 Task: Find connections with filter location Prospect with filter topic #Innovationwith filter profile language English with filter current company Jabil with filter school Dr. Balasaheb Sawant Konkan Krishi Vidyaapeeth,(former Konkan Krishi Vidyapeeth) Ratnagiri with filter industry Computer Networking Products with filter service category Social Media Marketing with filter keywords title Film Critic
Action: Mouse moved to (661, 129)
Screenshot: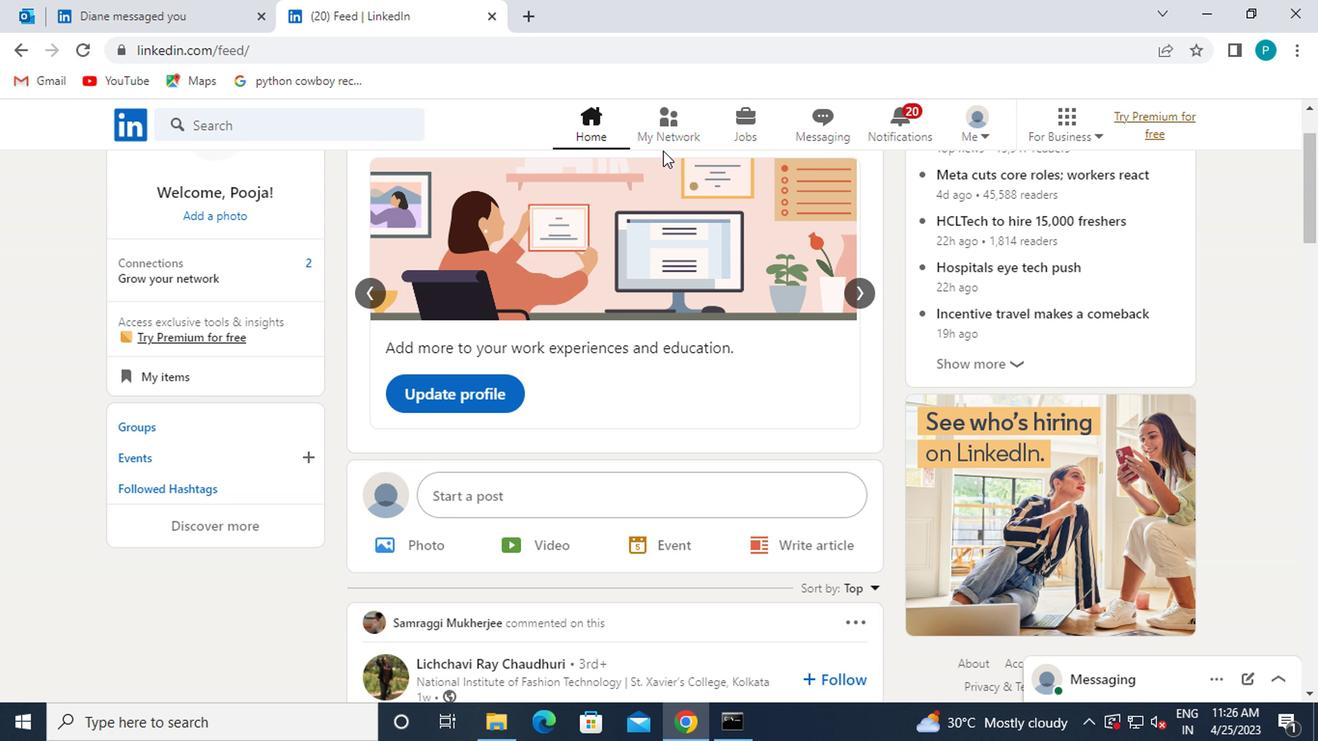 
Action: Mouse pressed left at (661, 129)
Screenshot: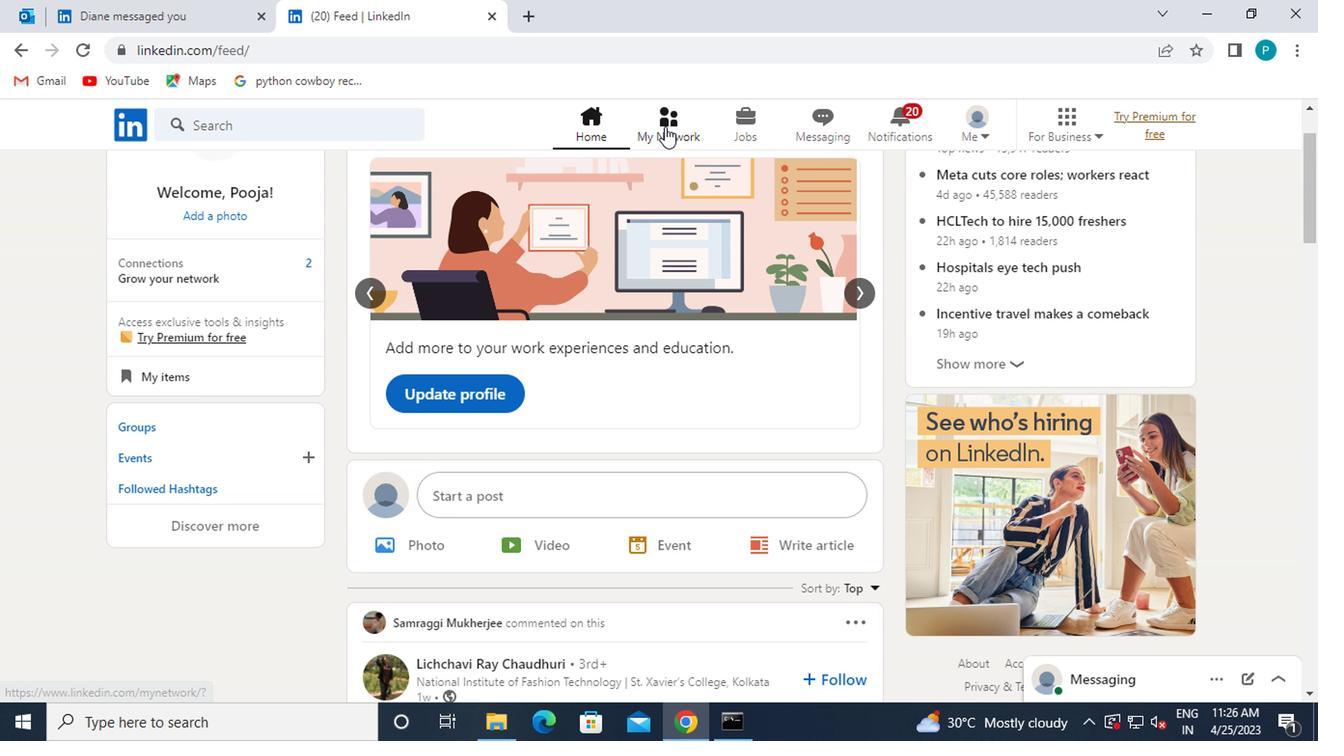 
Action: Mouse moved to (230, 239)
Screenshot: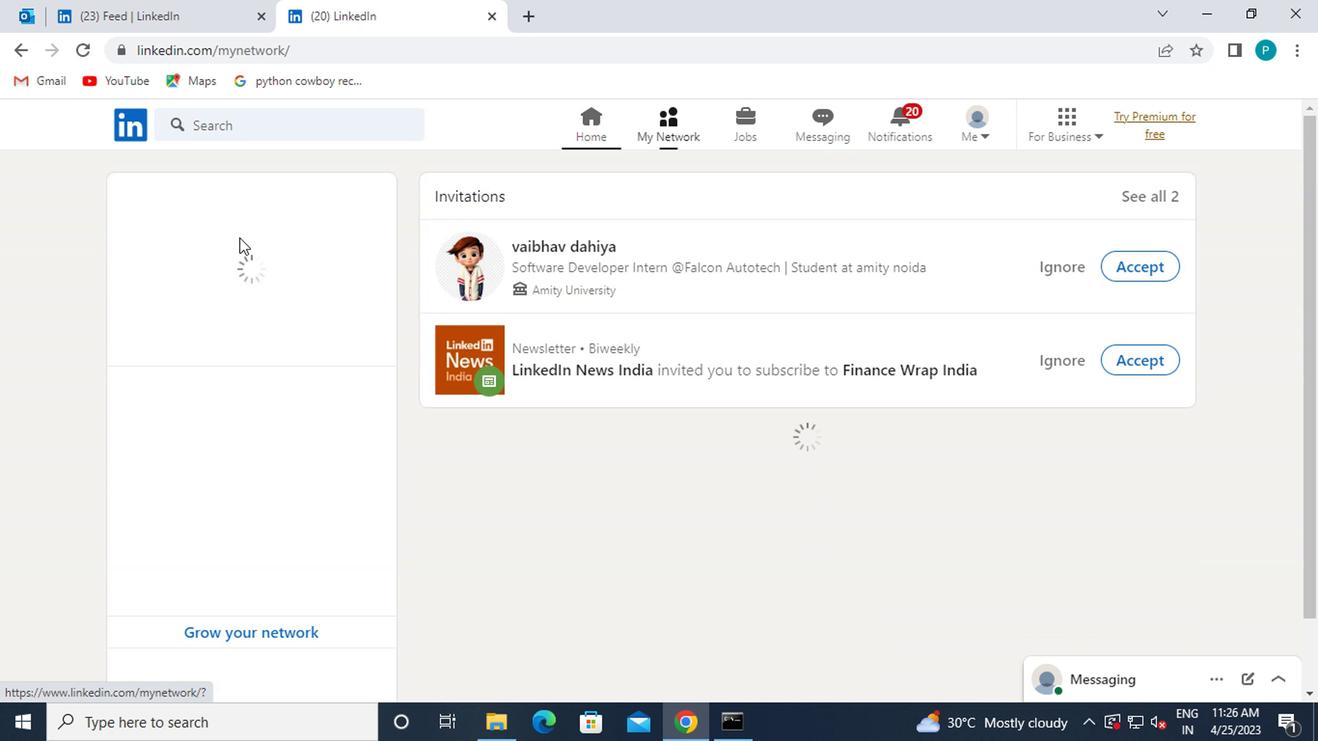 
Action: Mouse pressed left at (230, 239)
Screenshot: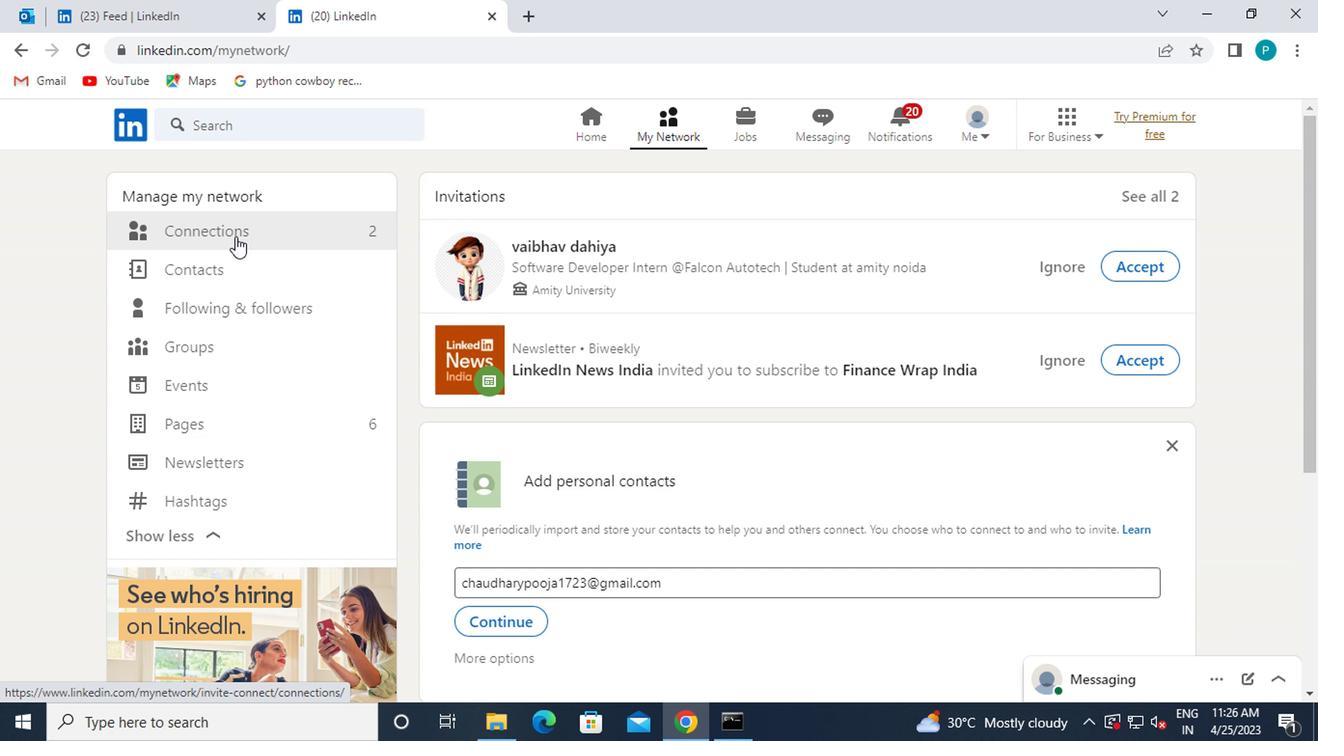 
Action: Mouse moved to (675, 136)
Screenshot: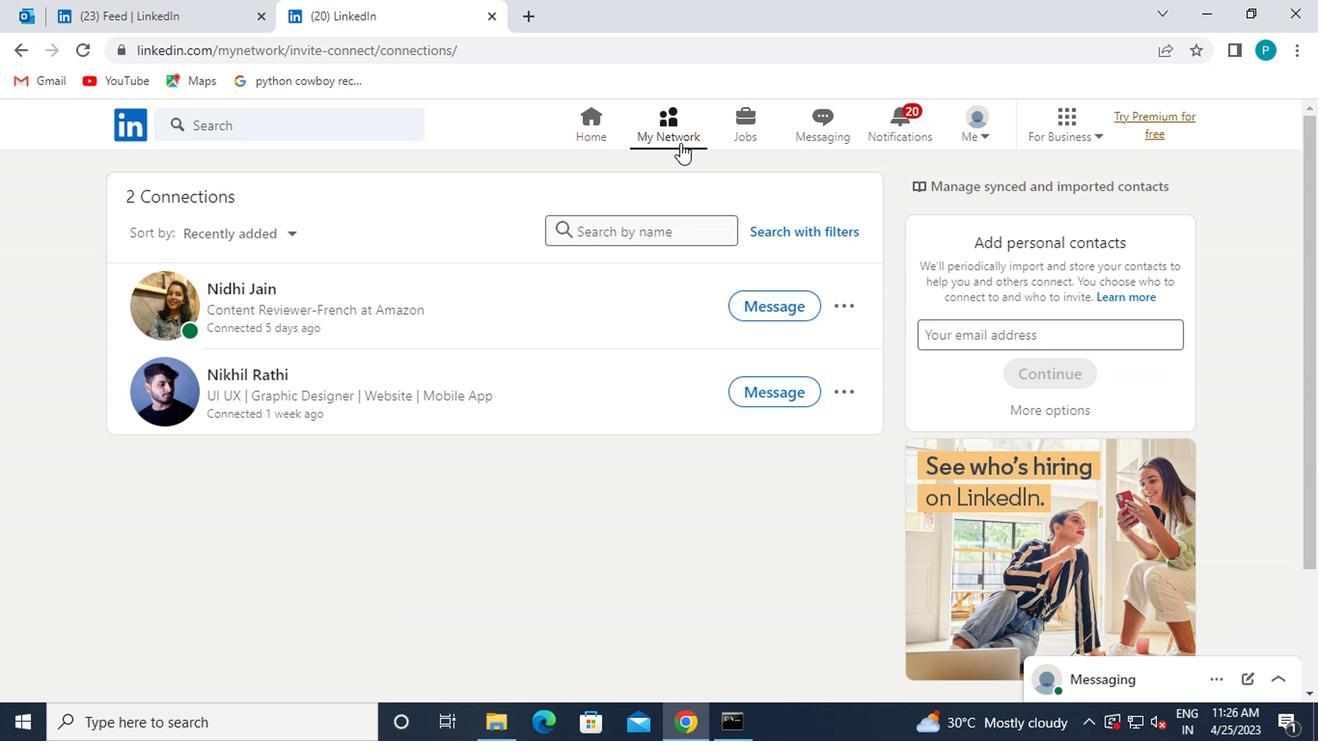 
Action: Mouse pressed left at (675, 136)
Screenshot: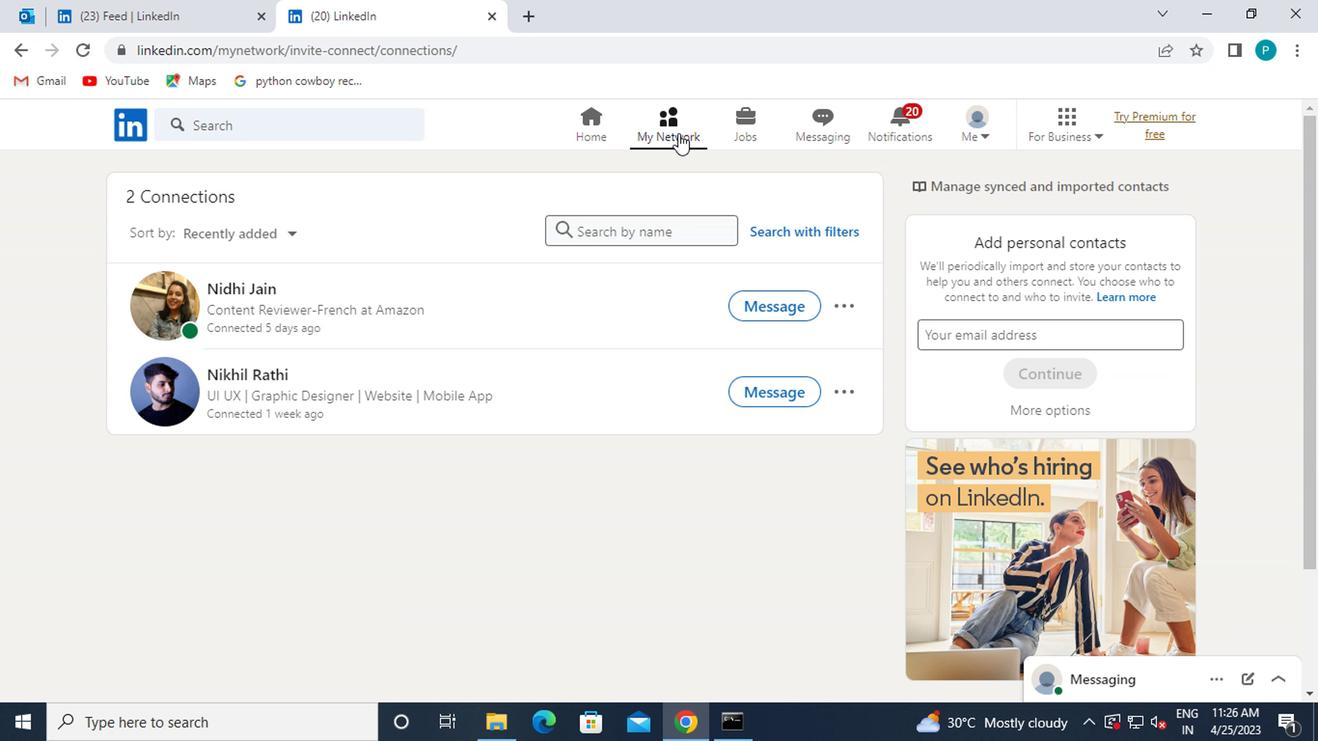 
Action: Mouse moved to (302, 221)
Screenshot: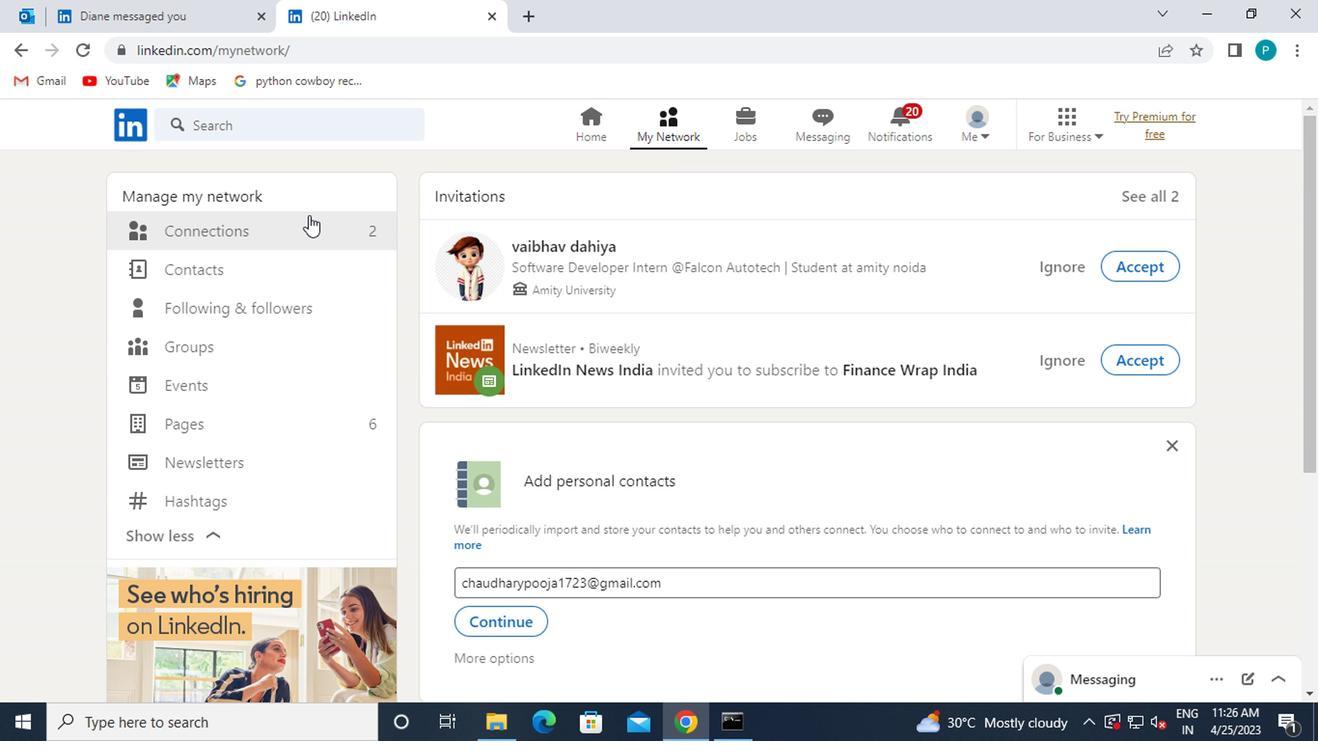 
Action: Mouse pressed left at (302, 221)
Screenshot: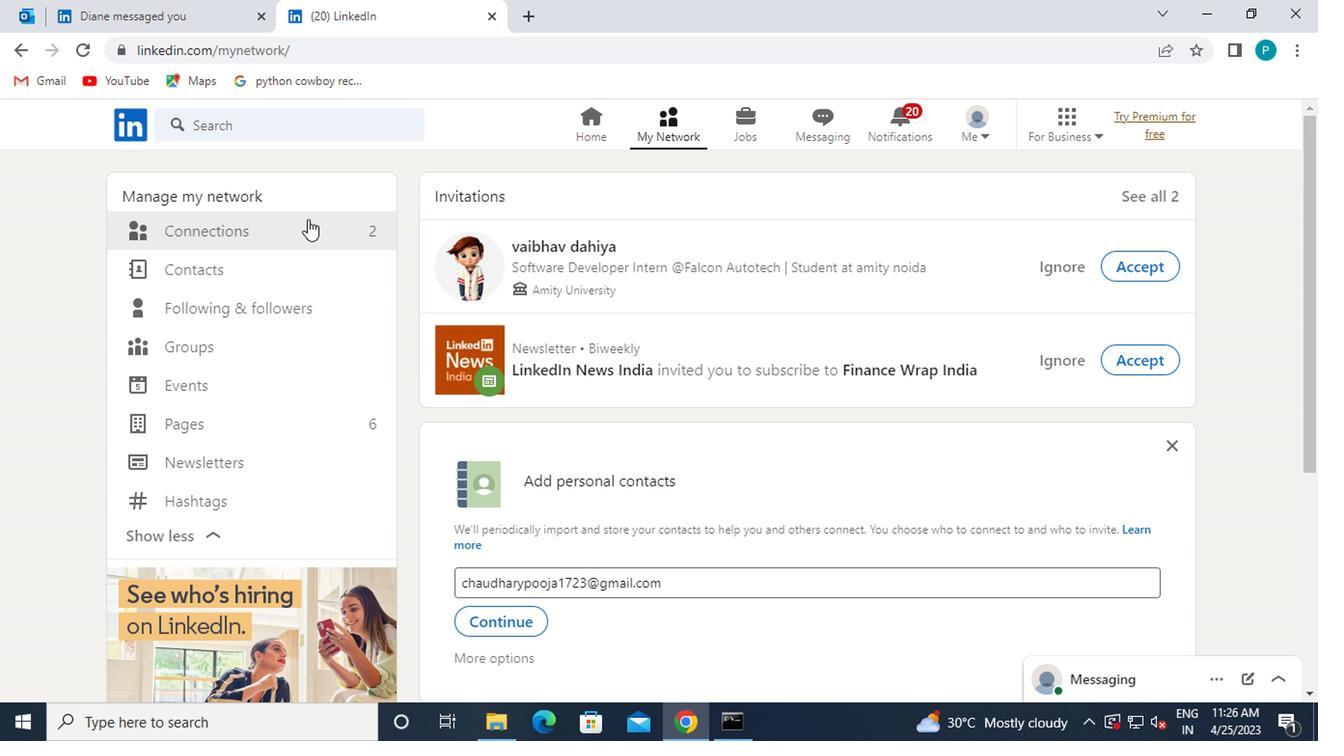 
Action: Mouse moved to (822, 235)
Screenshot: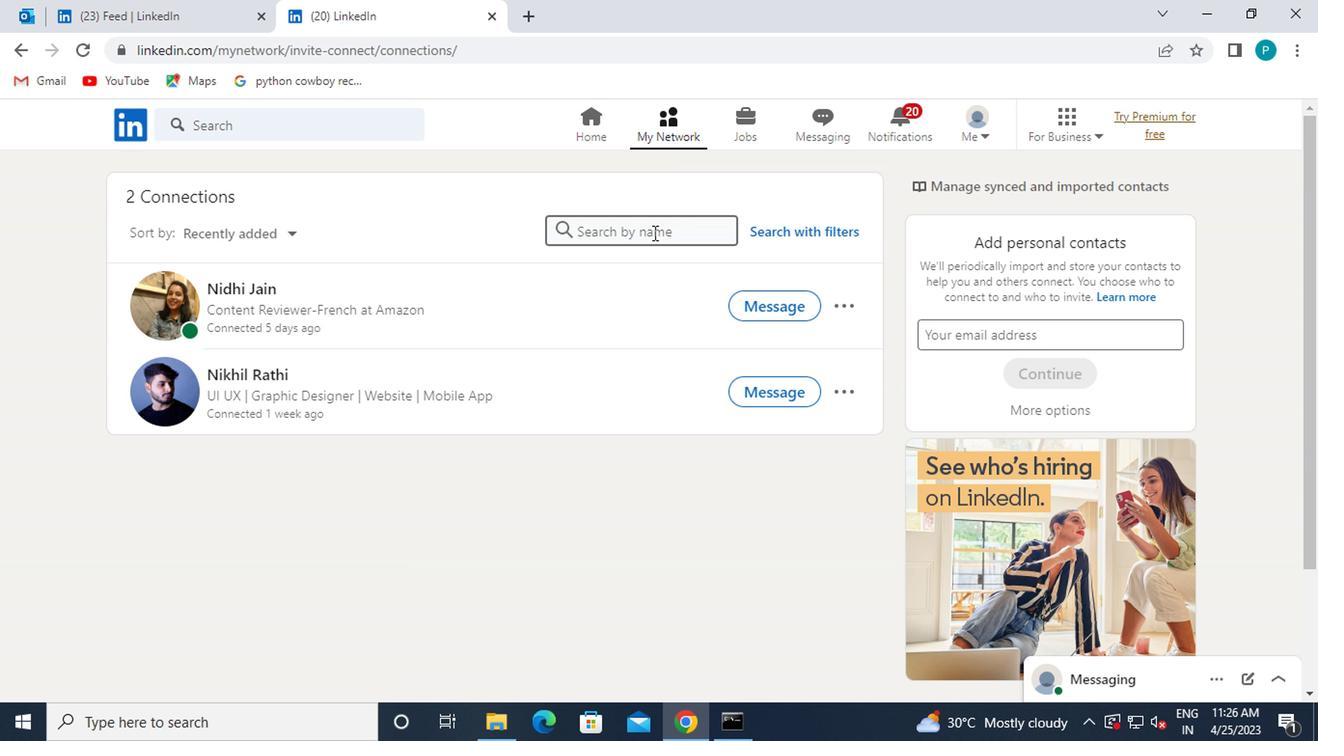 
Action: Mouse pressed left at (822, 235)
Screenshot: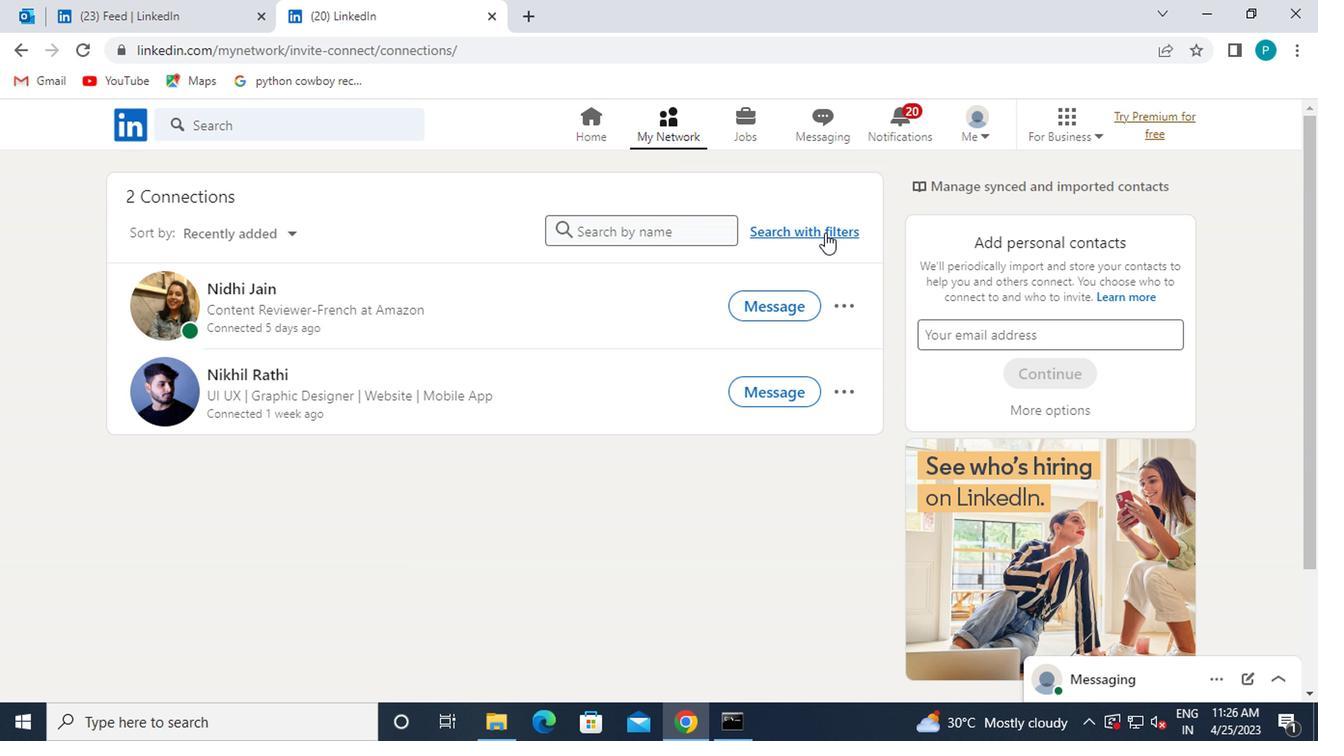 
Action: Mouse moved to (649, 173)
Screenshot: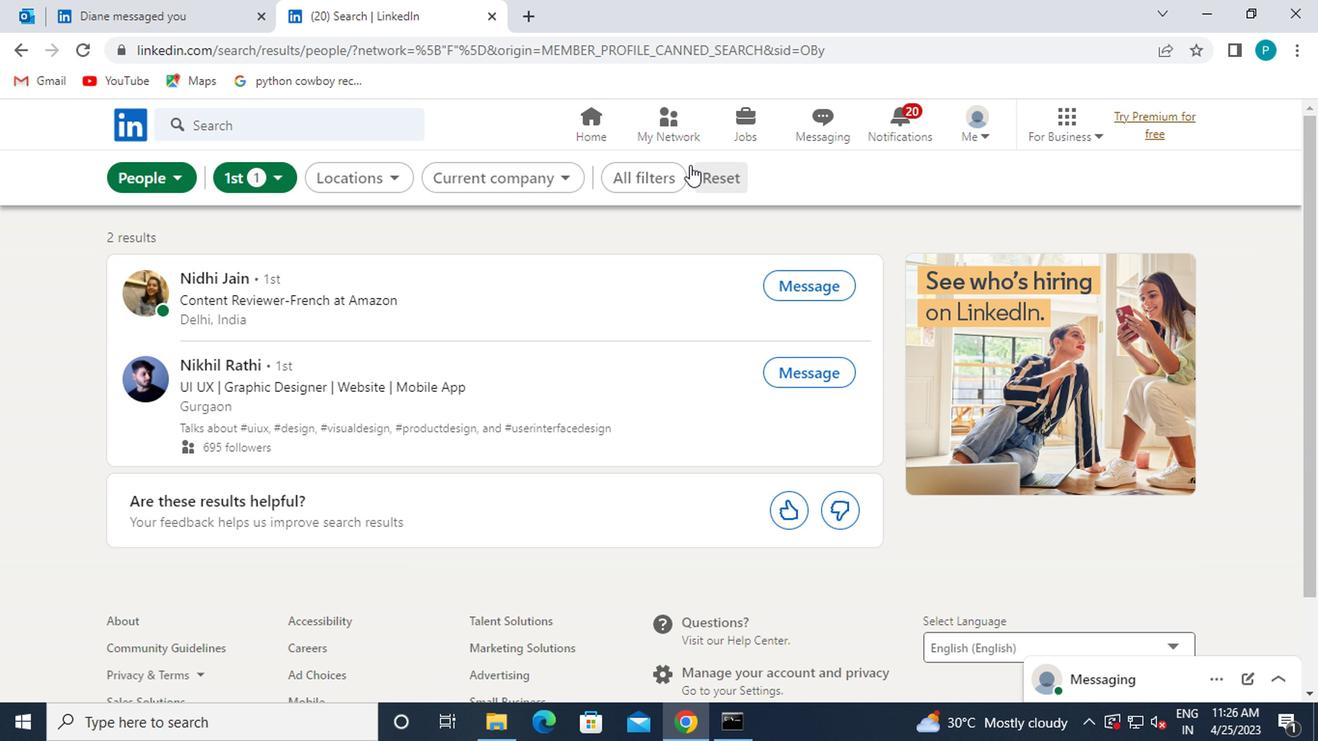 
Action: Mouse pressed left at (649, 173)
Screenshot: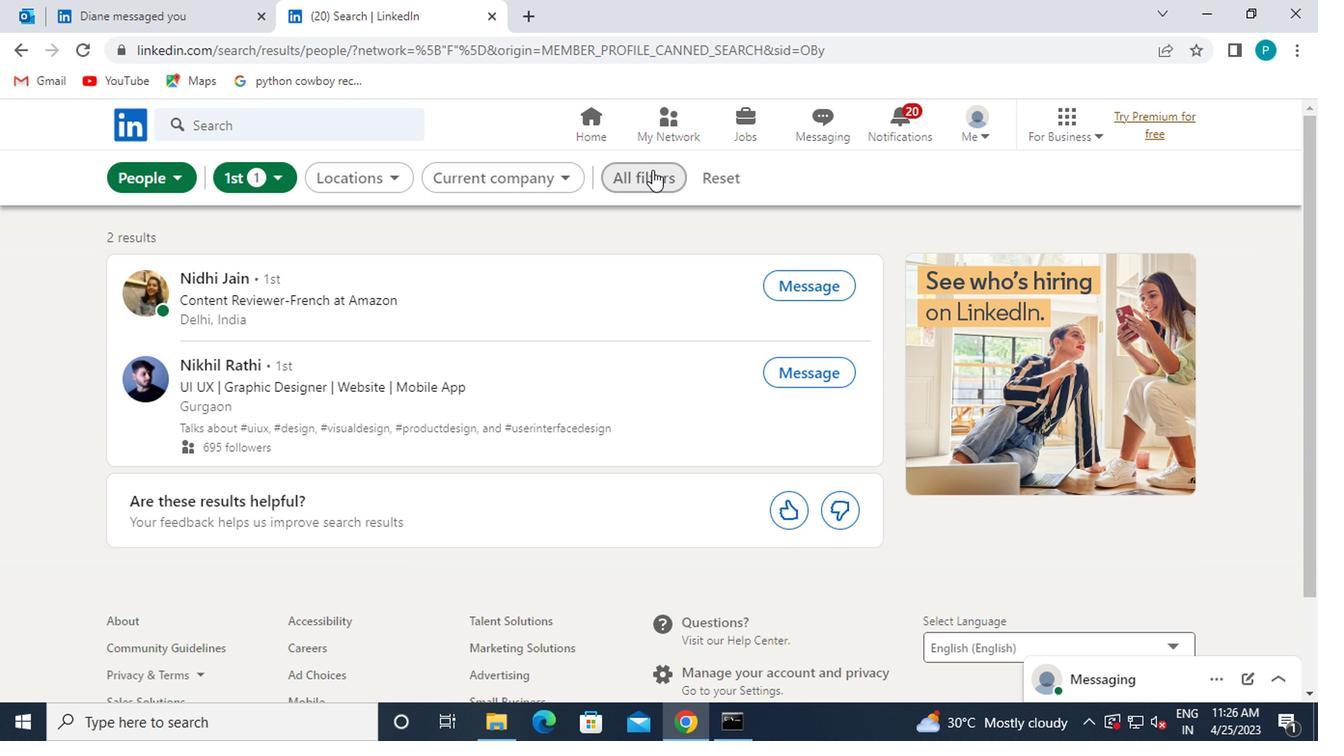 
Action: Mouse moved to (892, 429)
Screenshot: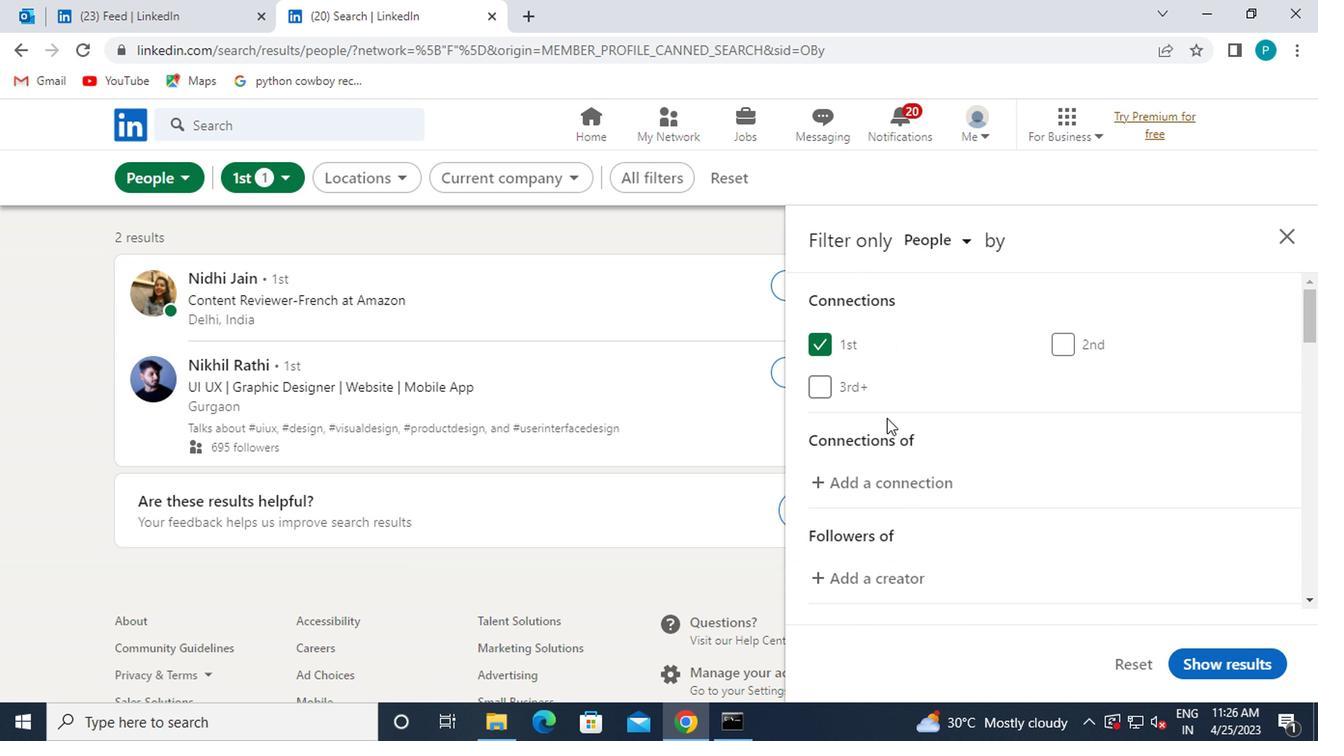 
Action: Mouse scrolled (892, 428) with delta (0, 0)
Screenshot: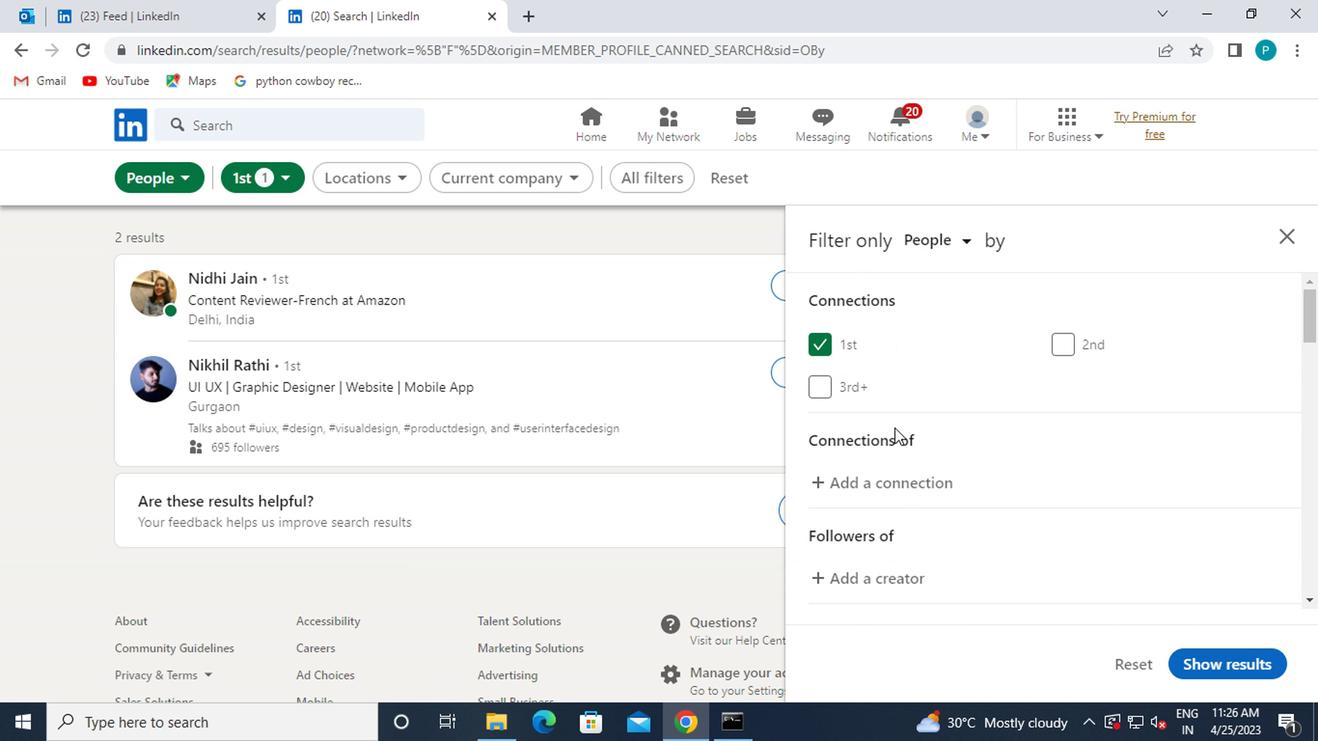 
Action: Mouse scrolled (892, 428) with delta (0, 0)
Screenshot: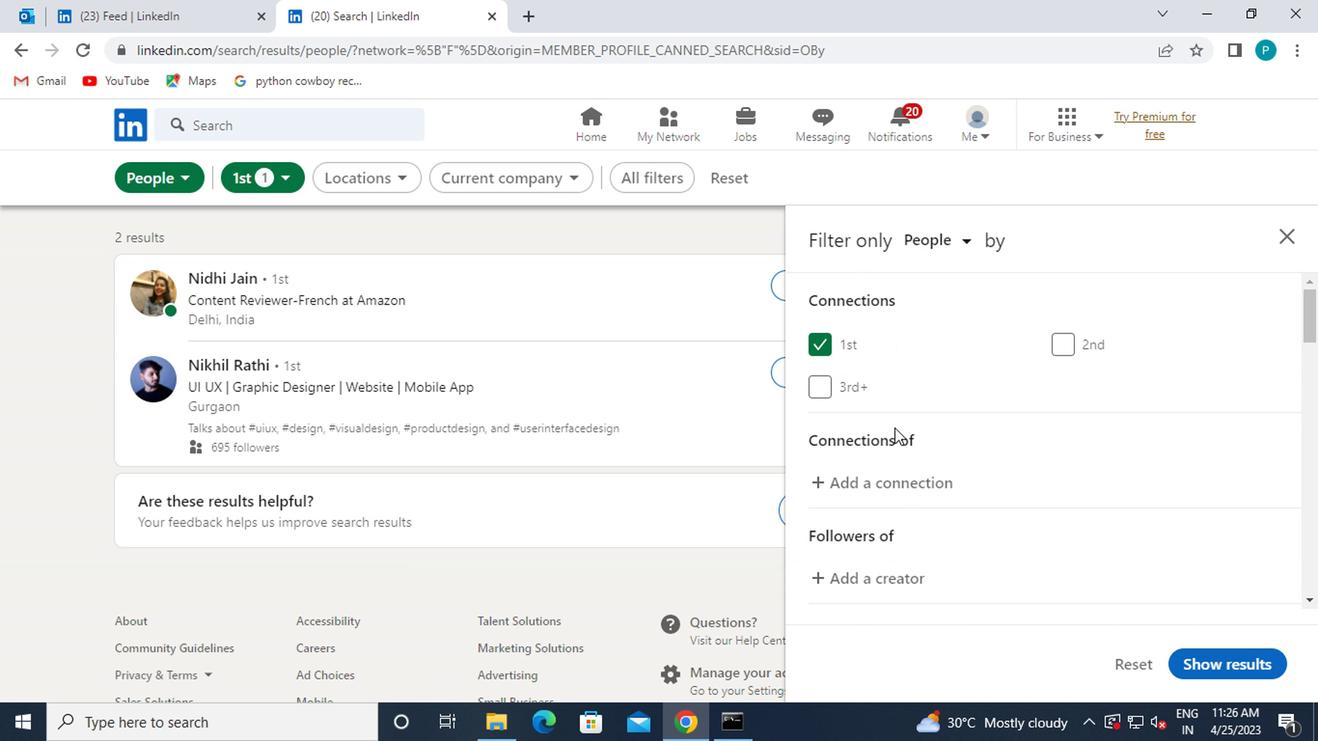
Action: Mouse scrolled (892, 428) with delta (0, 0)
Screenshot: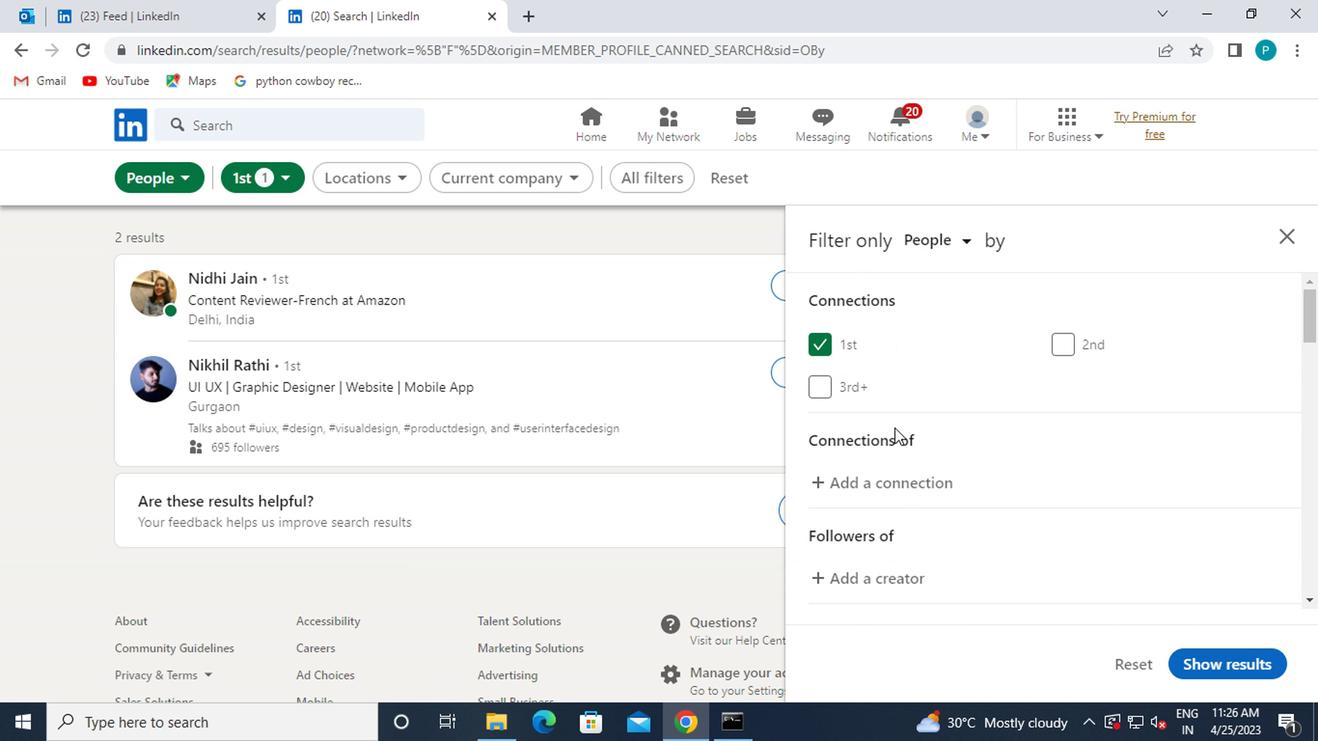 
Action: Mouse moved to (906, 412)
Screenshot: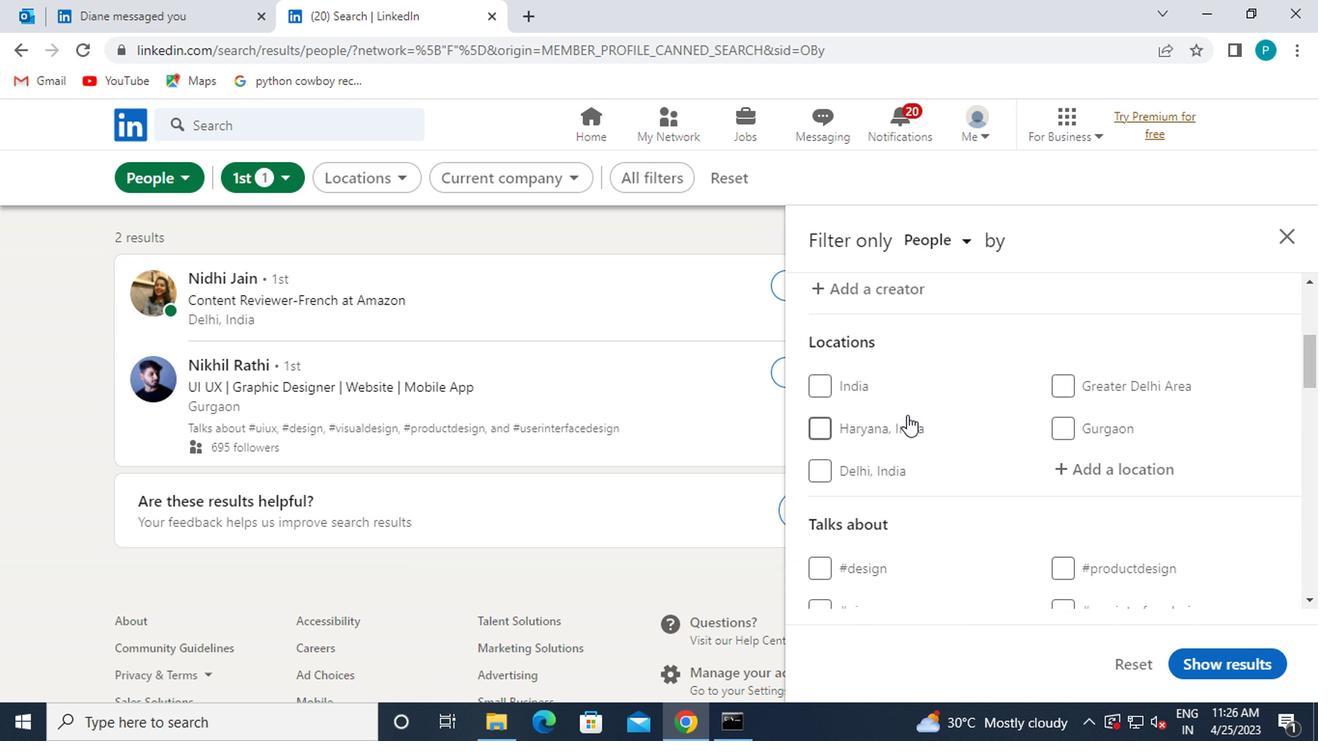 
Action: Mouse scrolled (906, 412) with delta (0, 0)
Screenshot: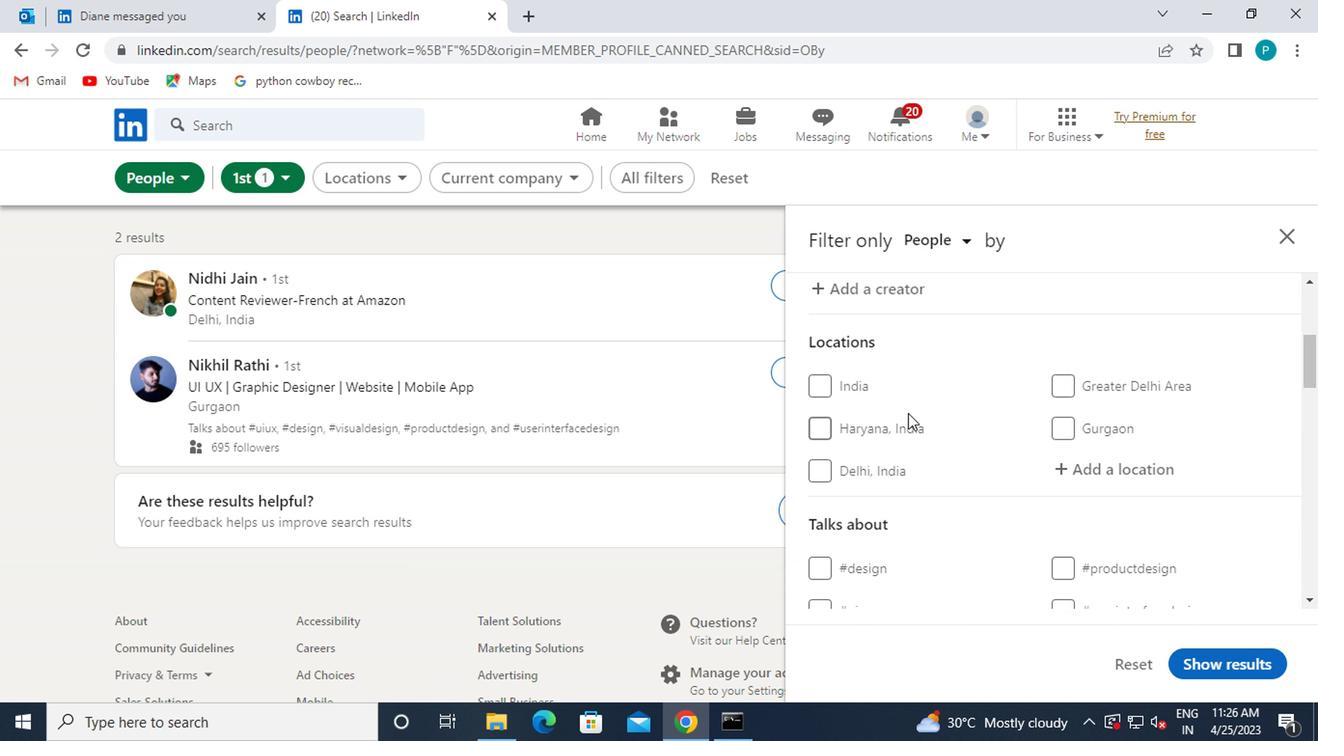 
Action: Mouse scrolled (906, 410) with delta (0, -1)
Screenshot: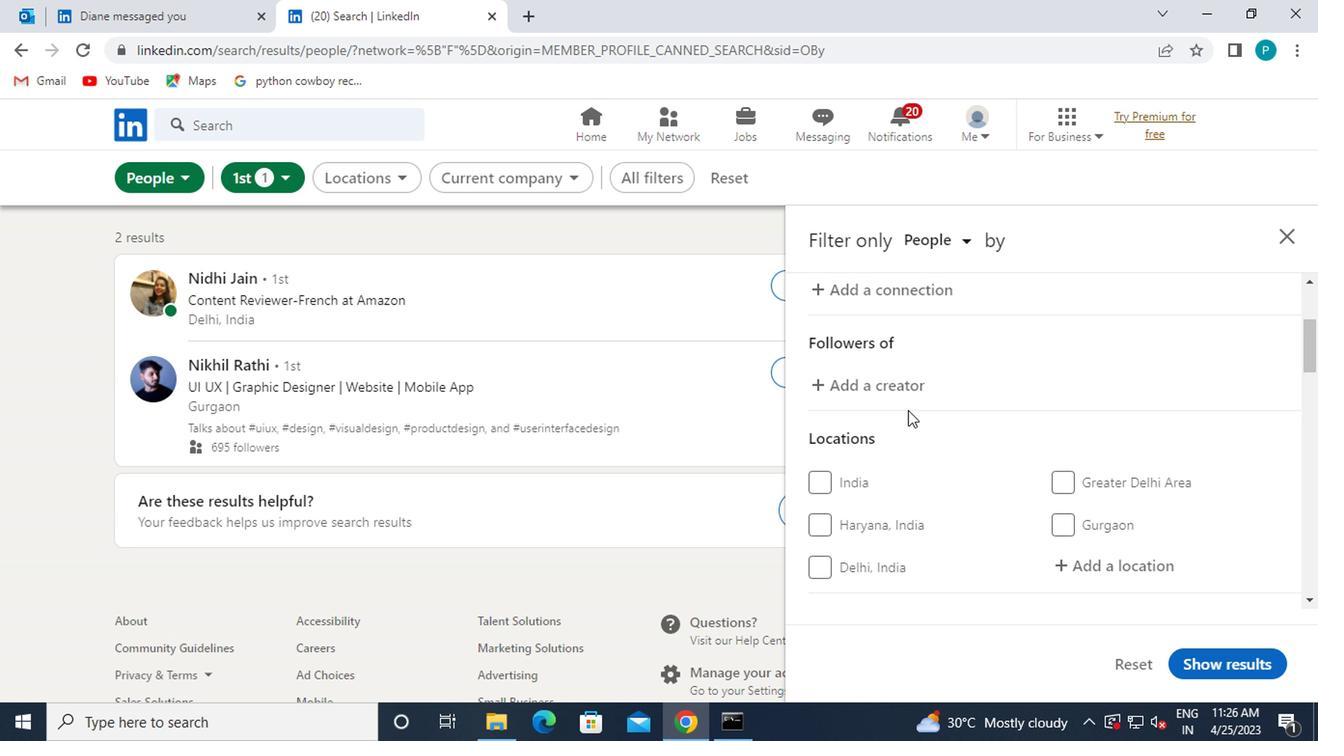 
Action: Mouse moved to (1116, 475)
Screenshot: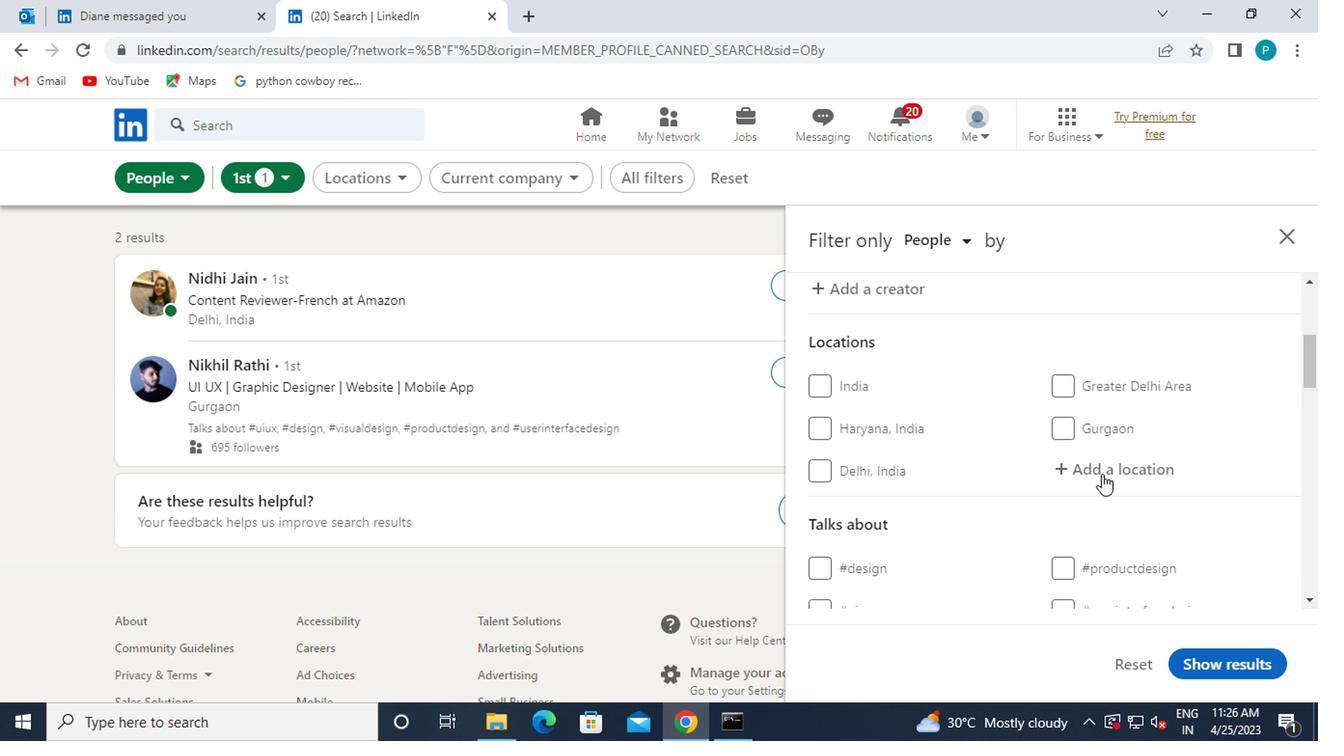 
Action: Mouse pressed left at (1116, 475)
Screenshot: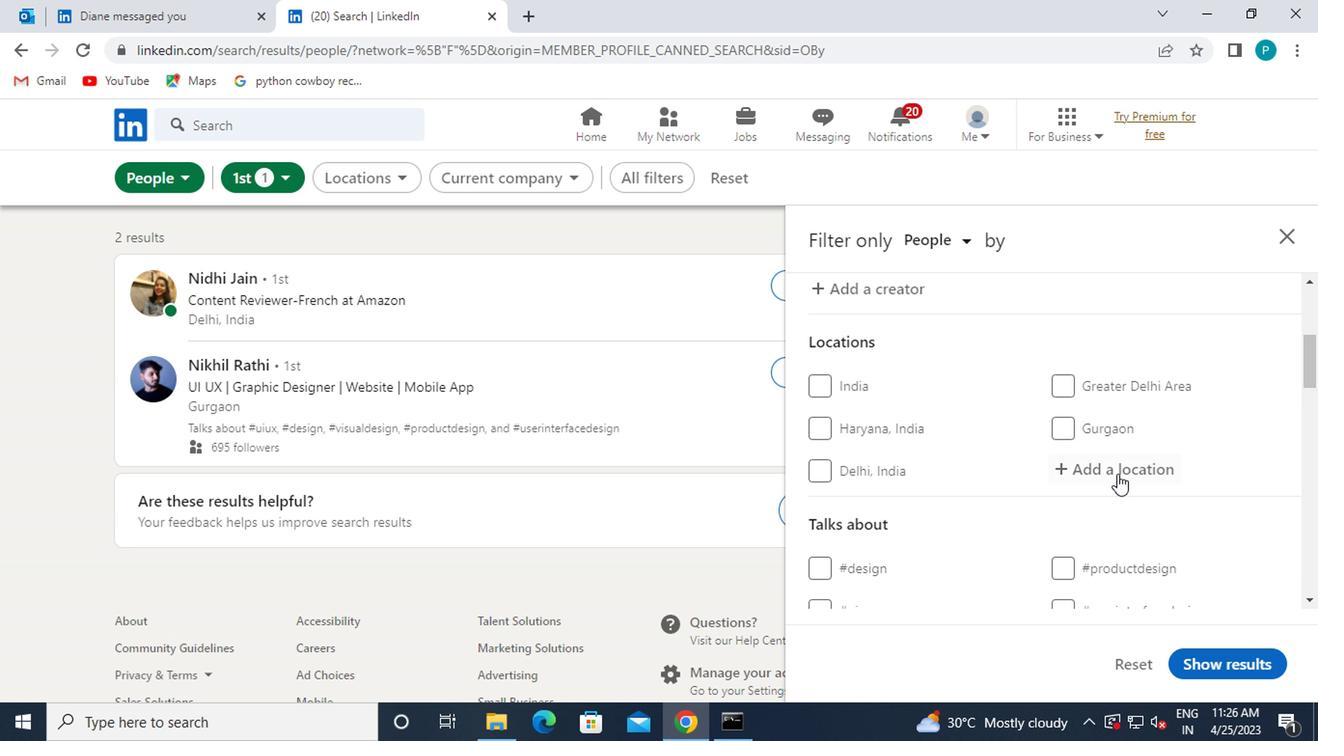
Action: Key pressed <Key.caps_lock>p<Key.caps_lock>roc<Key.backspace>spect
Screenshot: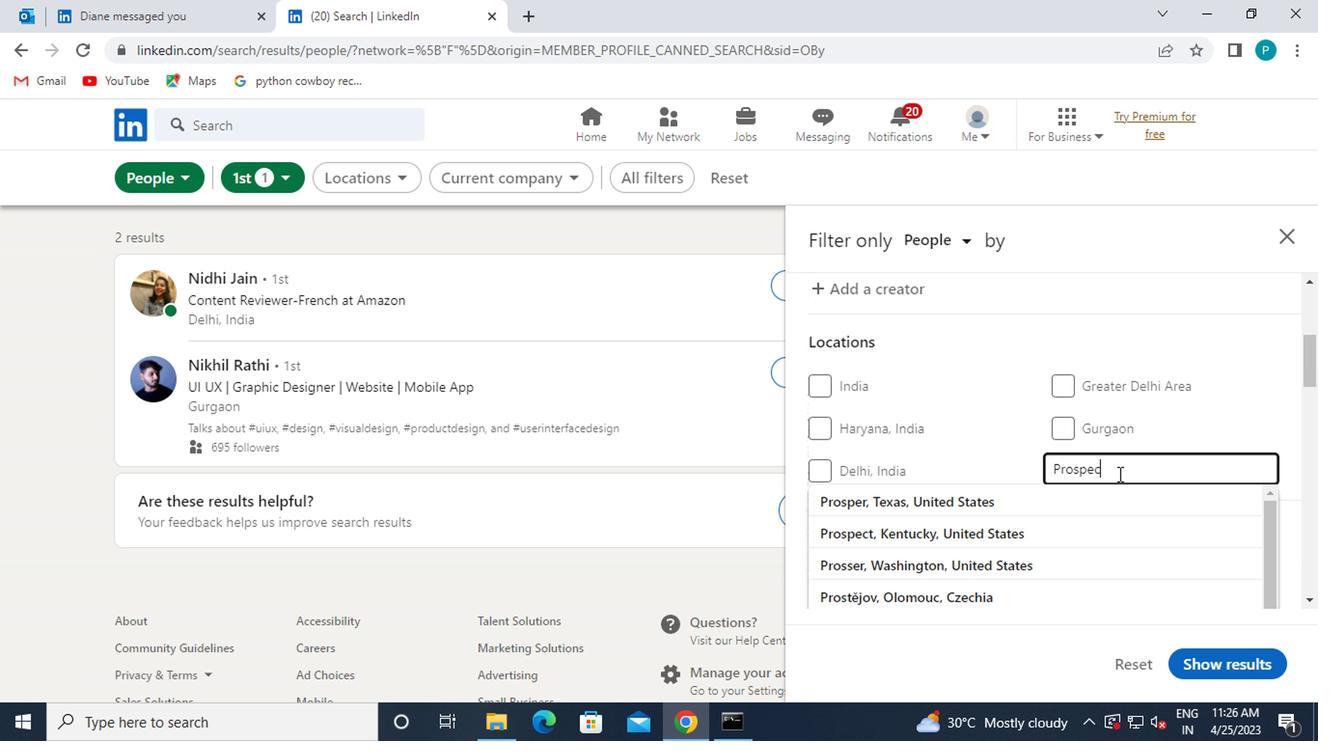 
Action: Mouse moved to (1094, 504)
Screenshot: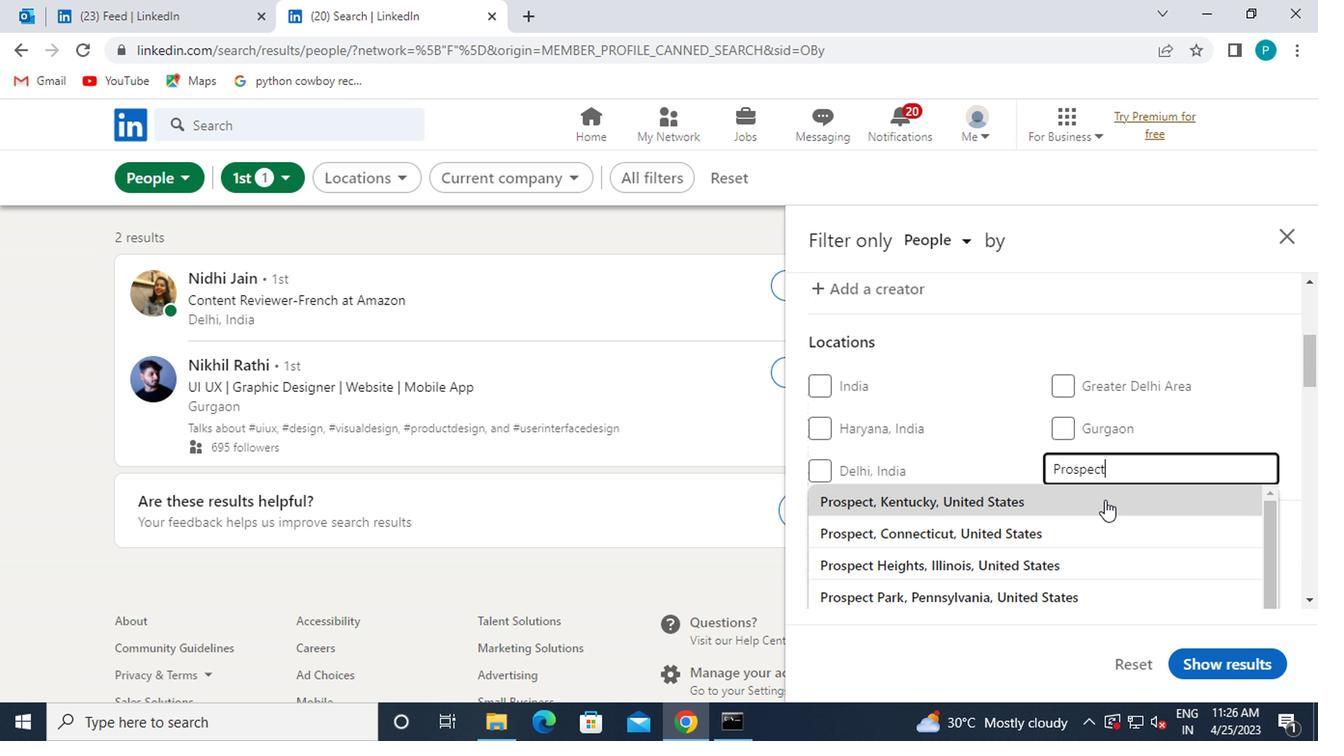 
Action: Mouse pressed left at (1094, 504)
Screenshot: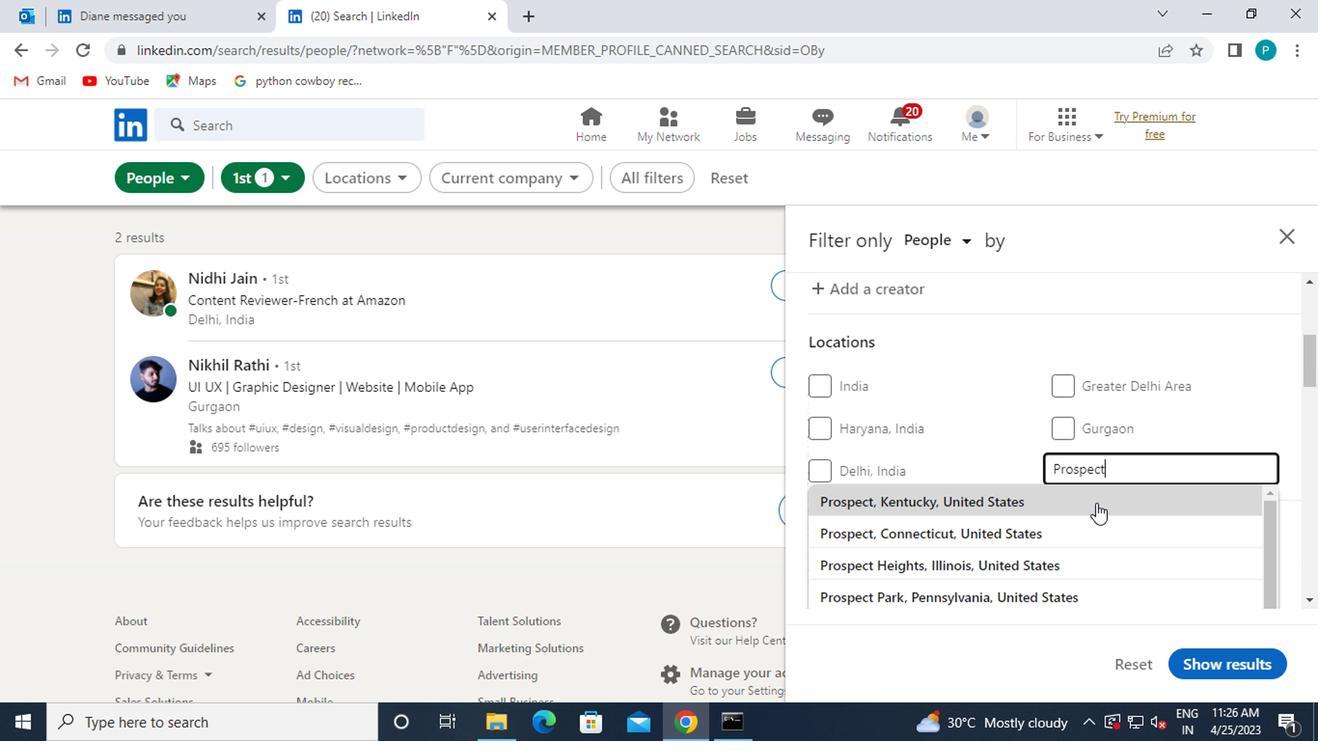 
Action: Mouse moved to (1059, 504)
Screenshot: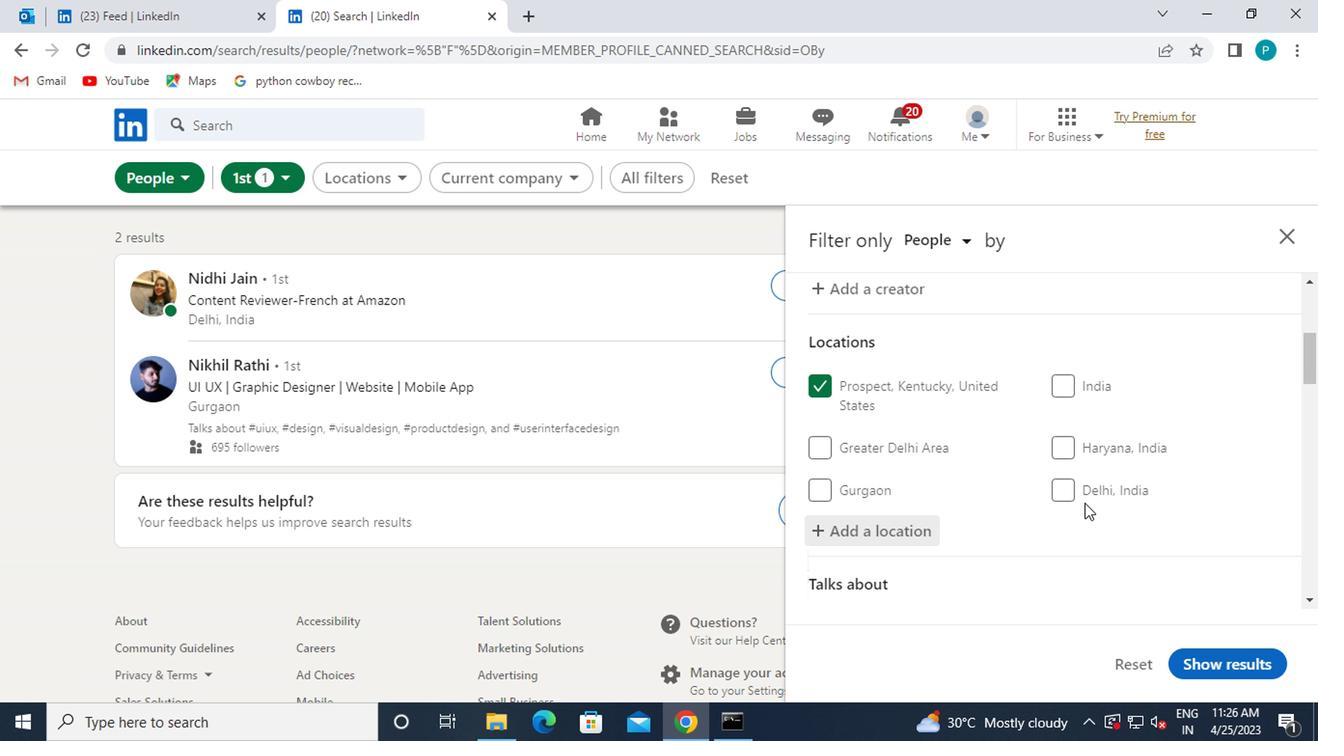 
Action: Mouse scrolled (1059, 502) with delta (0, -1)
Screenshot: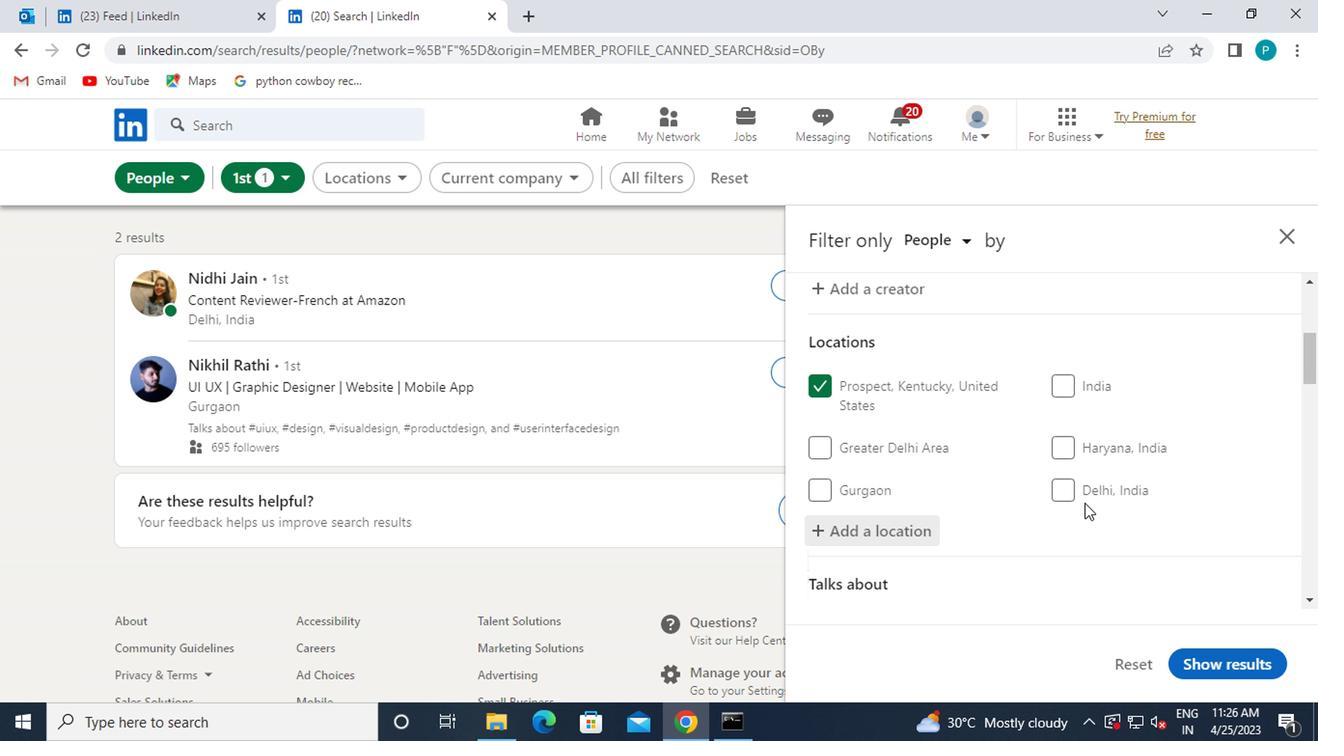 
Action: Mouse moved to (967, 487)
Screenshot: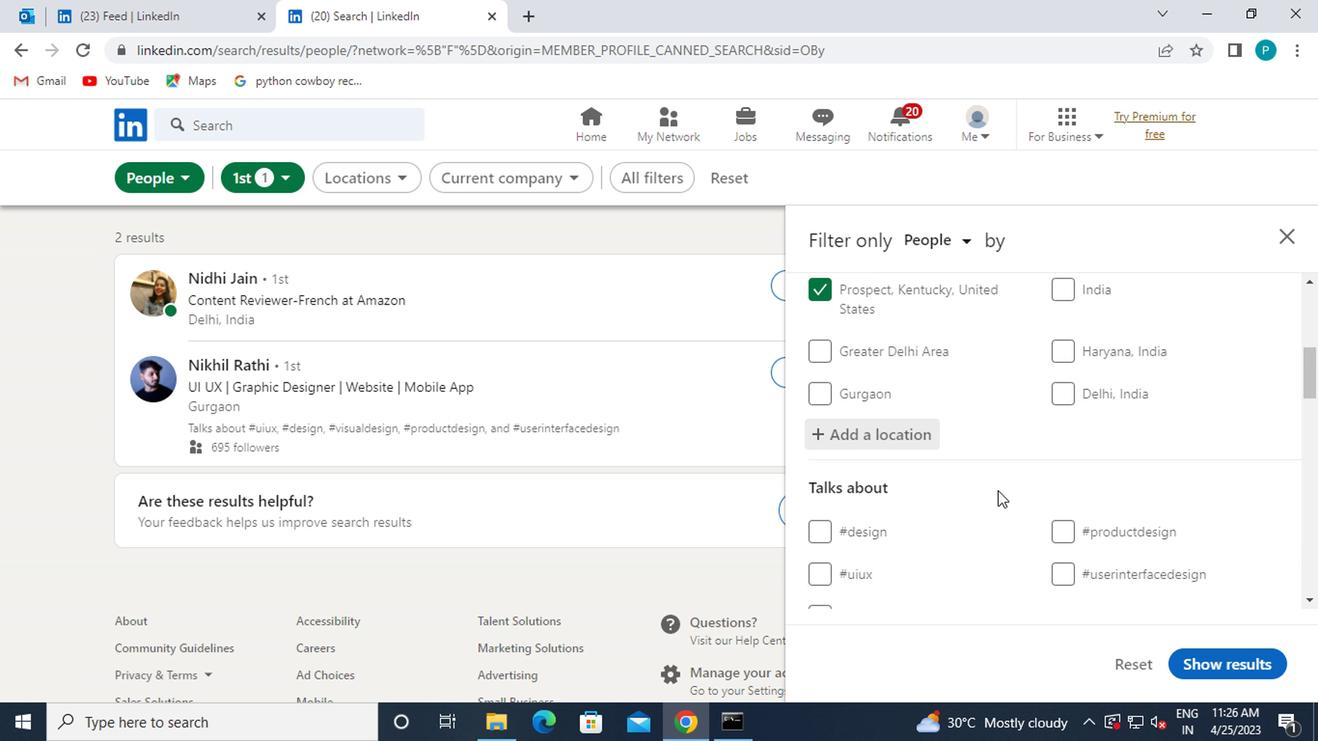 
Action: Mouse scrolled (967, 485) with delta (0, -1)
Screenshot: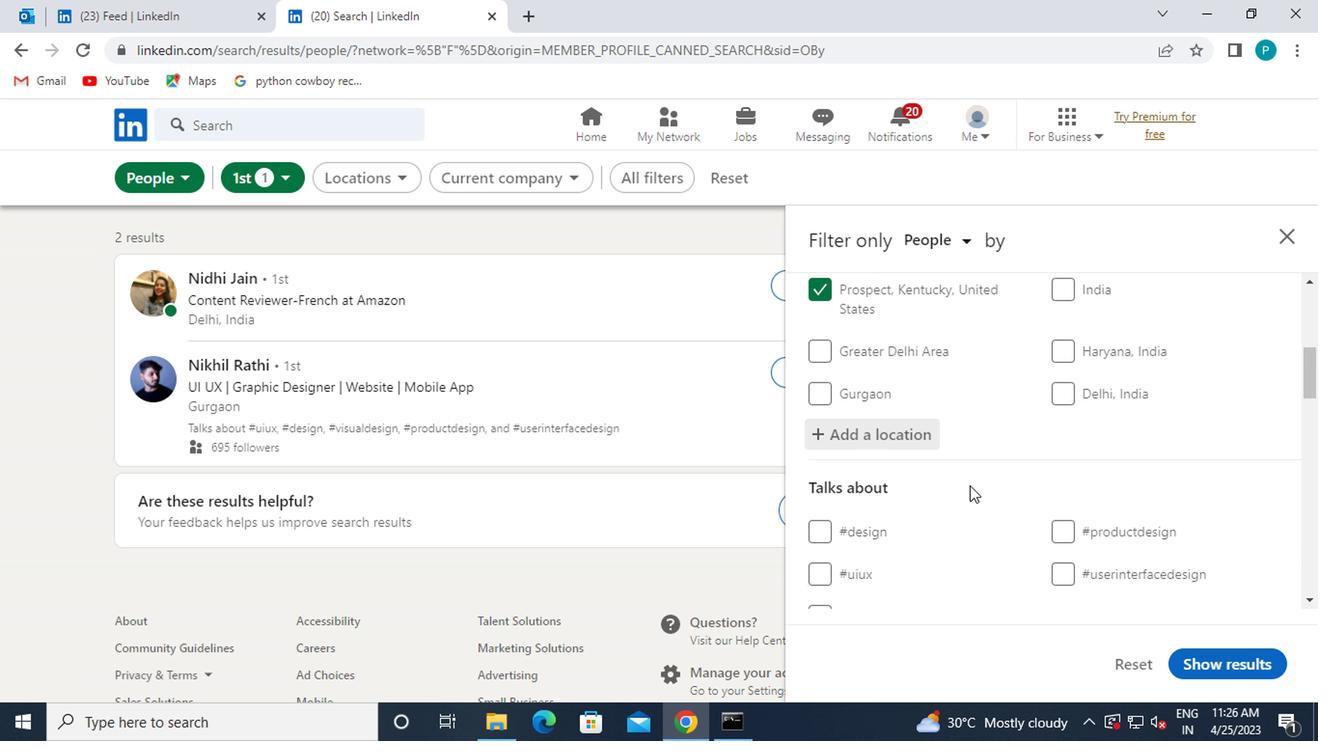 
Action: Mouse moved to (1104, 519)
Screenshot: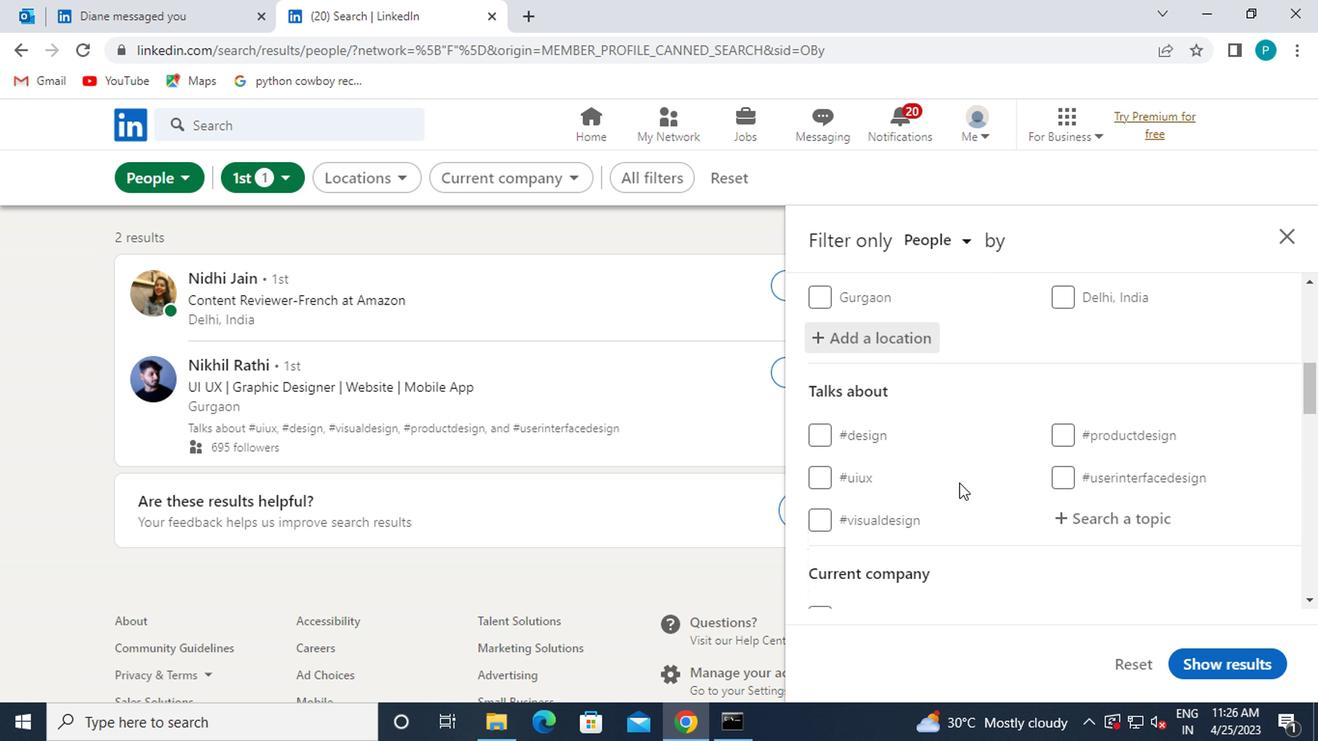 
Action: Mouse pressed left at (1104, 519)
Screenshot: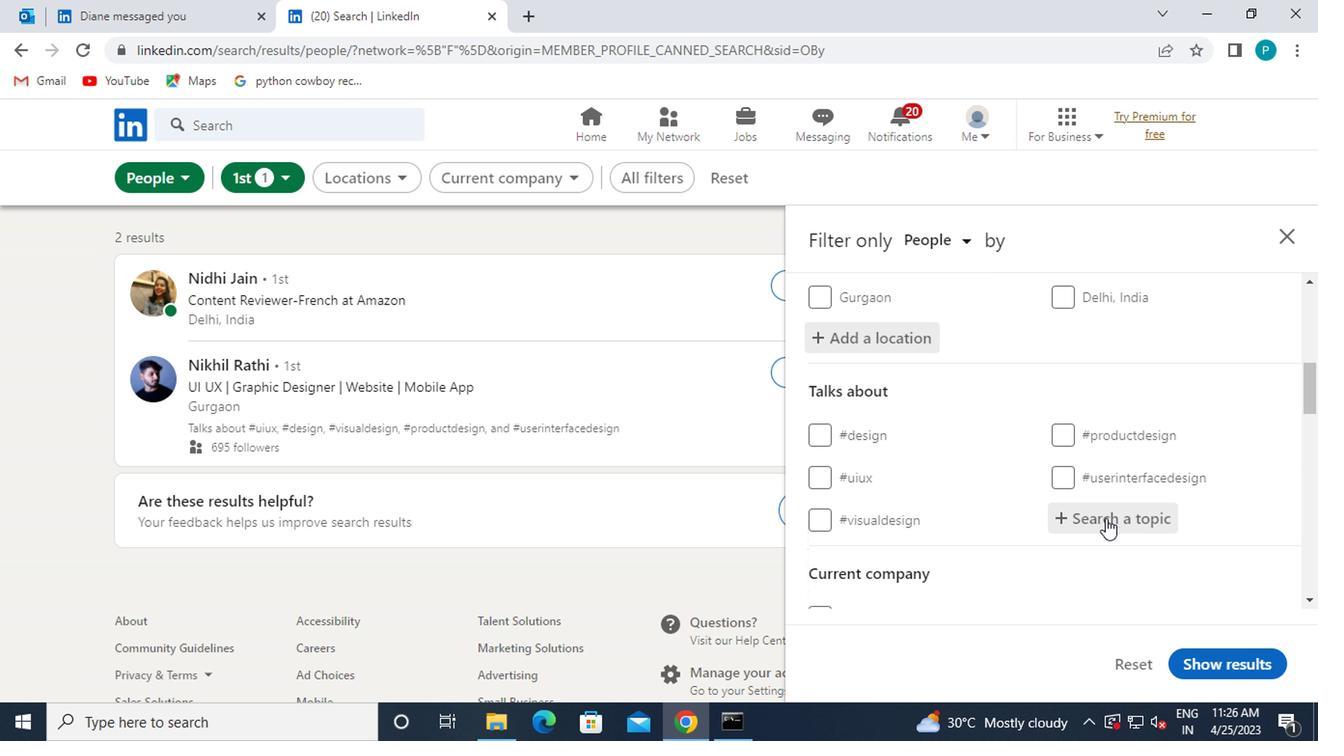 
Action: Mouse moved to (1105, 519)
Screenshot: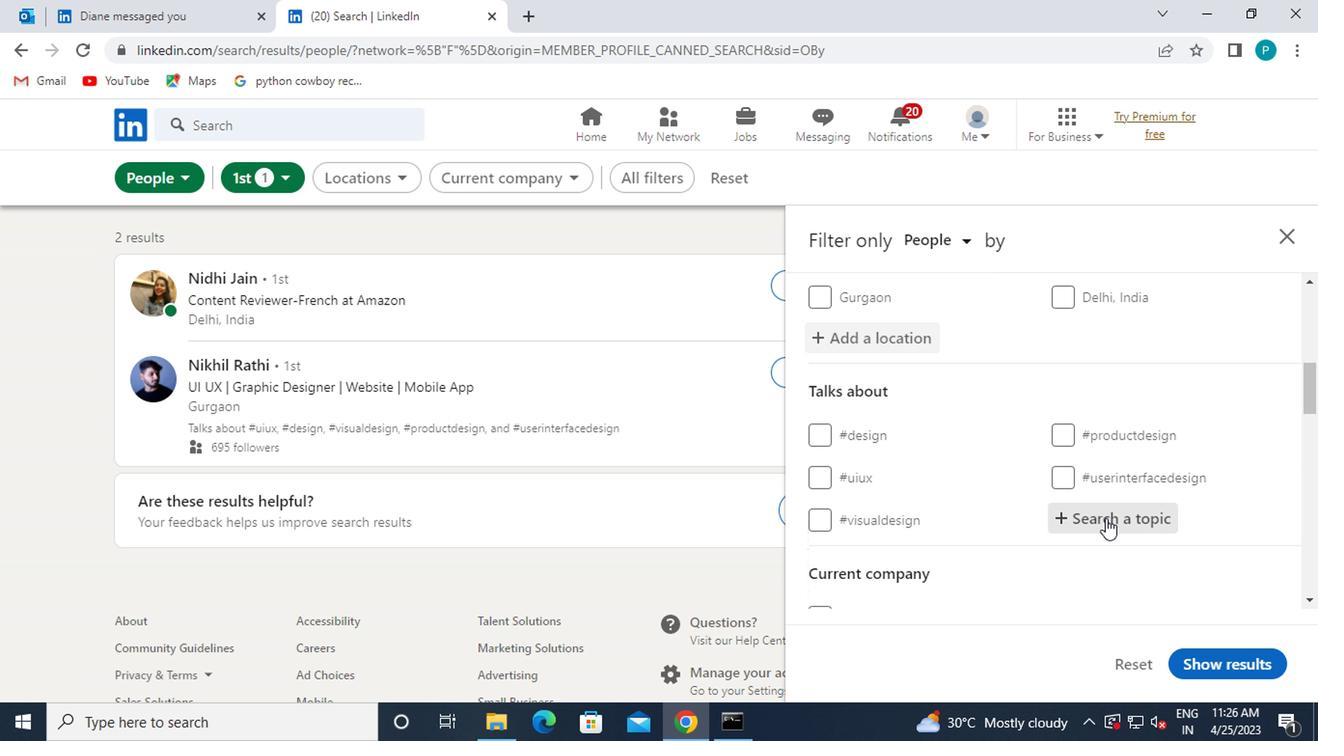 
Action: Key pressed <Key.shift><Key.shift><Key.shift><Key.shift><Key.shift><Key.shift><Key.shift><Key.shift>#INNOVATION
Screenshot: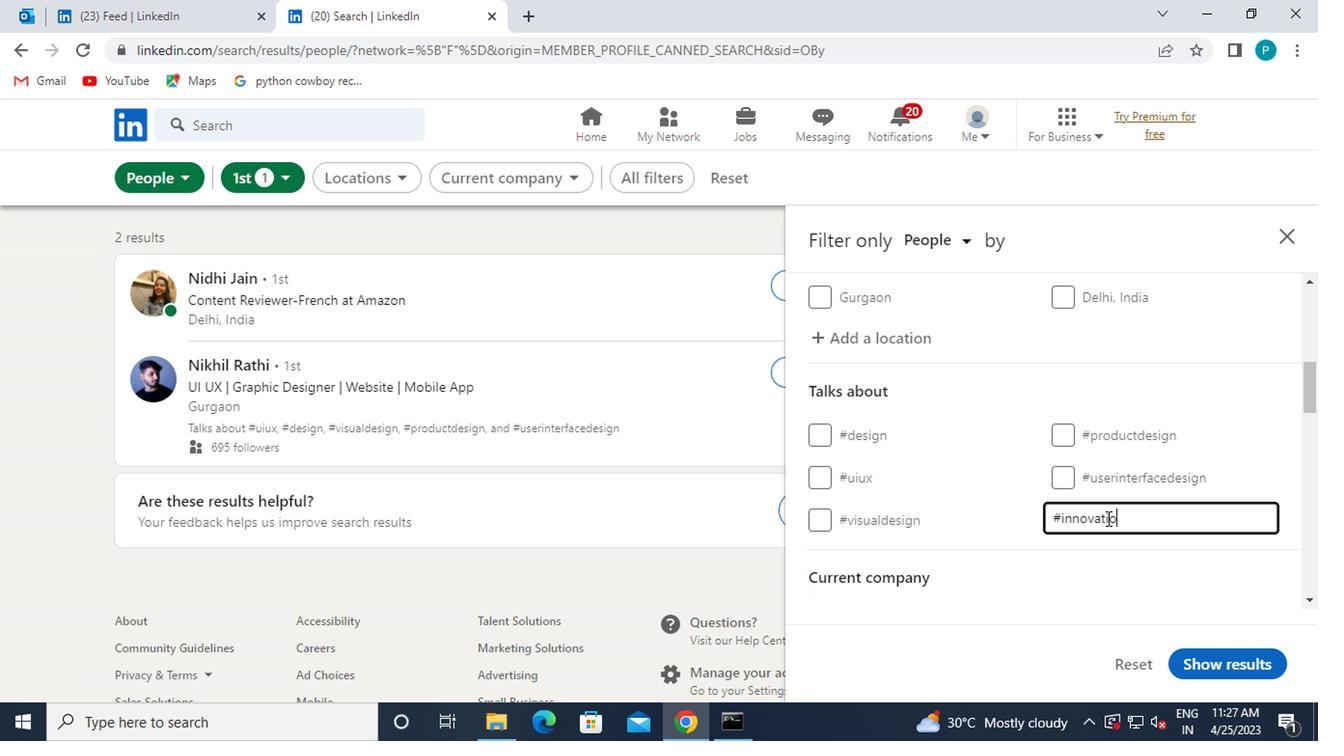 
Action: Mouse moved to (1173, 590)
Screenshot: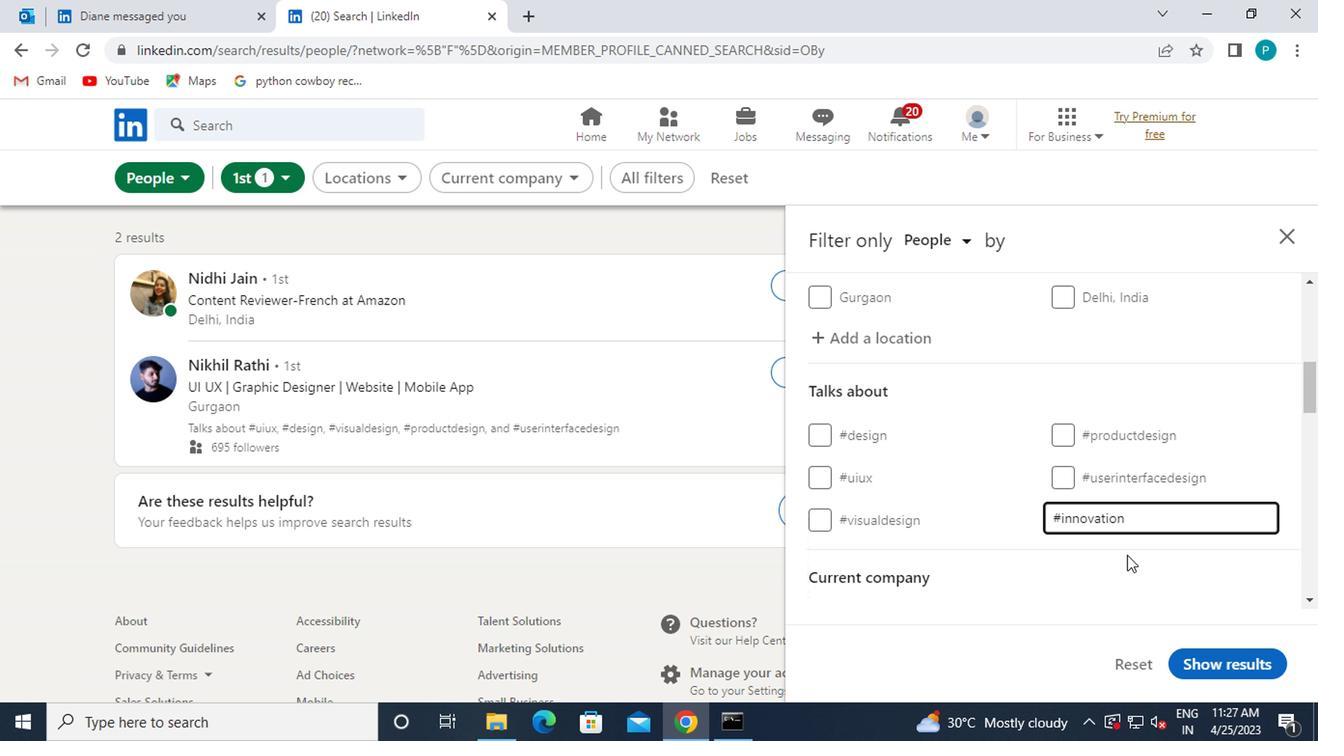 
Action: Mouse scrolled (1173, 589) with delta (0, 0)
Screenshot: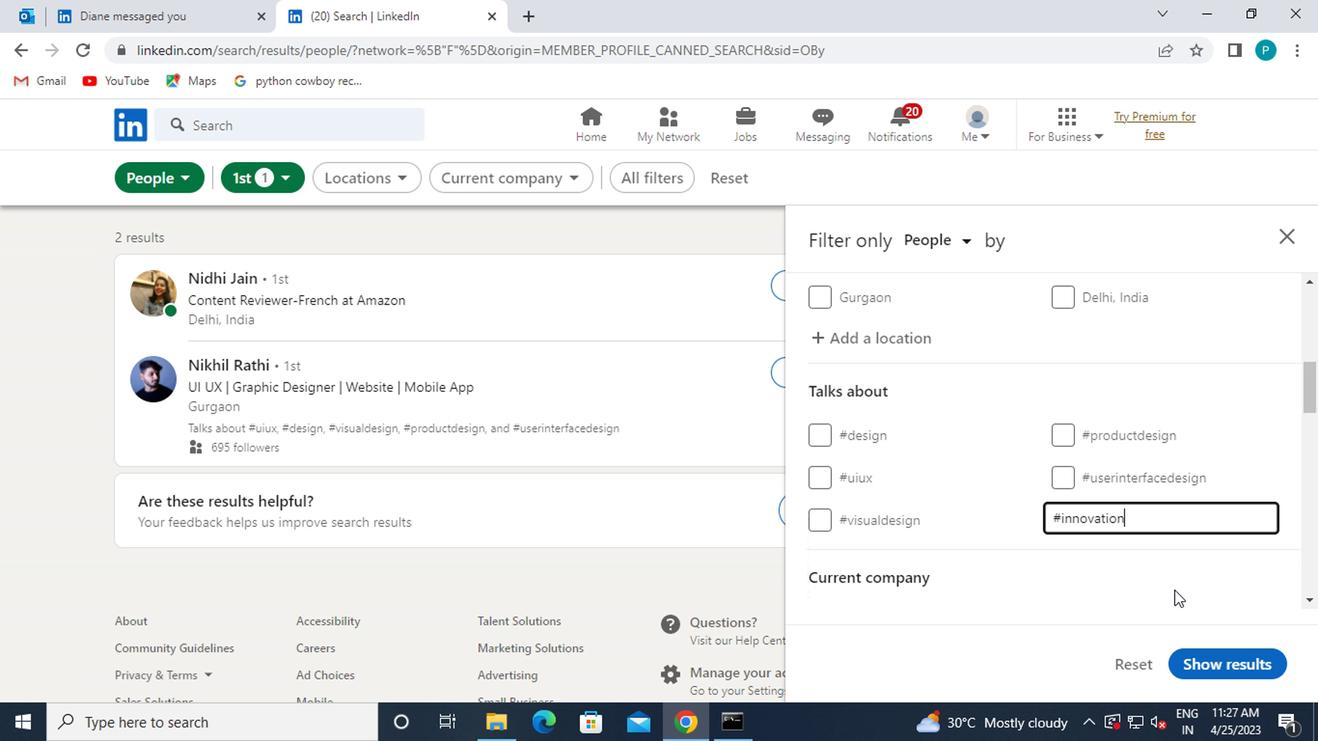 
Action: Mouse moved to (1103, 579)
Screenshot: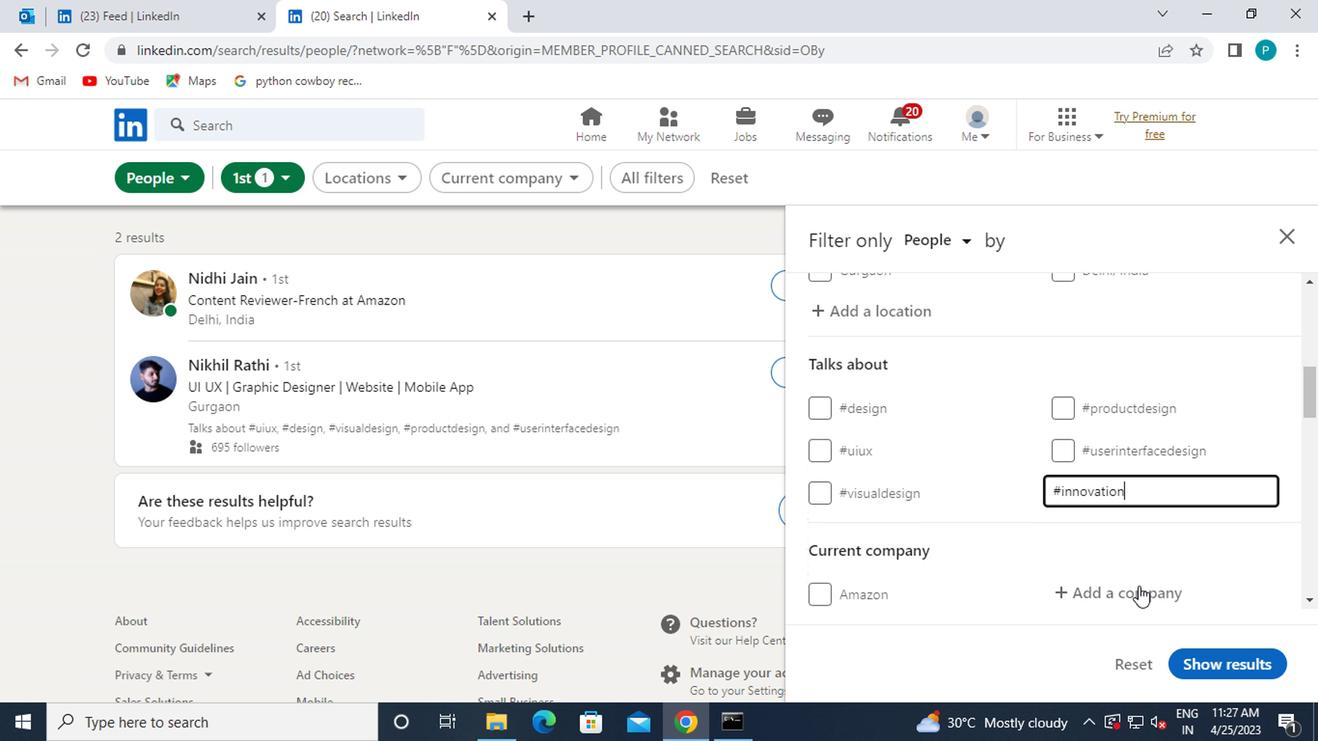 
Action: Mouse scrolled (1103, 579) with delta (0, 0)
Screenshot: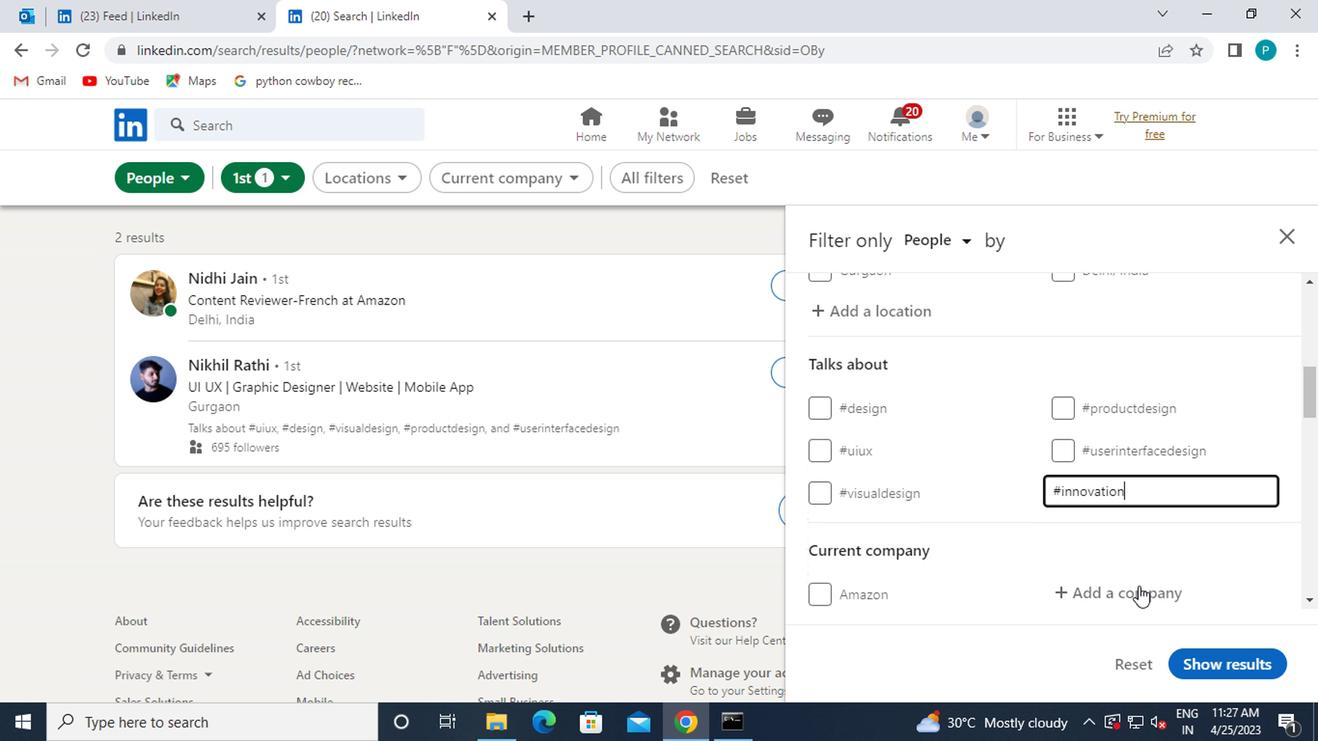 
Action: Mouse moved to (1075, 436)
Screenshot: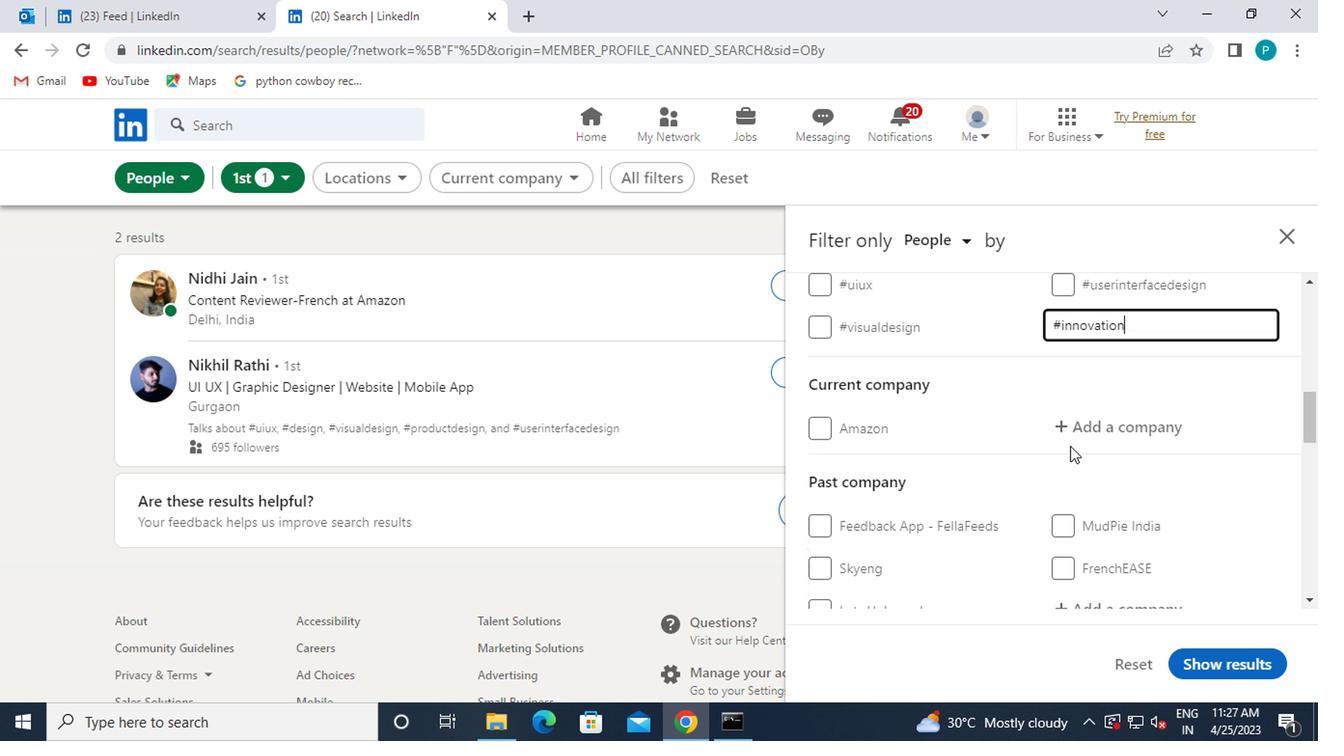 
Action: Mouse pressed left at (1075, 436)
Screenshot: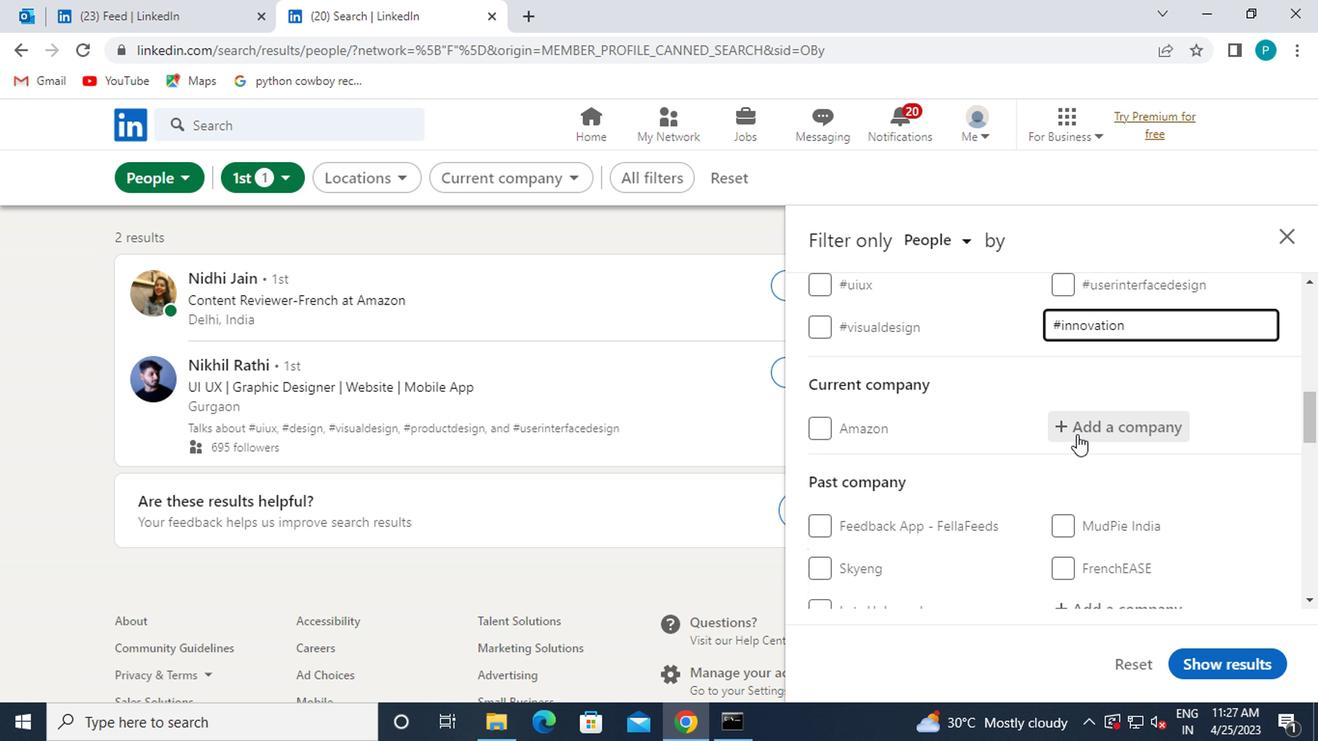 
Action: Mouse moved to (1081, 438)
Screenshot: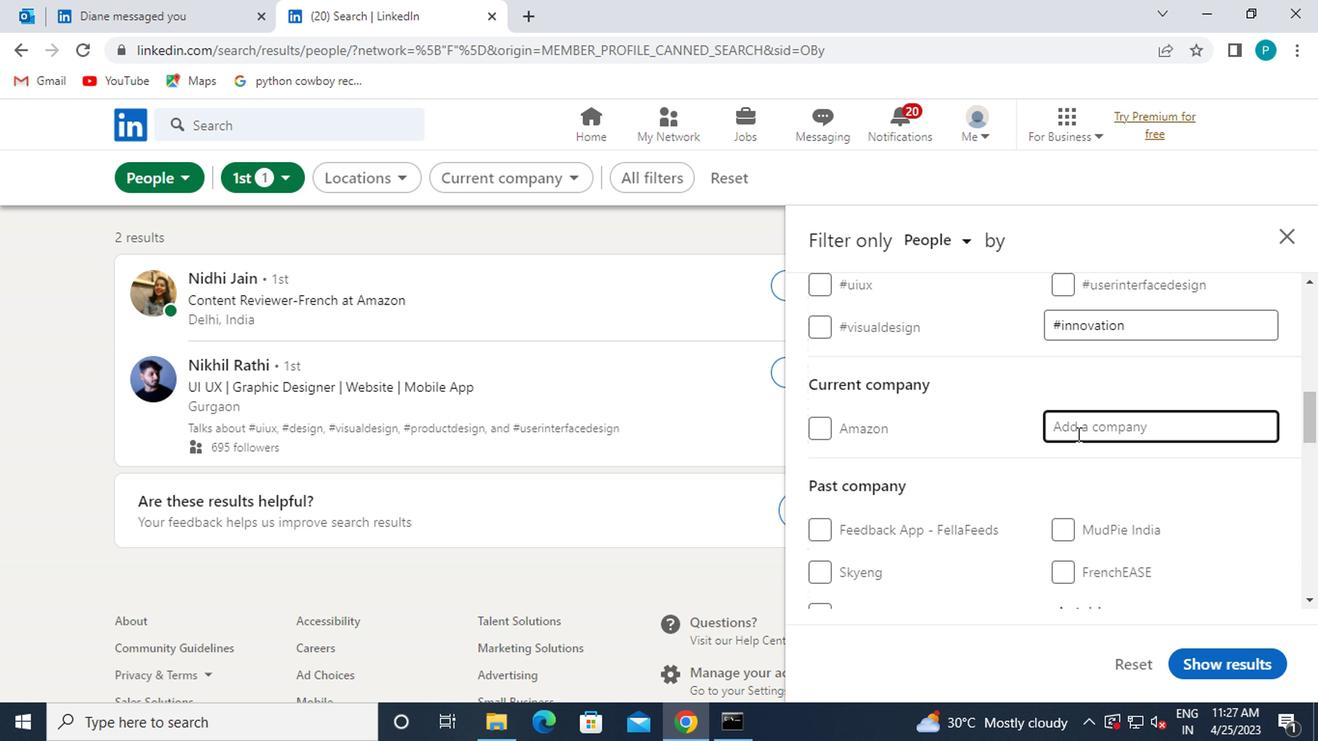 
Action: Key pressed <Key.caps_lock>J<Key.caps_lock>ABIL
Screenshot: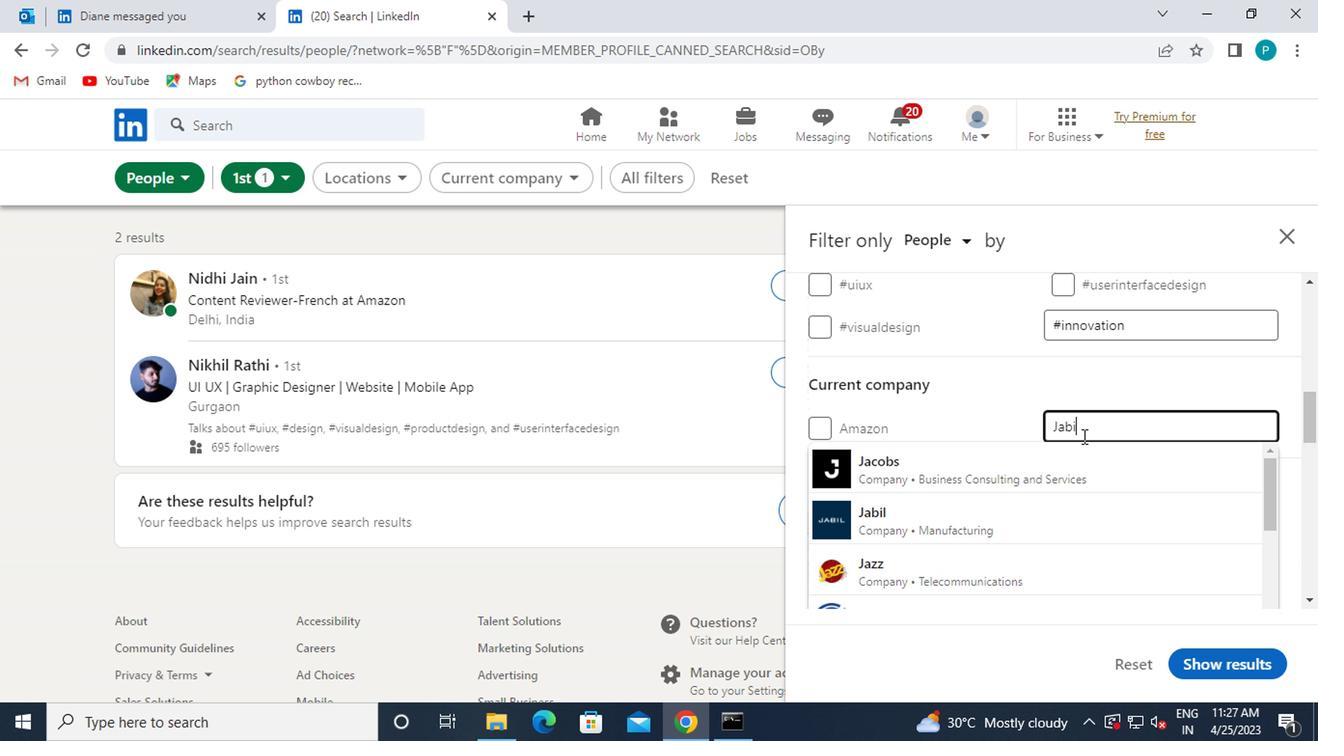 
Action: Mouse moved to (1027, 466)
Screenshot: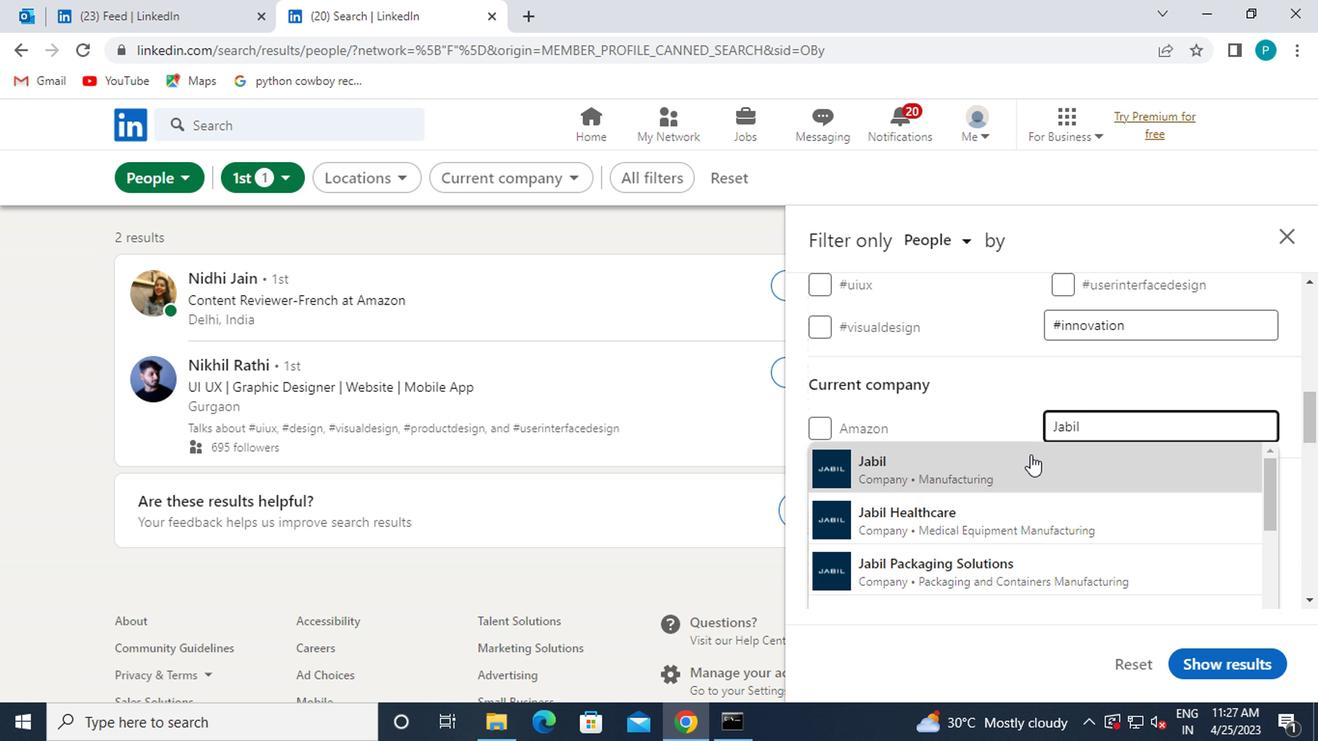 
Action: Mouse pressed left at (1027, 466)
Screenshot: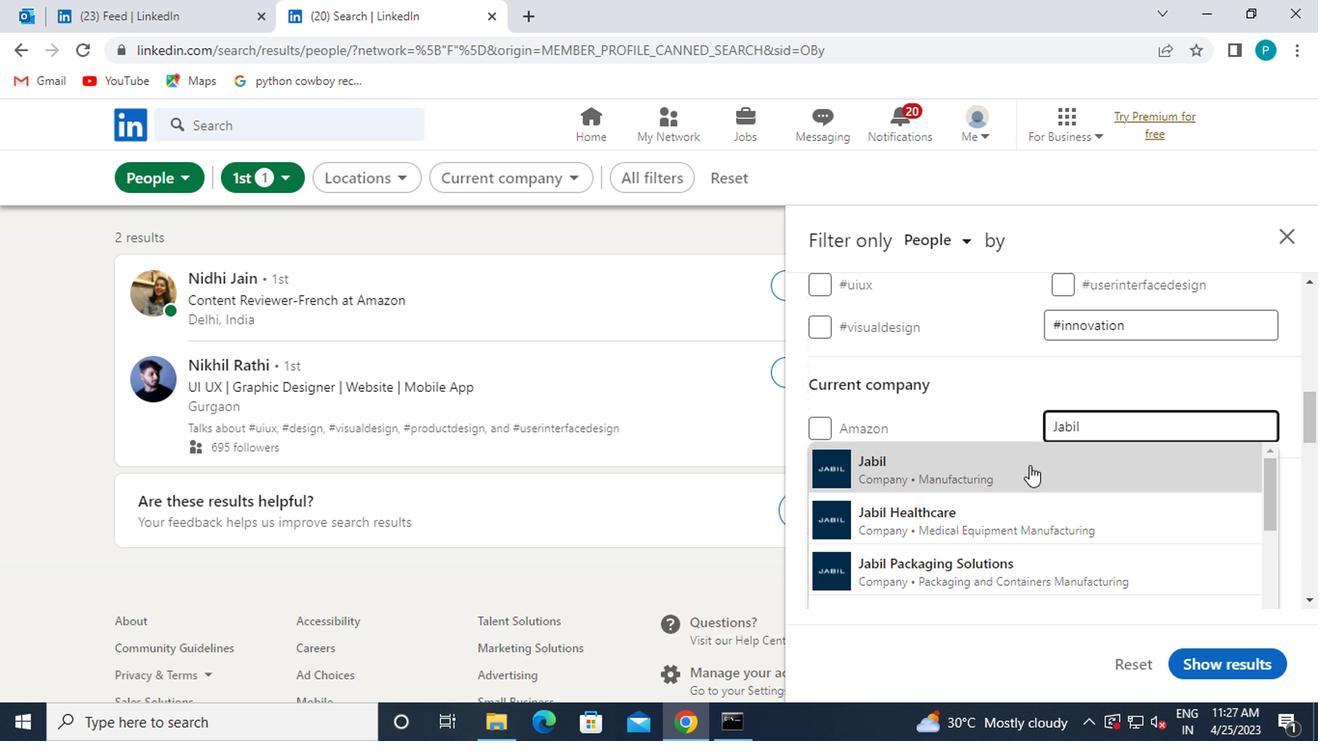 
Action: Mouse moved to (1017, 474)
Screenshot: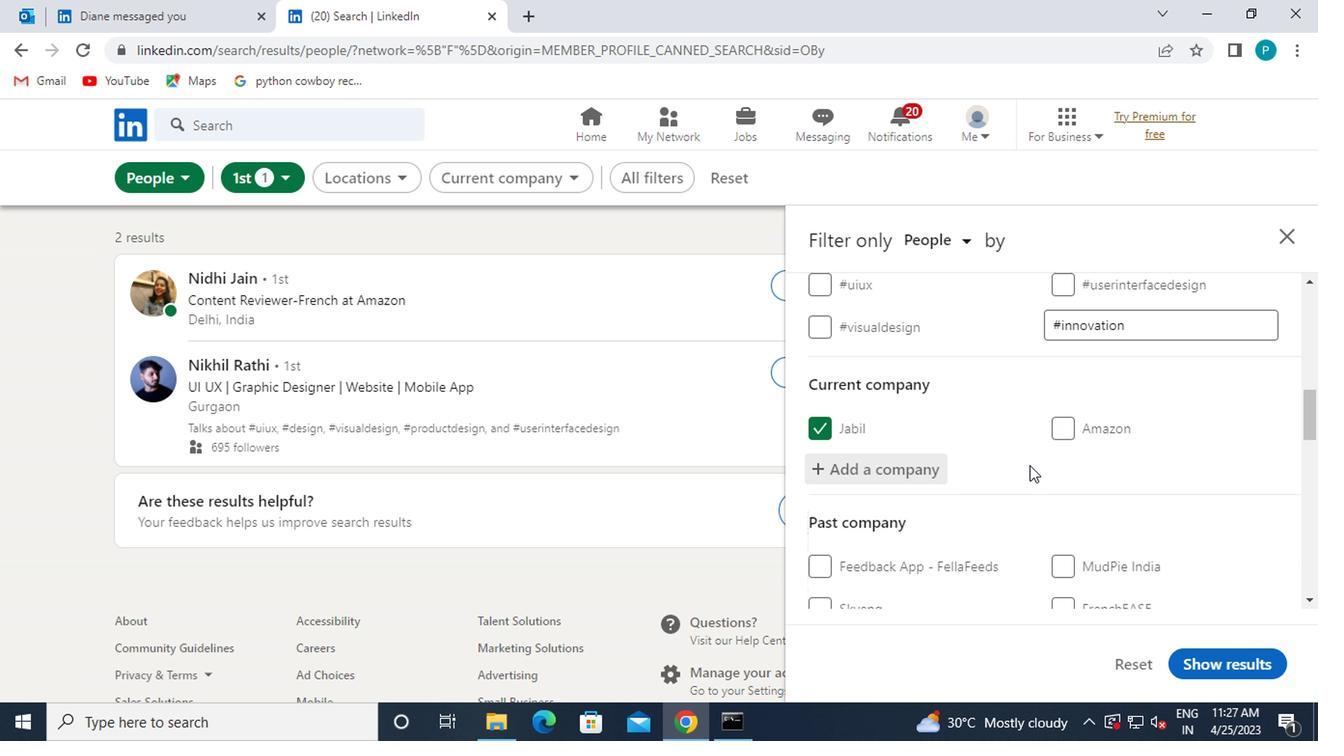 
Action: Mouse scrolled (1017, 473) with delta (0, -1)
Screenshot: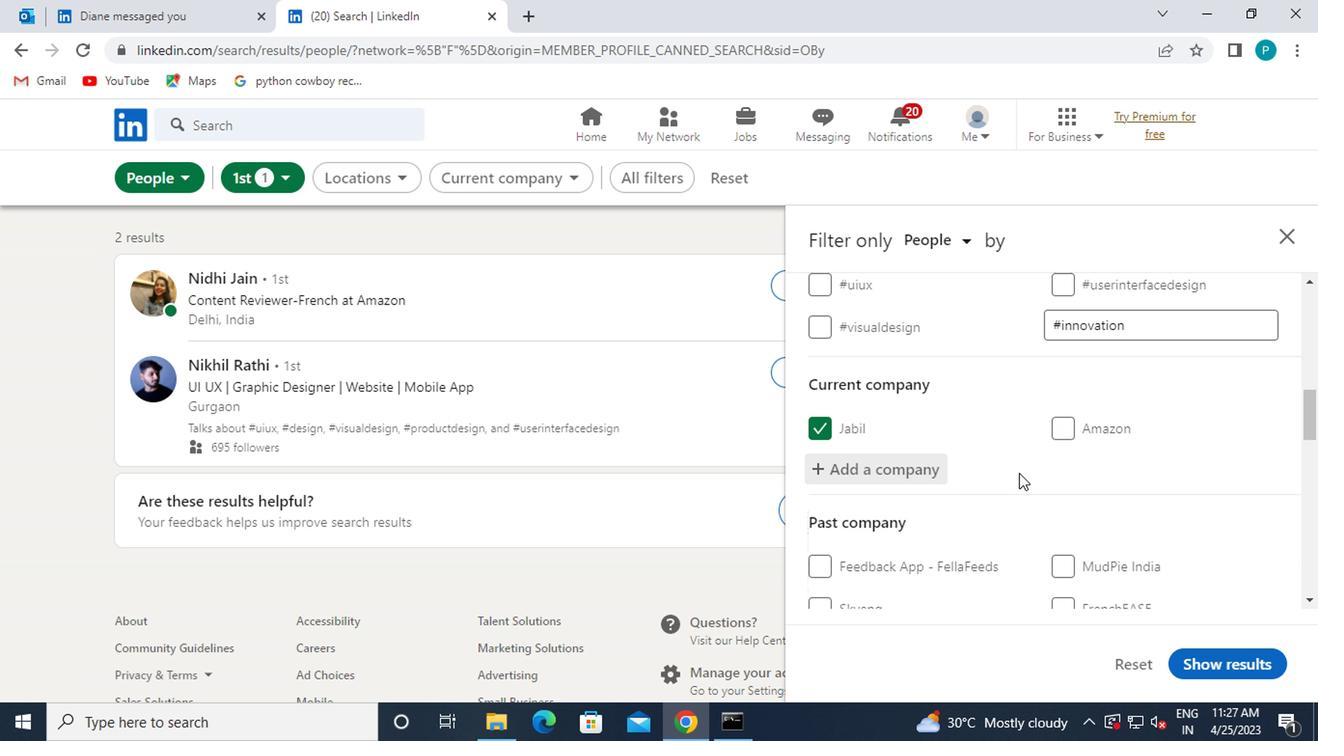 
Action: Mouse scrolled (1017, 473) with delta (0, -1)
Screenshot: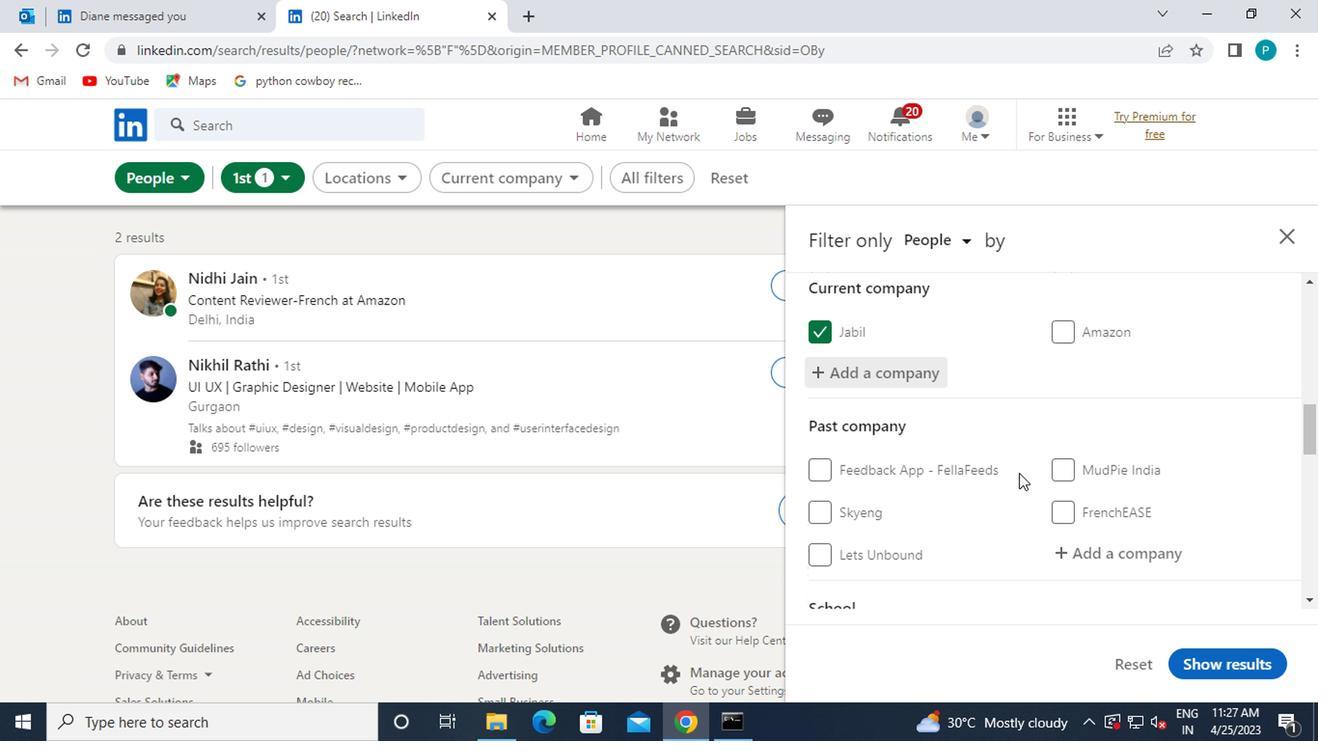 
Action: Mouse scrolled (1017, 473) with delta (0, -1)
Screenshot: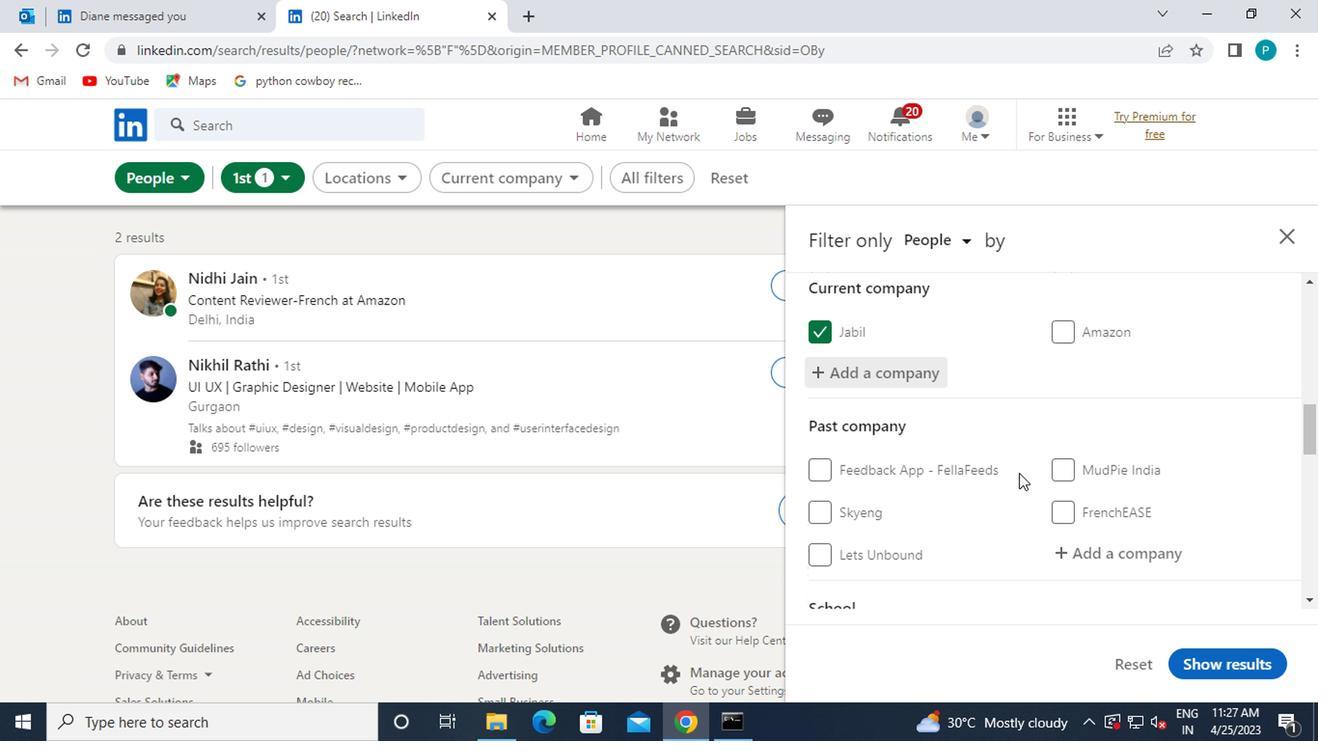 
Action: Mouse scrolled (1017, 473) with delta (0, -1)
Screenshot: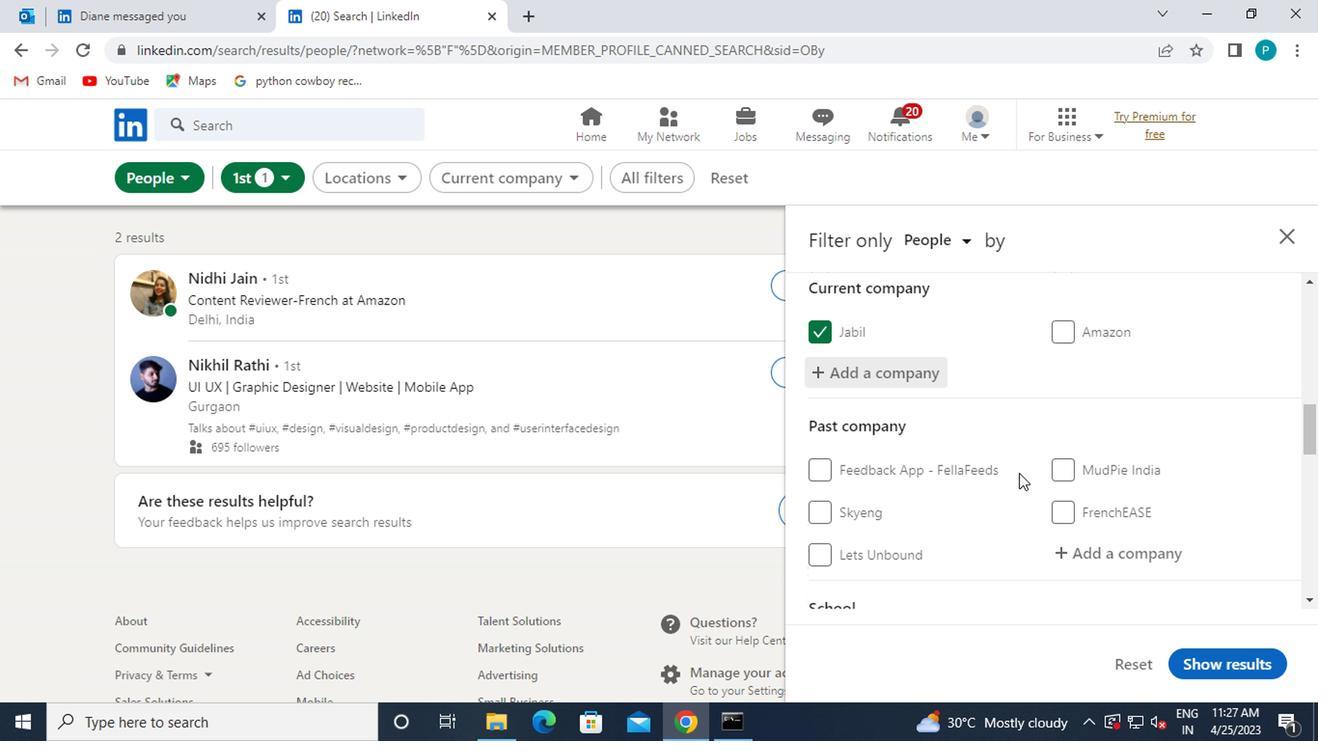 
Action: Mouse moved to (1070, 491)
Screenshot: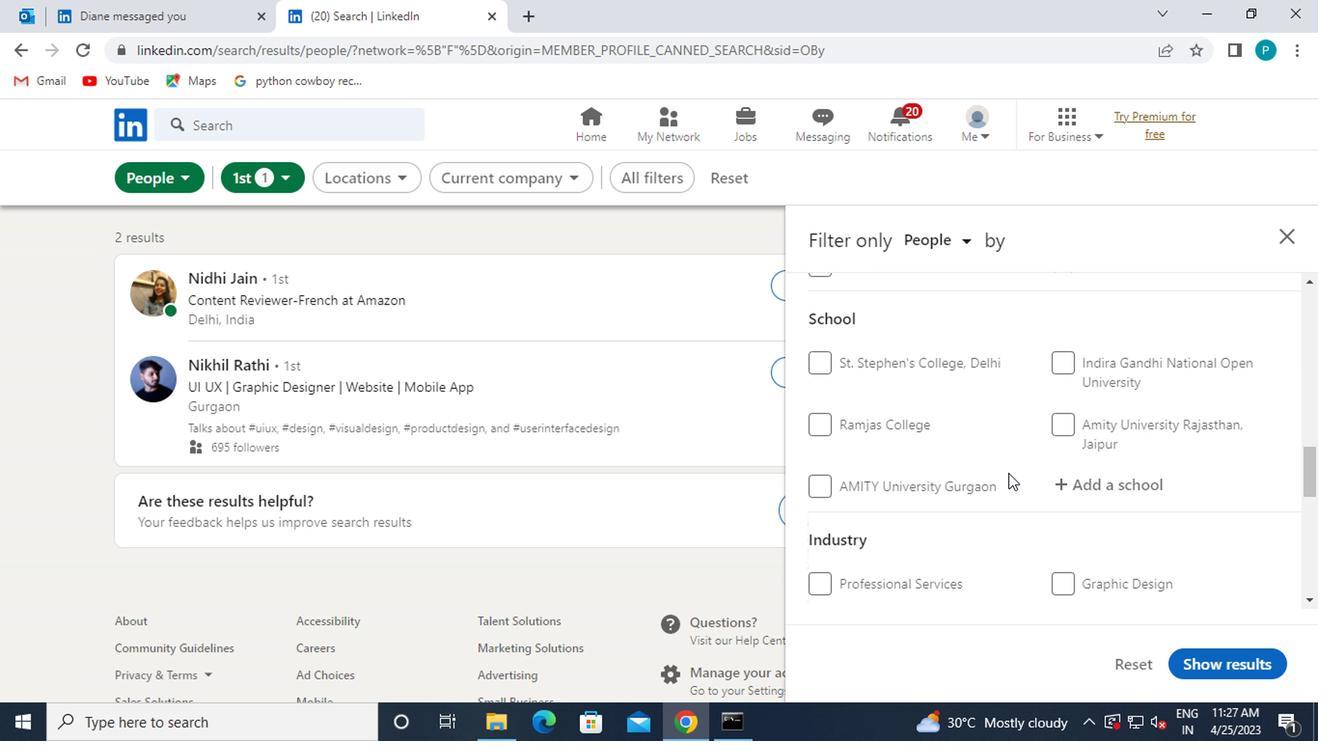 
Action: Mouse pressed left at (1070, 491)
Screenshot: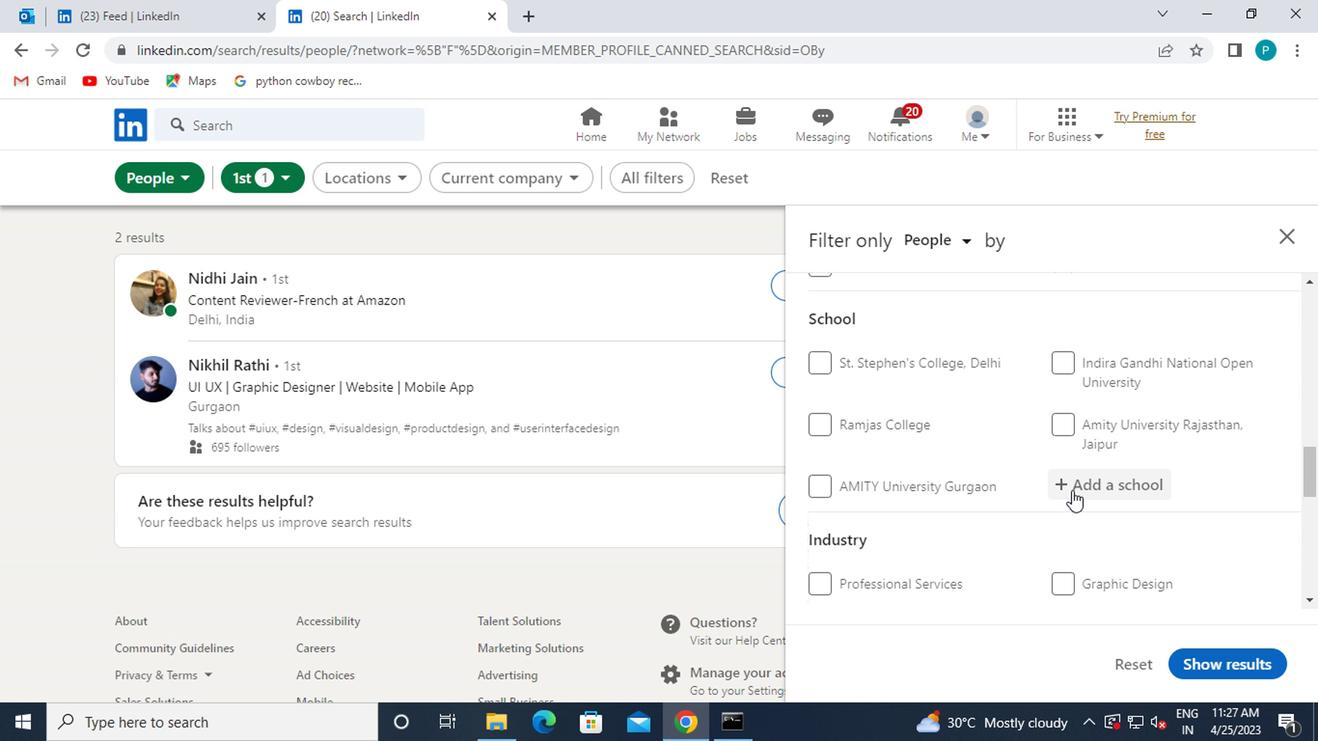 
Action: Key pressed <Key.caps_lock>D<Key.caps_lock>R.<Key.caps_lock>B<Key.caps_lock>ALASAHEB
Screenshot: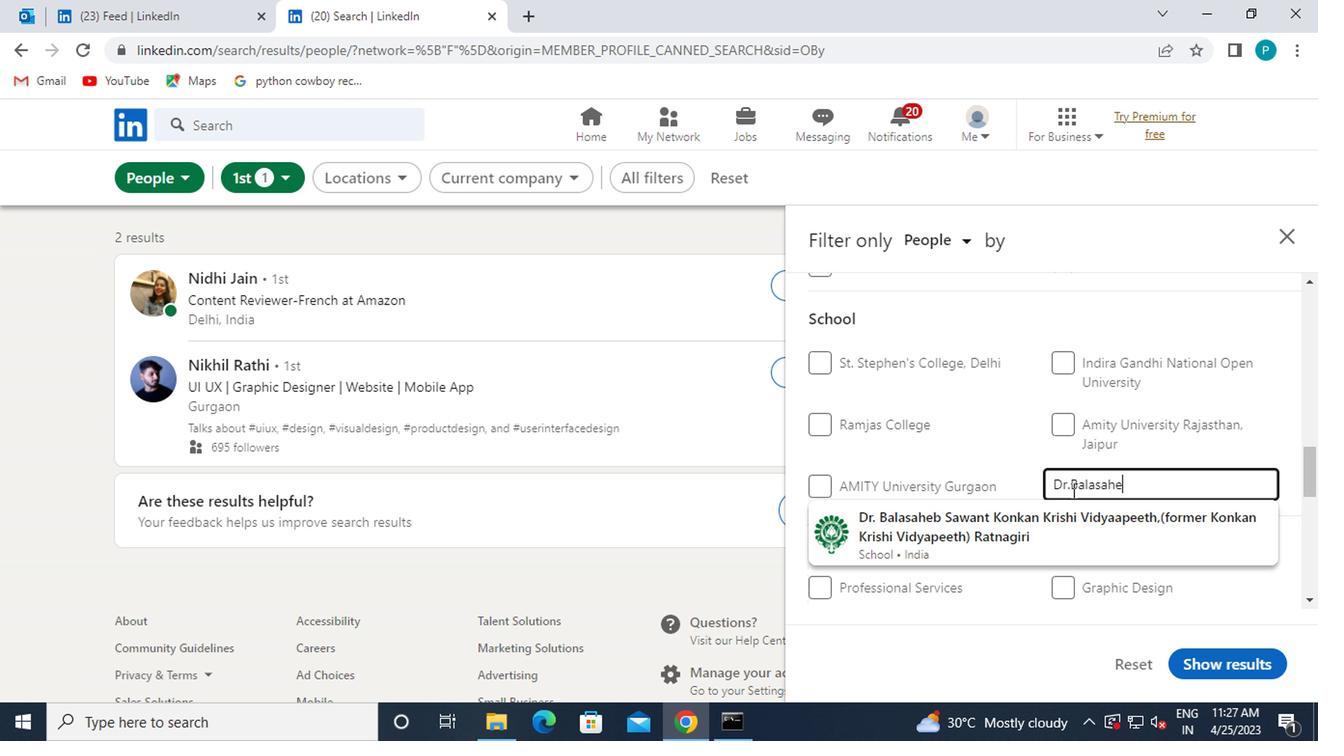 
Action: Mouse moved to (1057, 521)
Screenshot: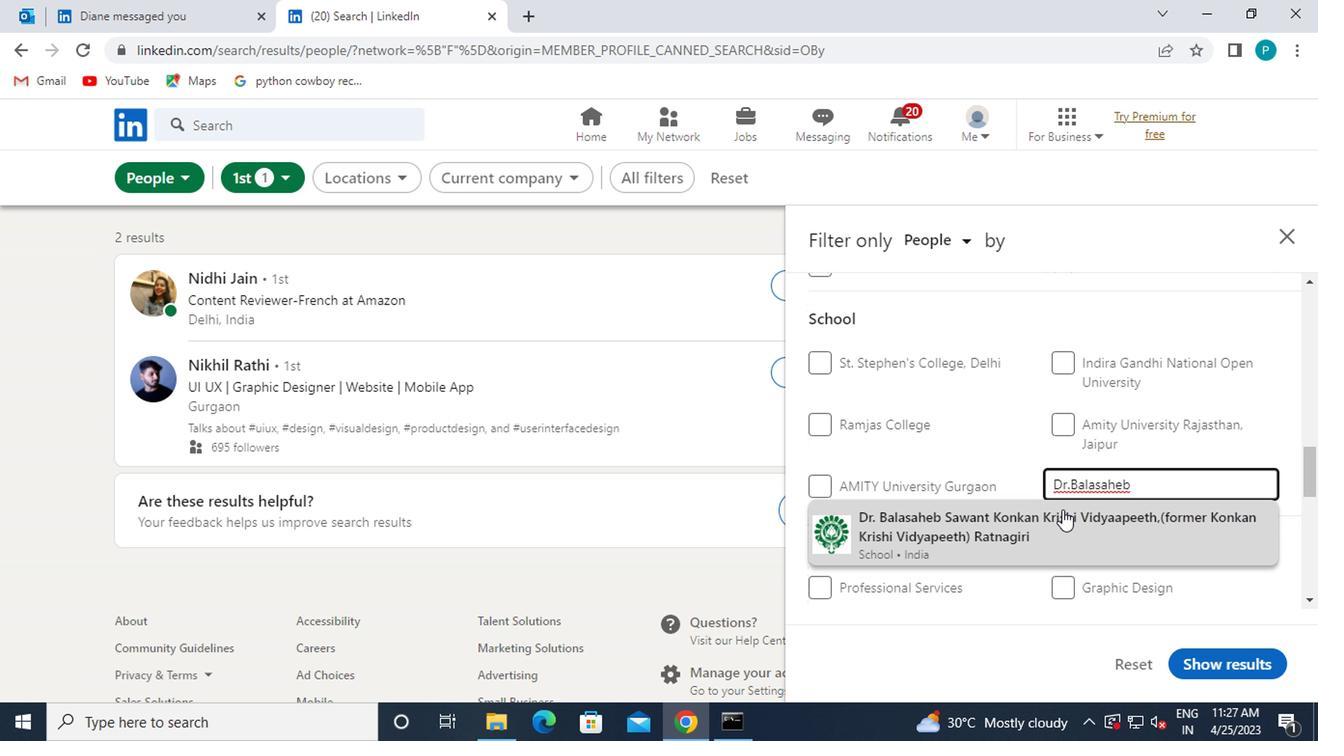 
Action: Mouse pressed left at (1057, 521)
Screenshot: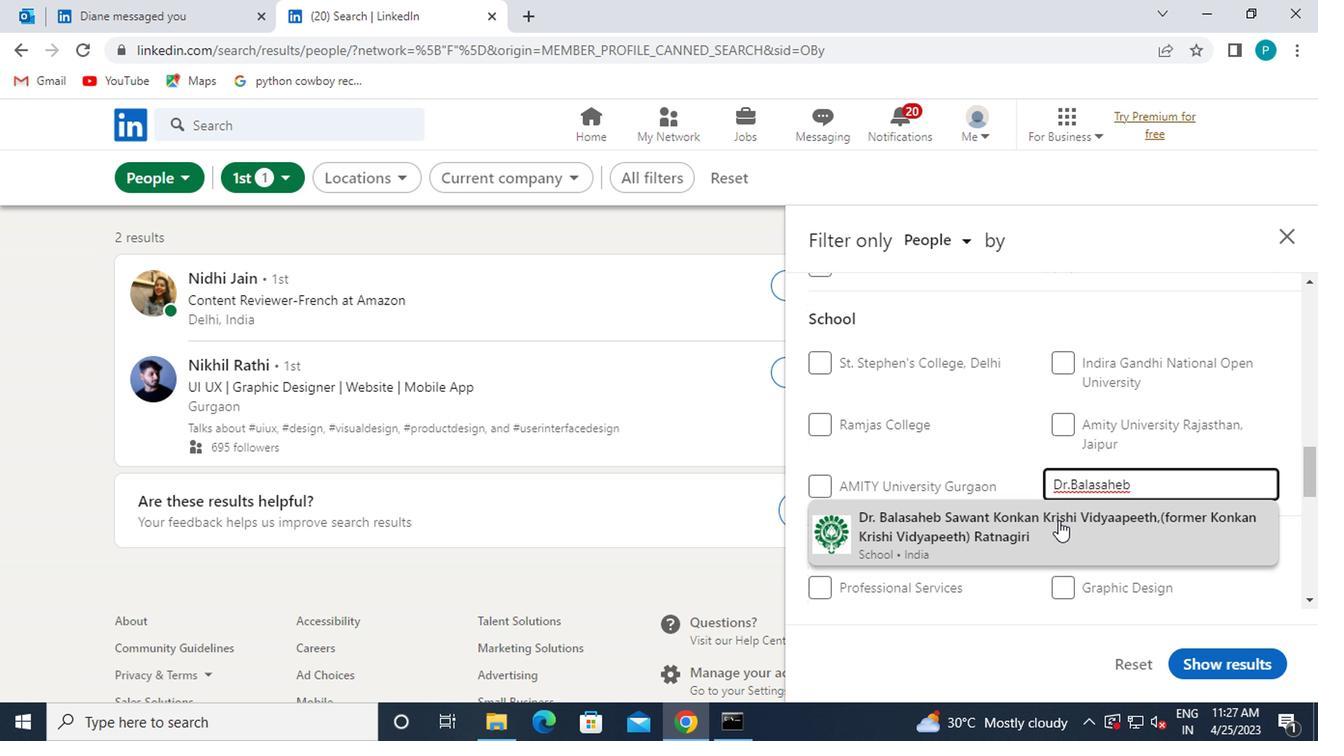 
Action: Mouse moved to (960, 531)
Screenshot: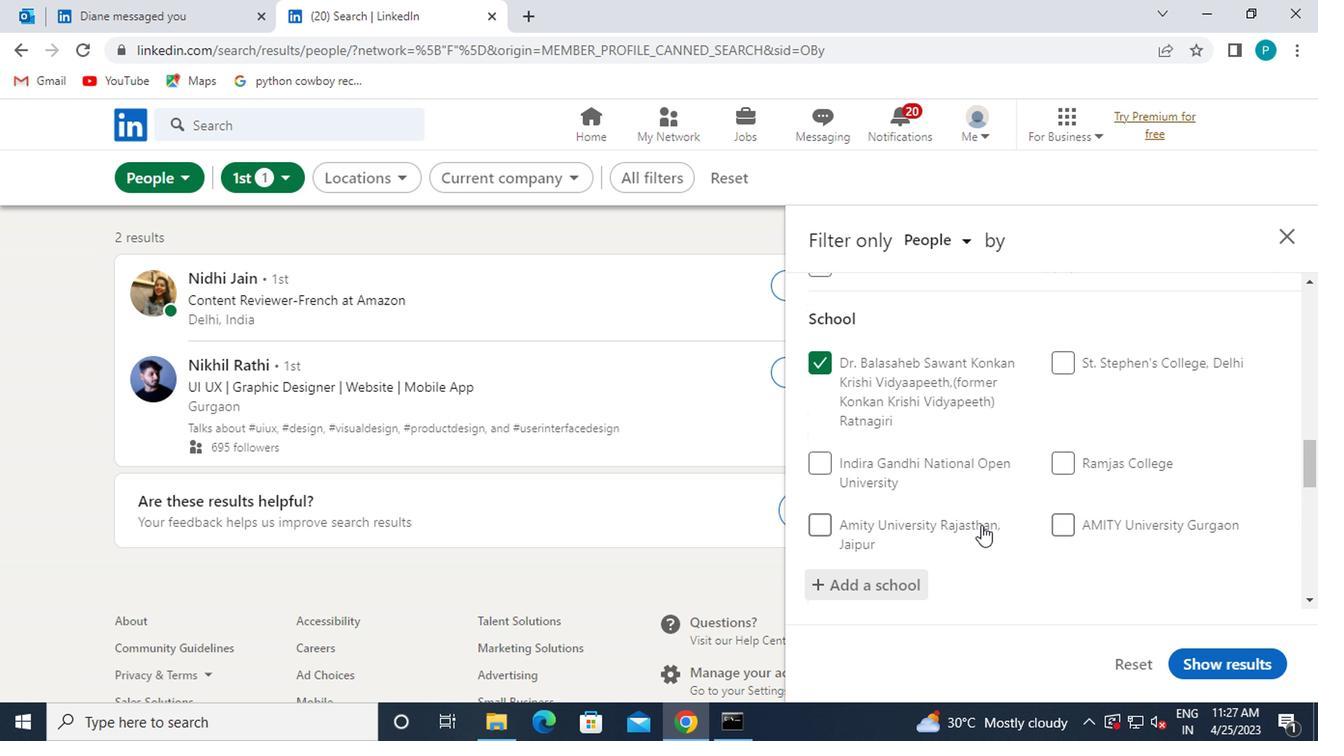 
Action: Mouse scrolled (960, 530) with delta (0, 0)
Screenshot: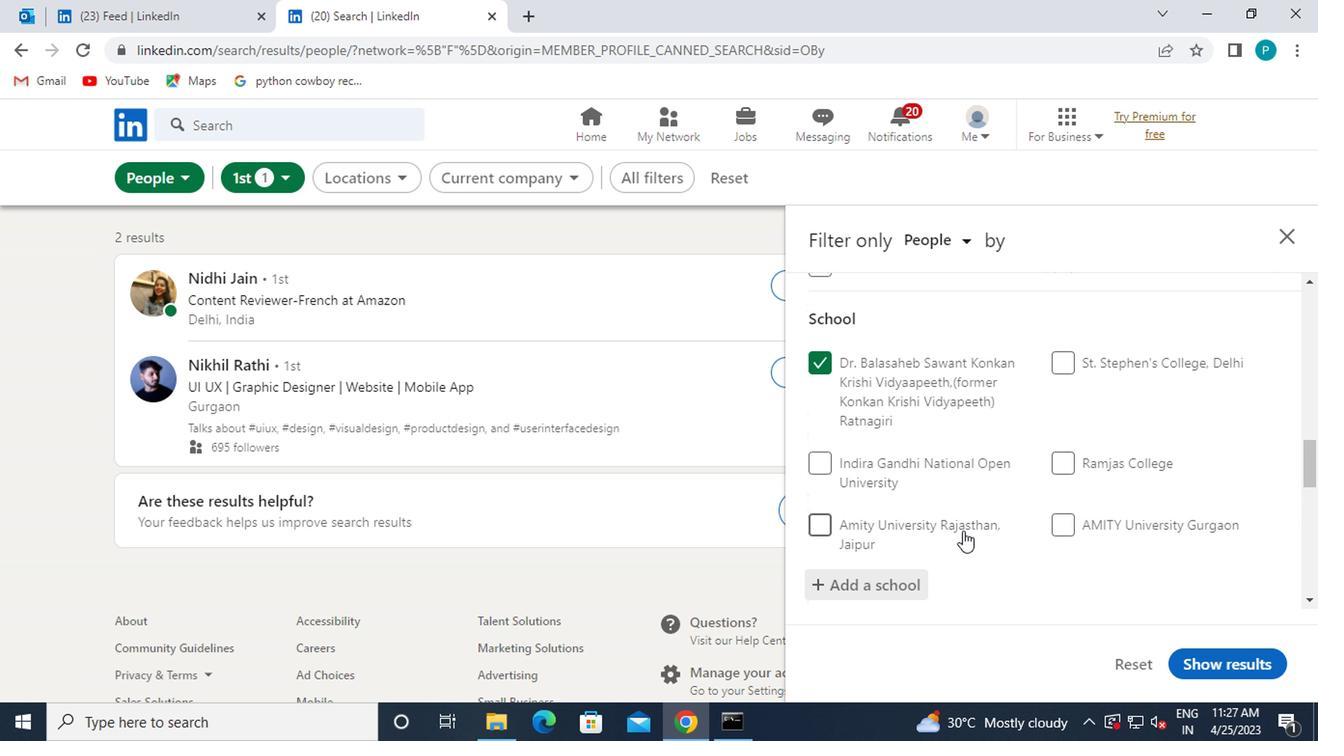
Action: Mouse scrolled (960, 530) with delta (0, 0)
Screenshot: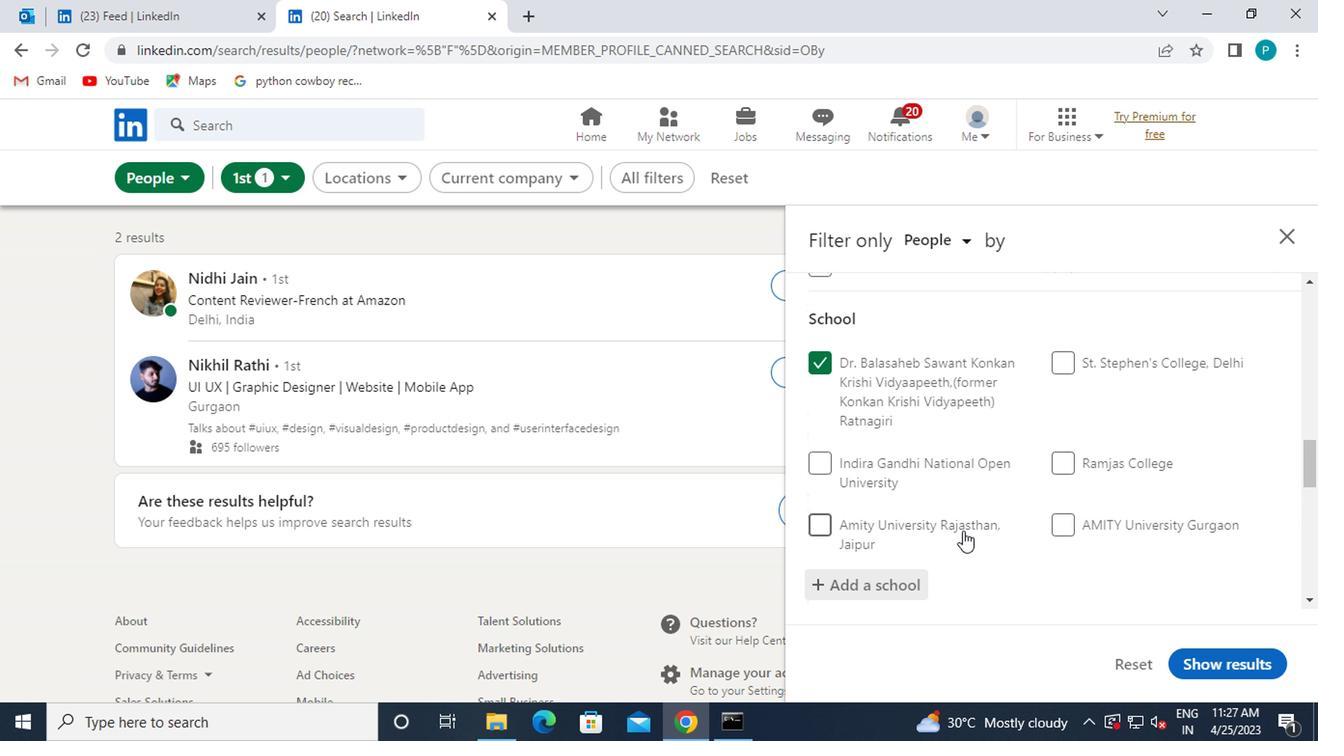 
Action: Mouse moved to (917, 569)
Screenshot: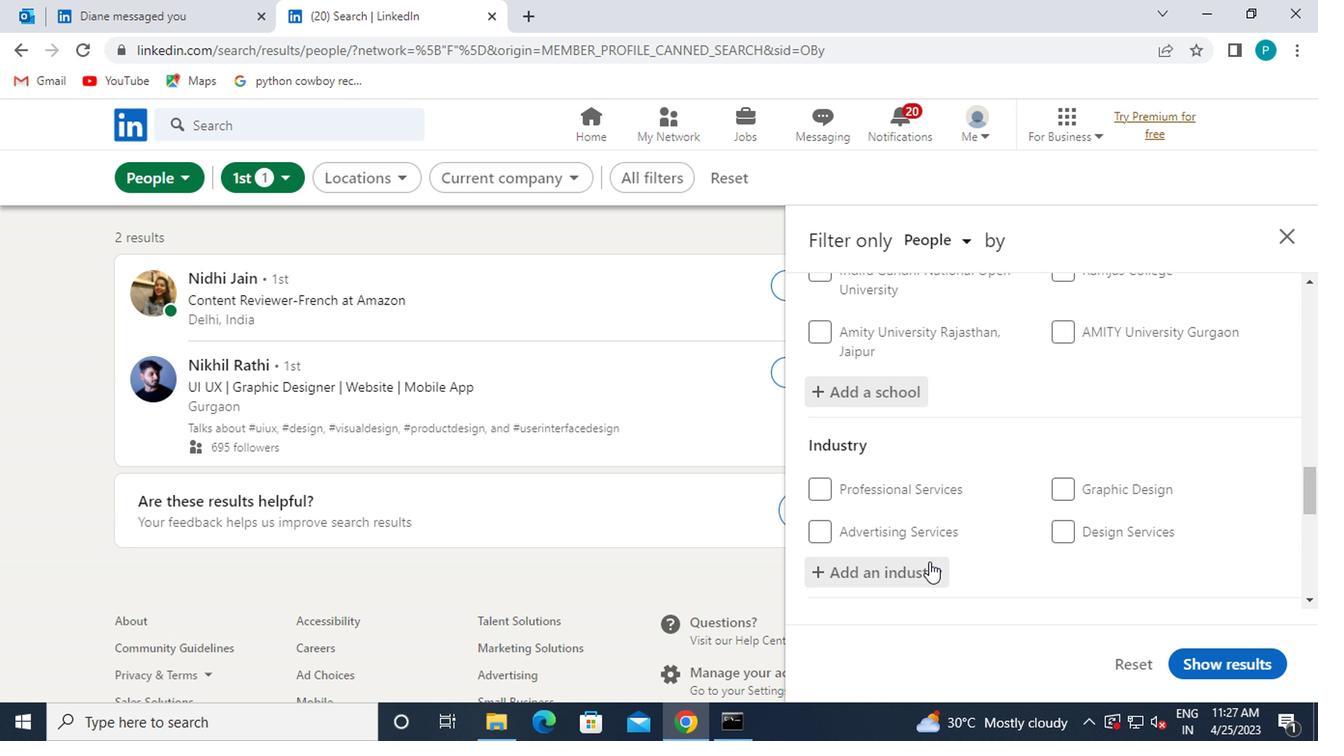 
Action: Mouse pressed left at (917, 569)
Screenshot: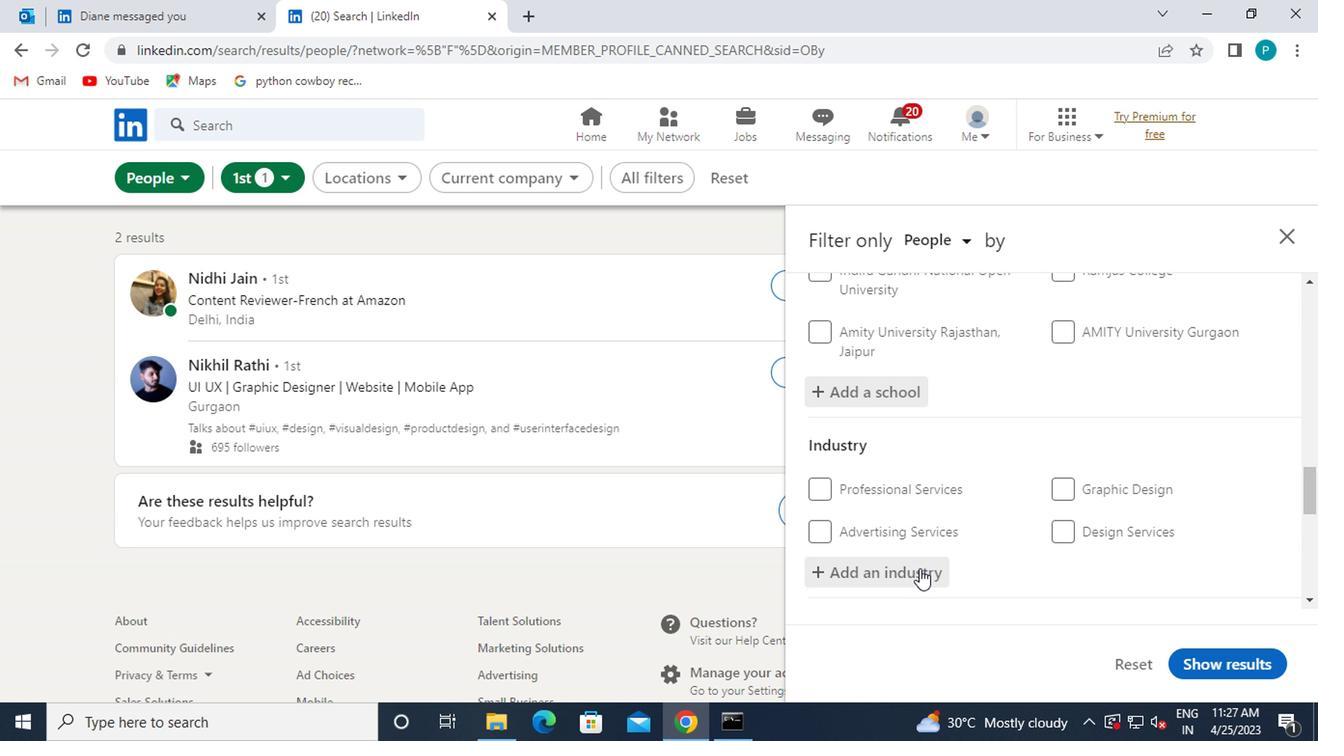 
Action: Key pressed COMPUTER
Screenshot: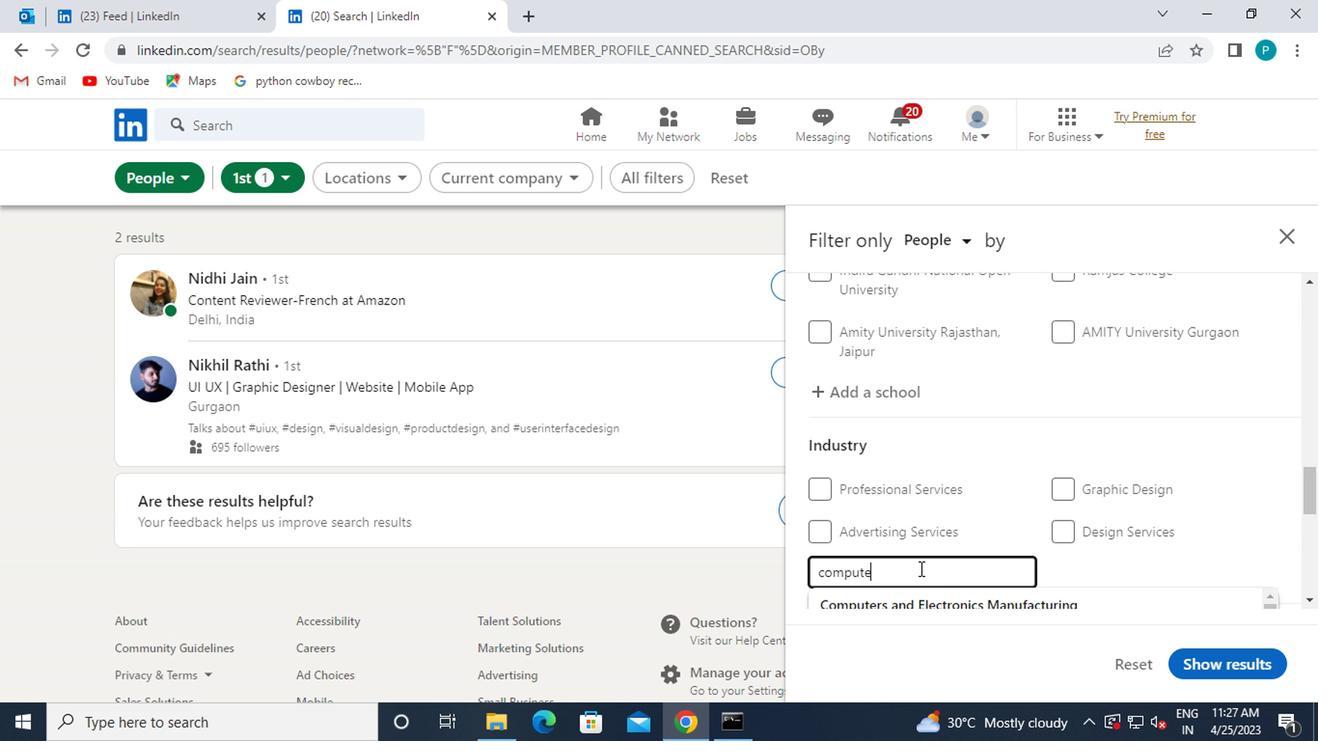 
Action: Mouse moved to (912, 572)
Screenshot: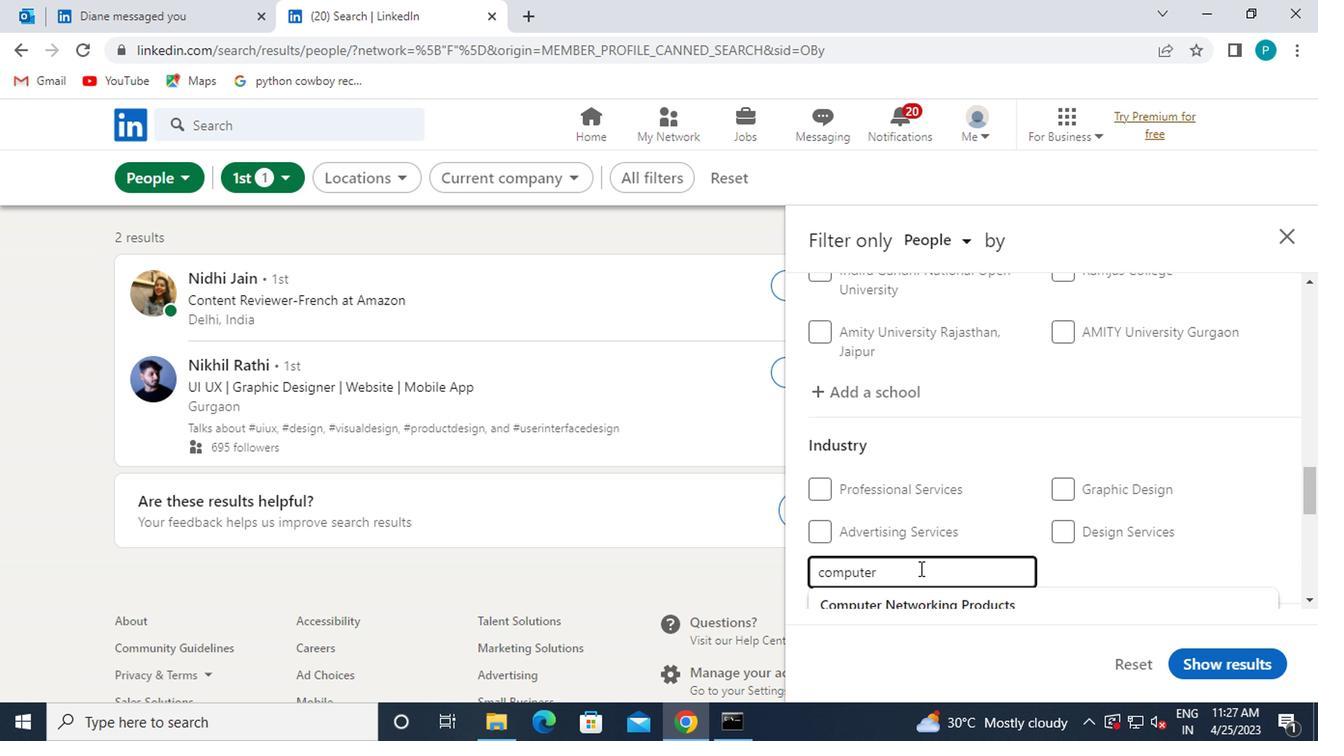 
Action: Mouse scrolled (912, 571) with delta (0, 0)
Screenshot: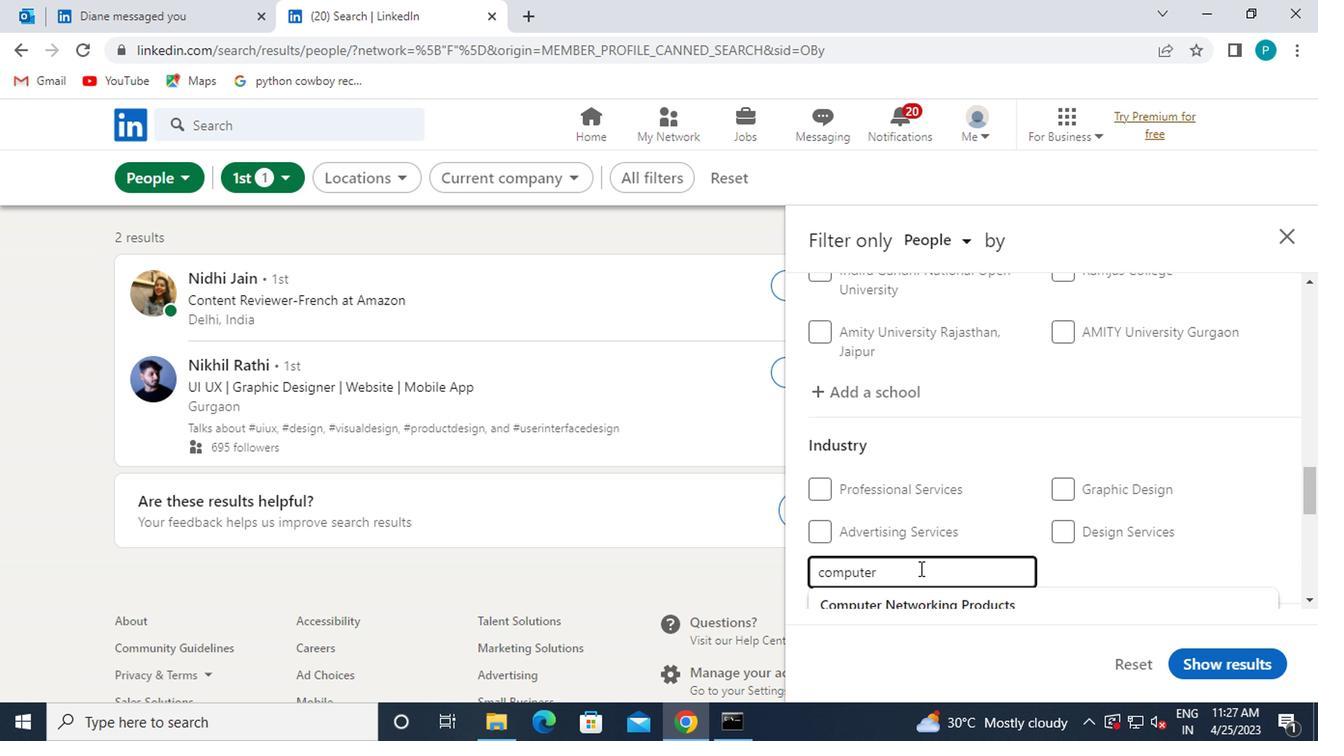 
Action: Mouse moved to (911, 572)
Screenshot: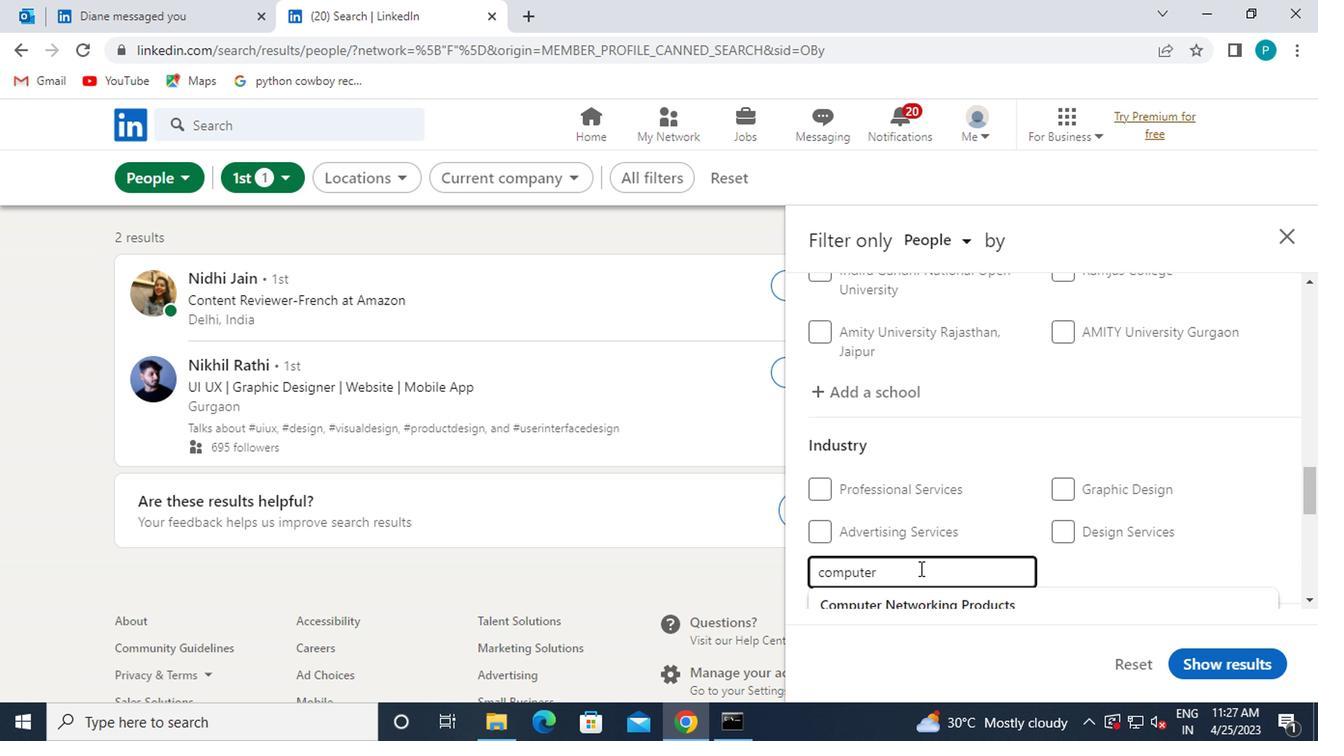 
Action: Mouse scrolled (911, 572) with delta (0, 0)
Screenshot: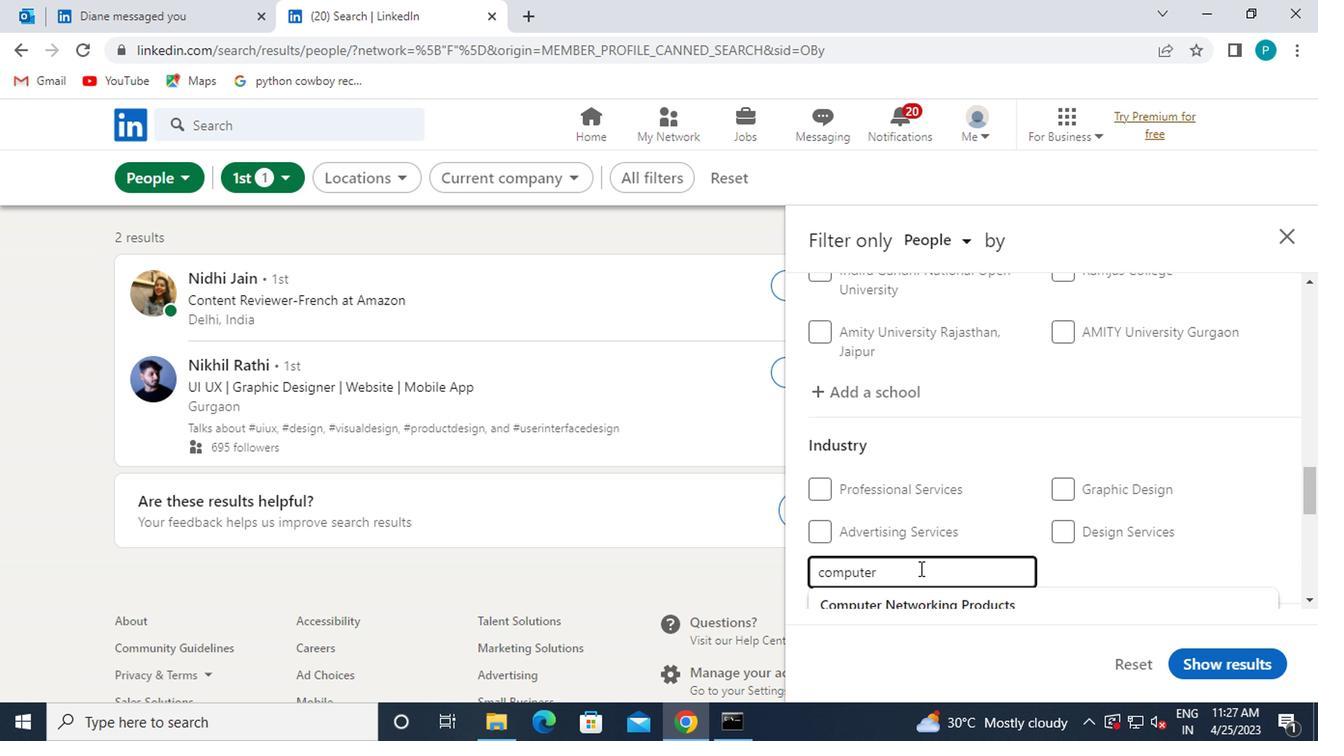 
Action: Mouse moved to (888, 412)
Screenshot: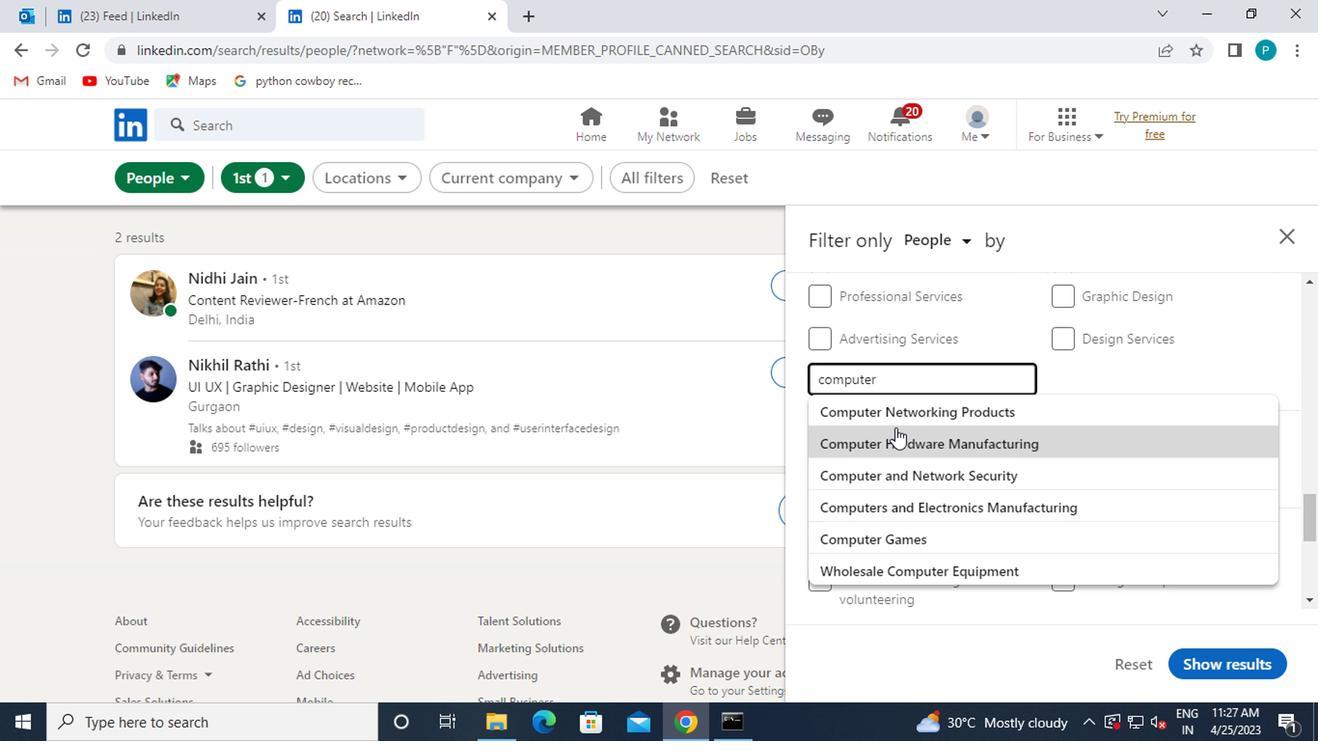
Action: Mouse pressed left at (888, 412)
Screenshot: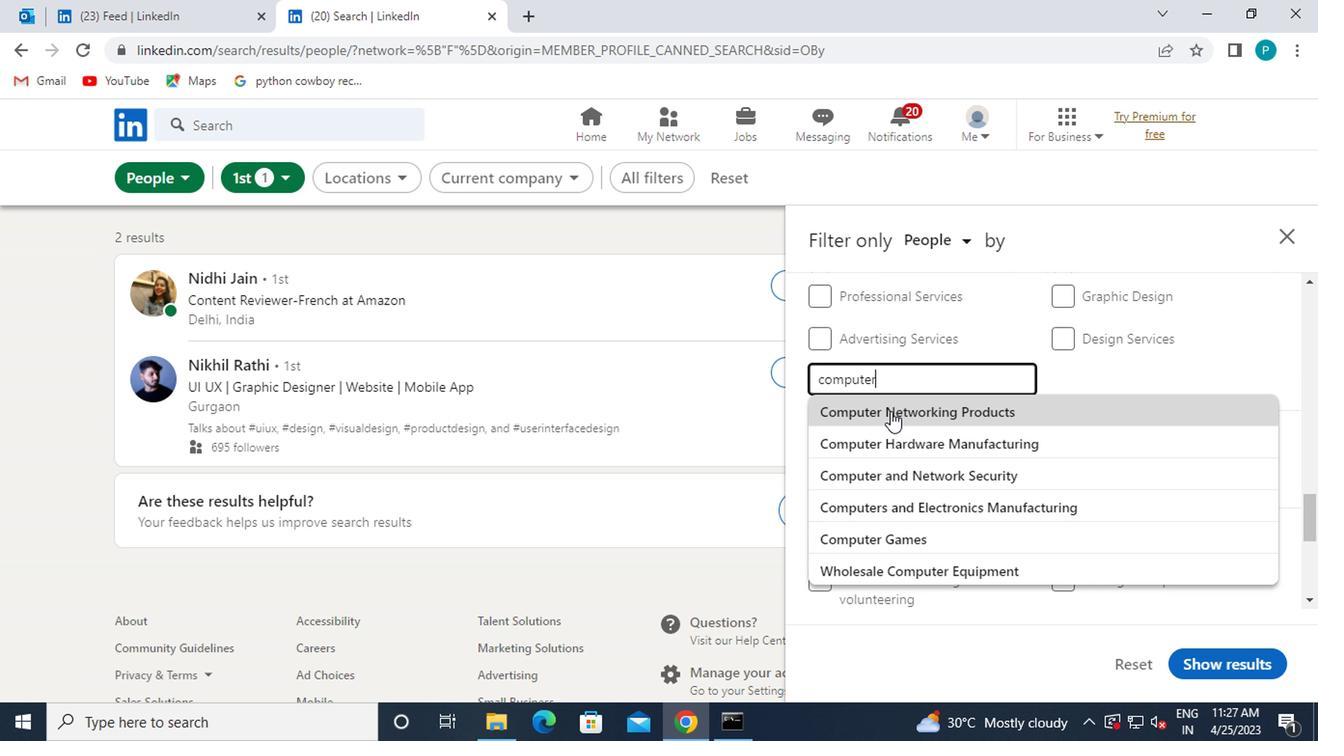 
Action: Mouse moved to (792, 489)
Screenshot: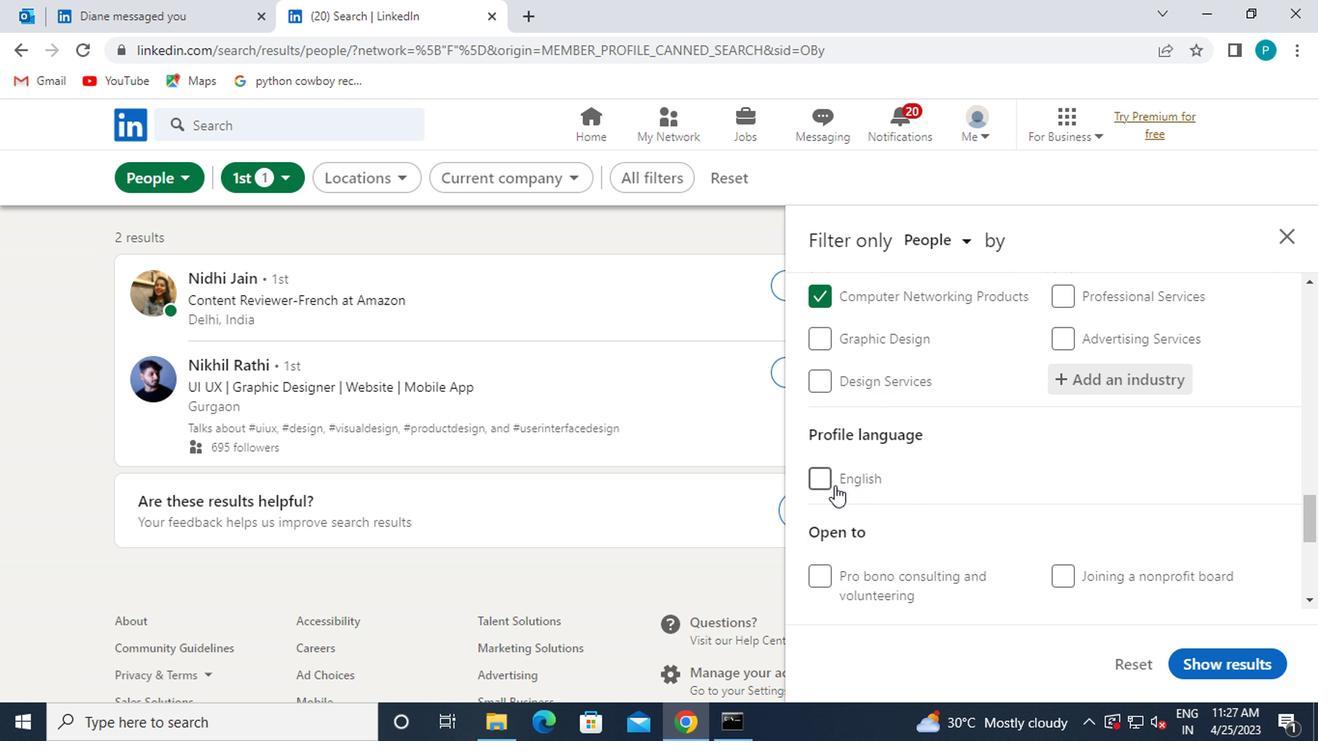 
Action: Mouse pressed left at (792, 489)
Screenshot: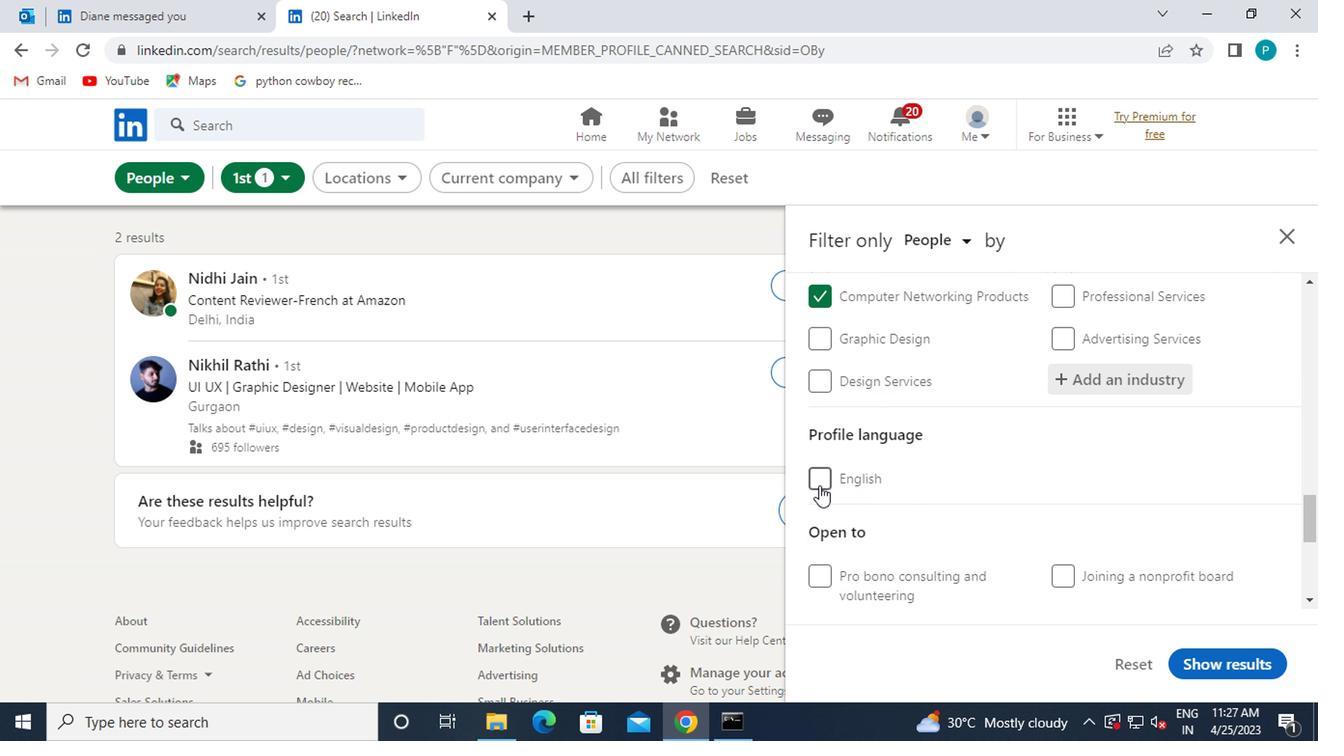 
Action: Mouse moved to (807, 482)
Screenshot: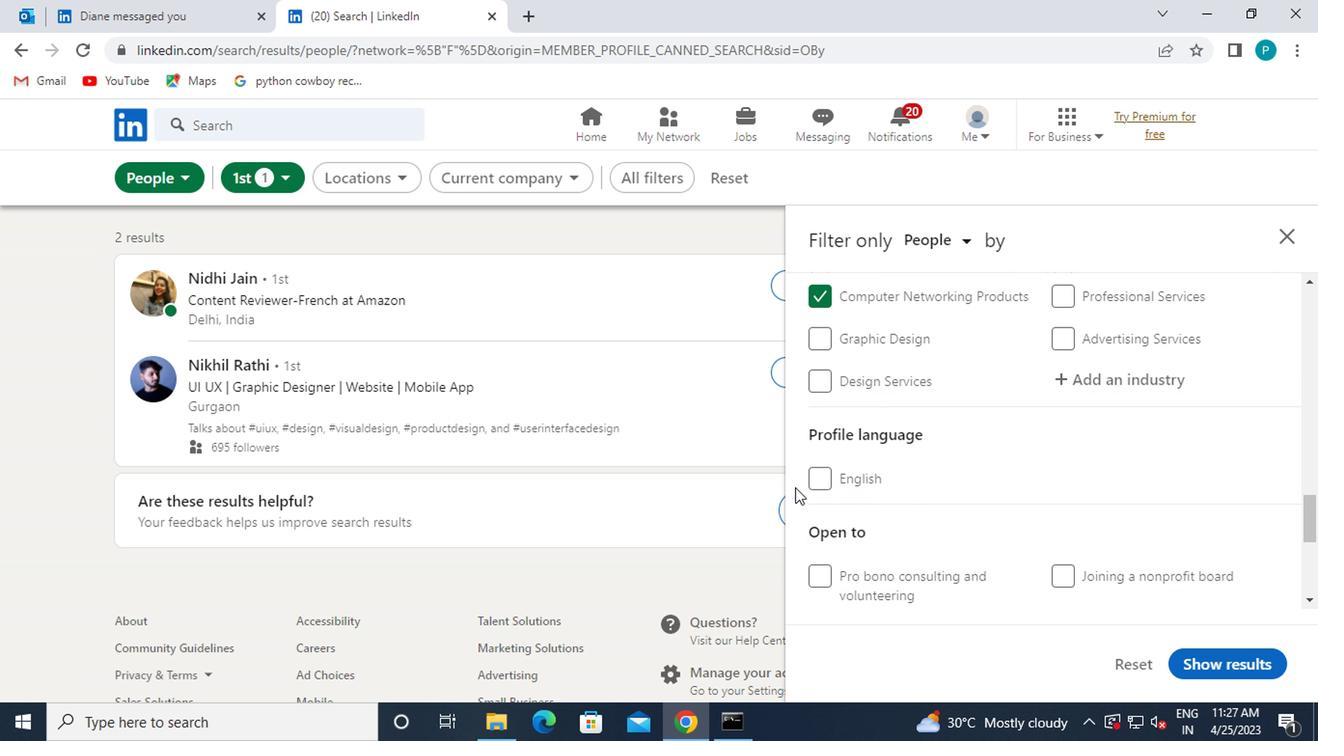 
Action: Mouse pressed left at (807, 482)
Screenshot: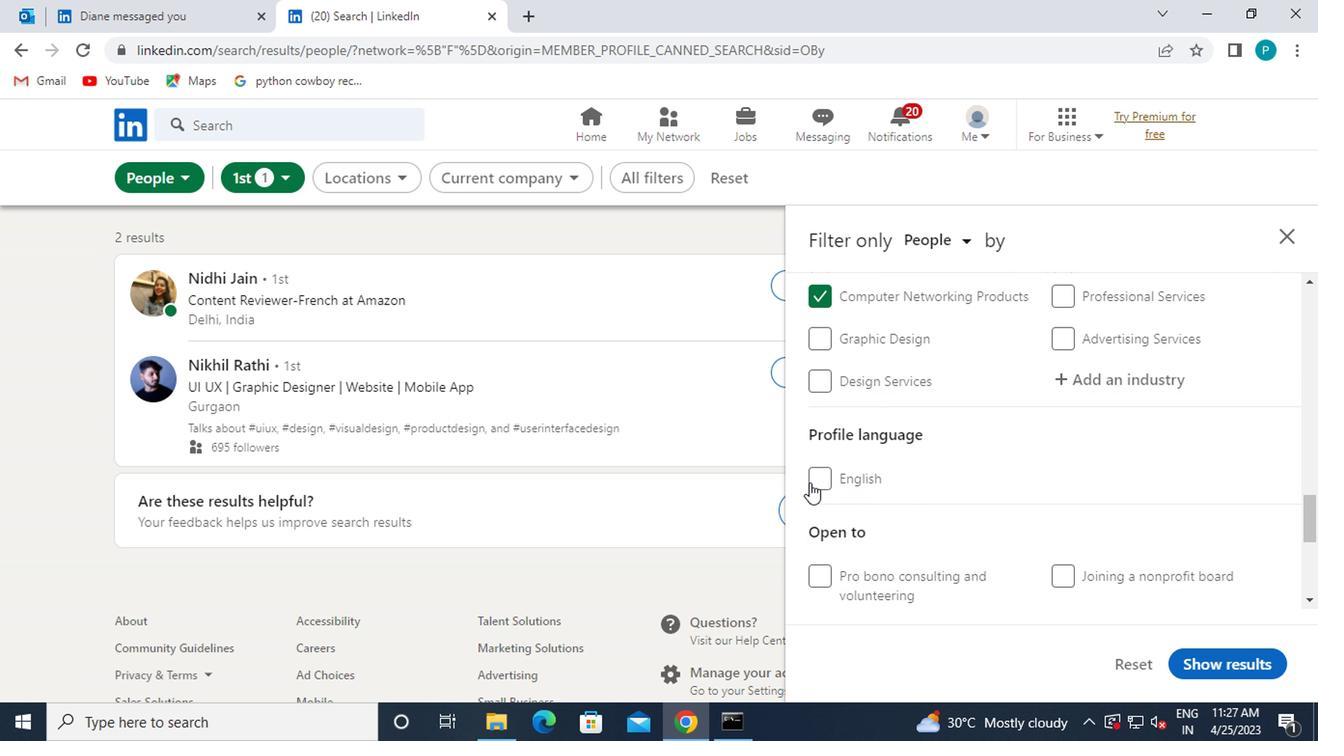 
Action: Mouse moved to (866, 528)
Screenshot: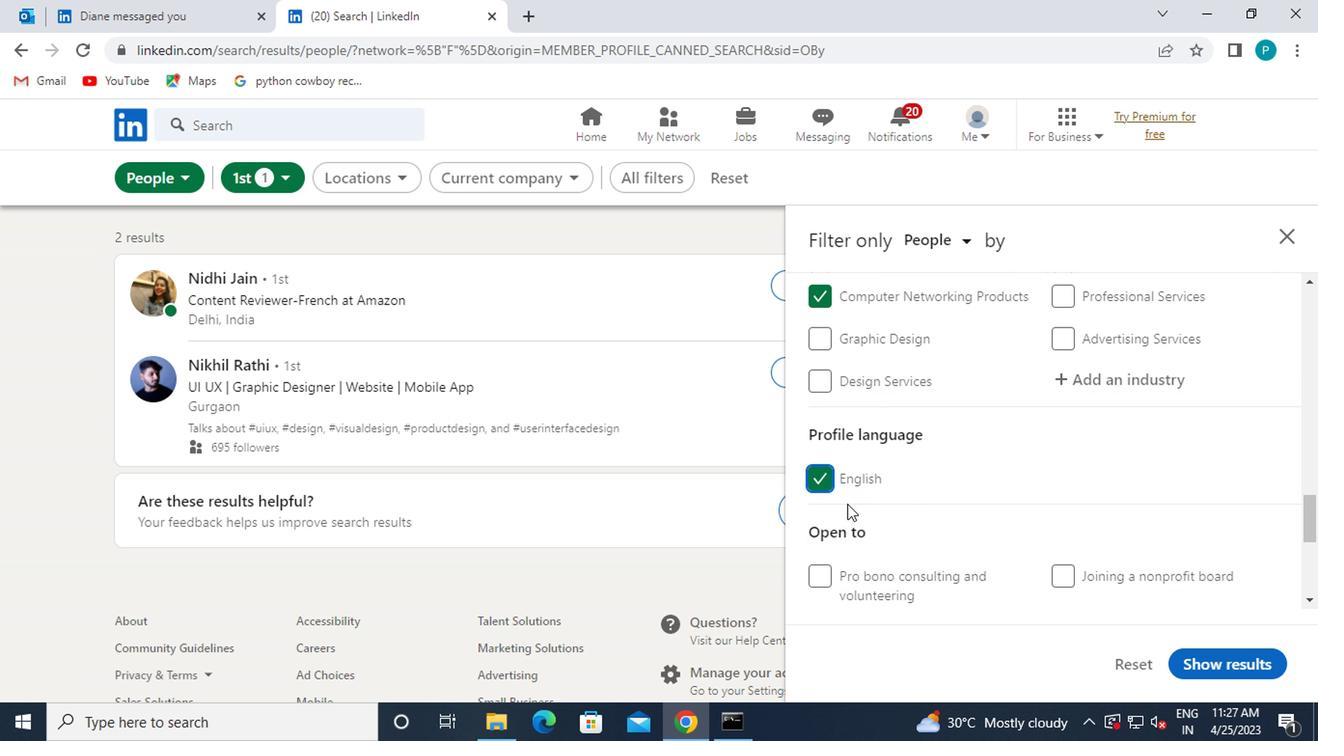 
Action: Mouse scrolled (866, 528) with delta (0, 0)
Screenshot: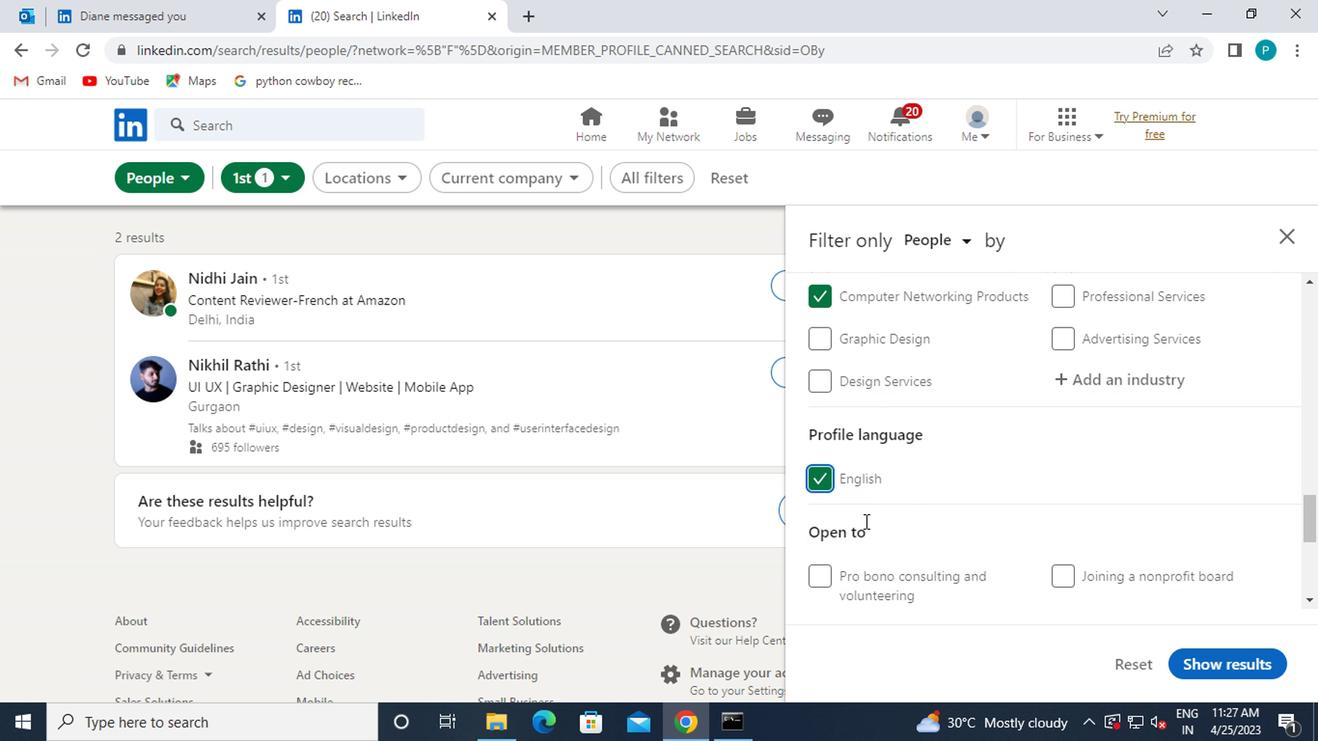 
Action: Mouse moved to (901, 540)
Screenshot: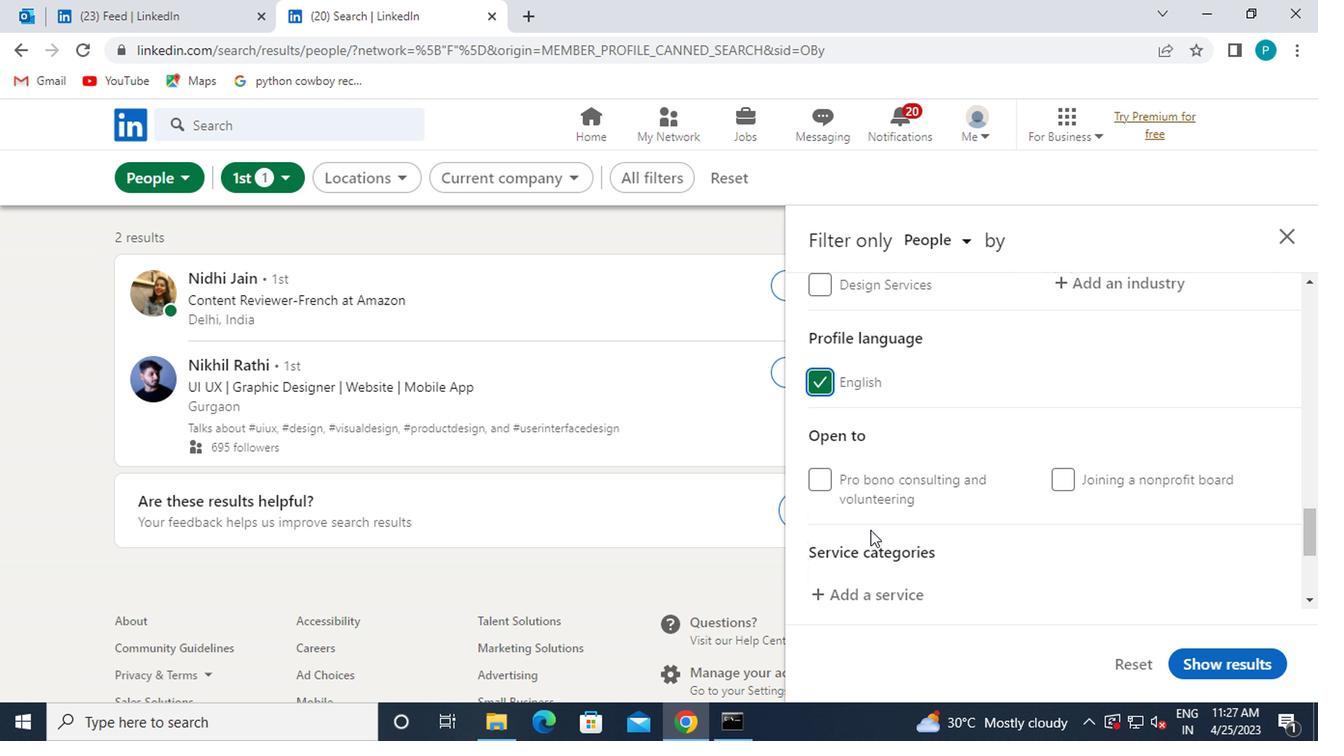 
Action: Mouse scrolled (901, 539) with delta (0, -1)
Screenshot: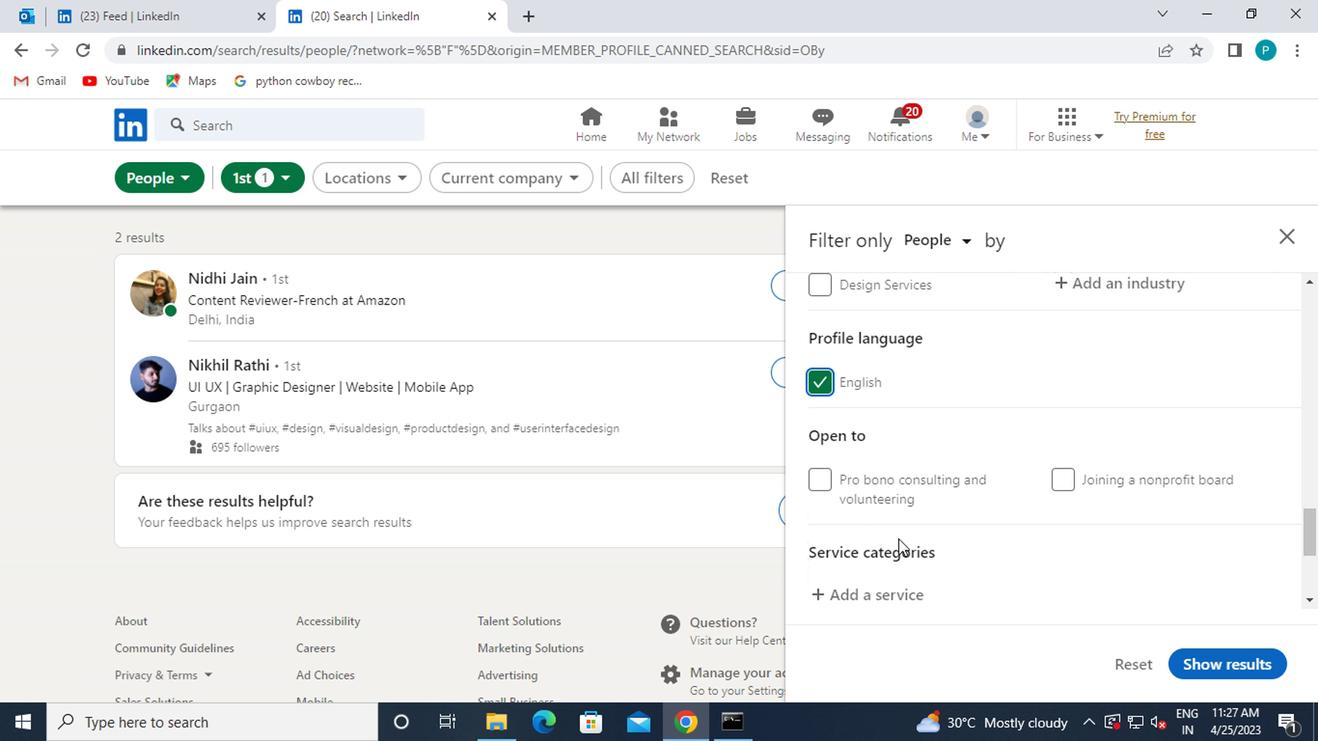 
Action: Mouse moved to (887, 511)
Screenshot: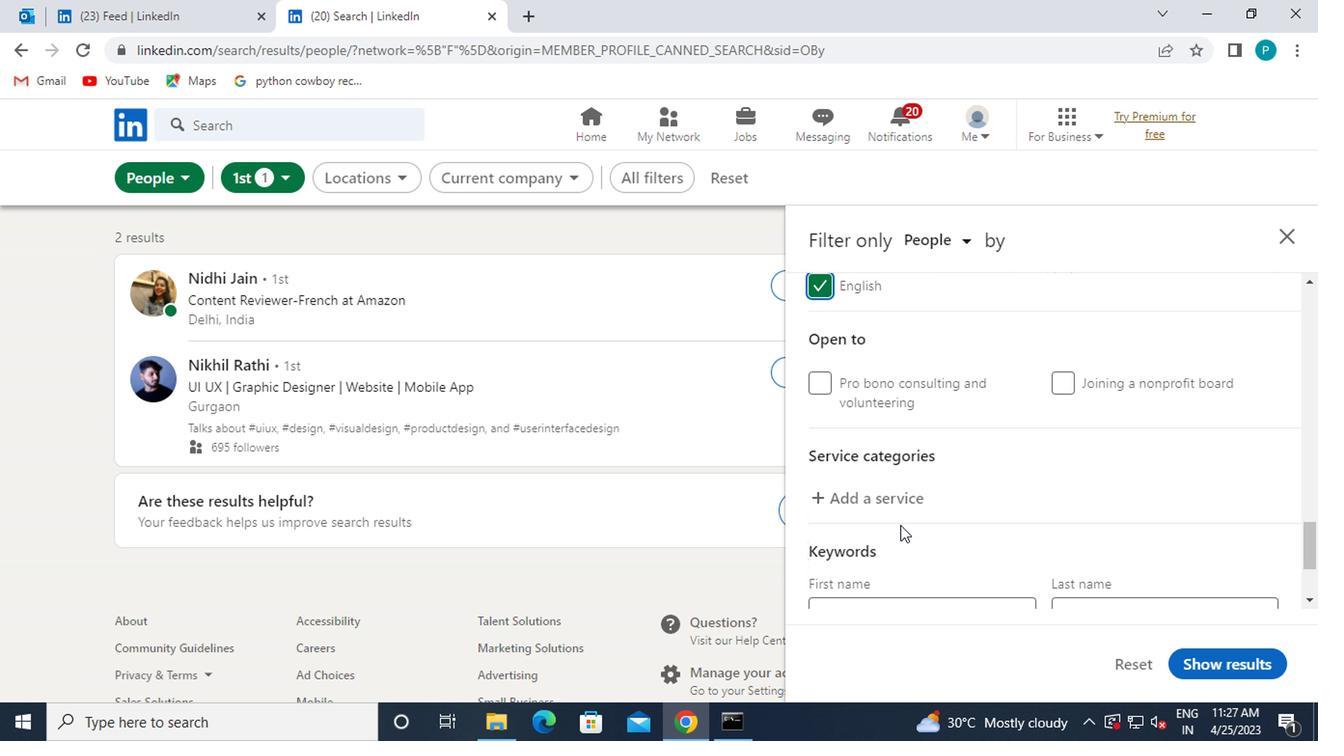 
Action: Mouse pressed left at (887, 511)
Screenshot: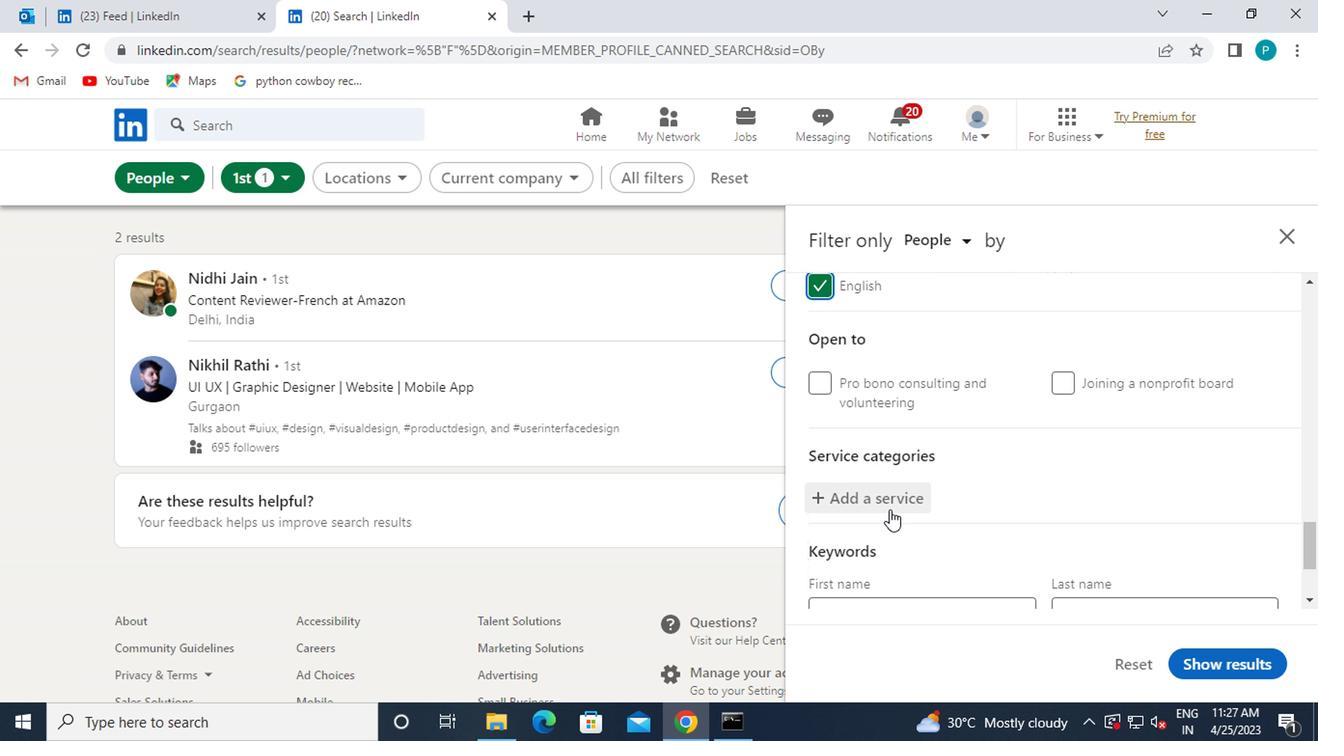 
Action: Mouse moved to (881, 515)
Screenshot: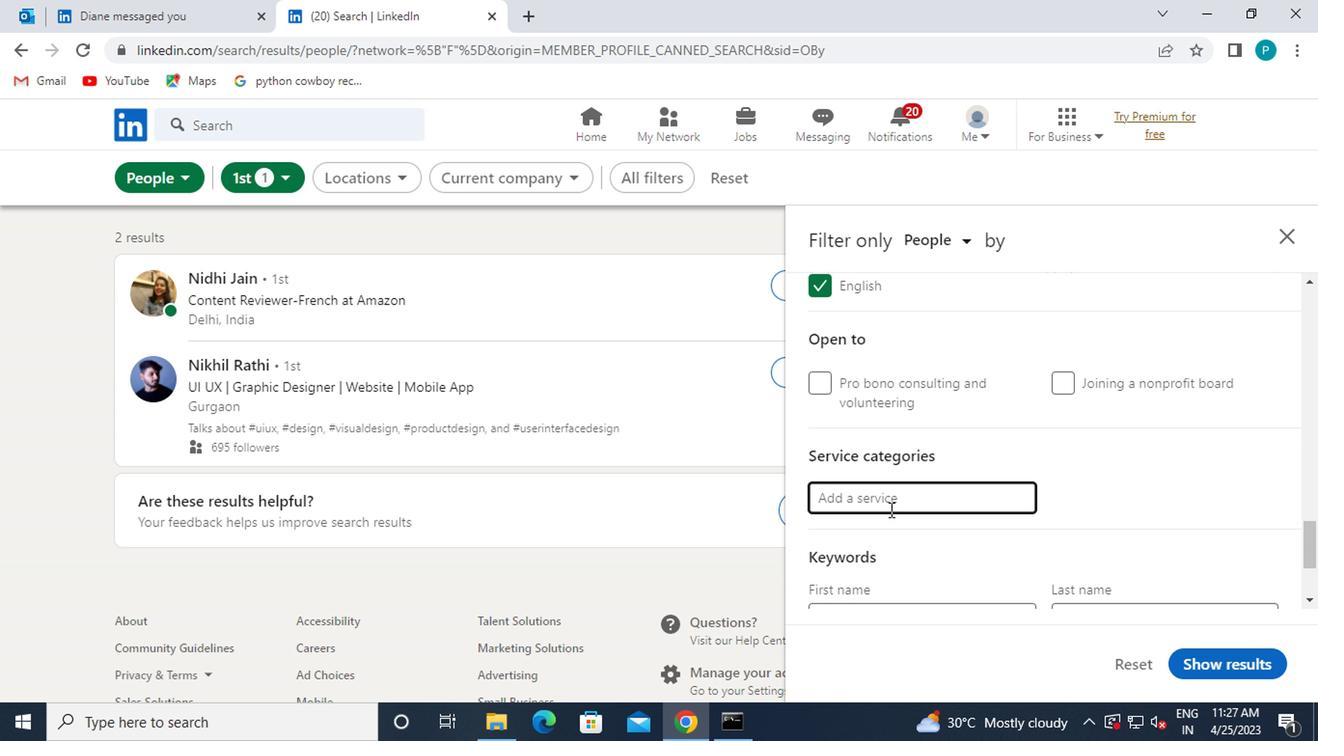 
Action: Key pressed SOCIAL<Key.space>MEDIA
Screenshot: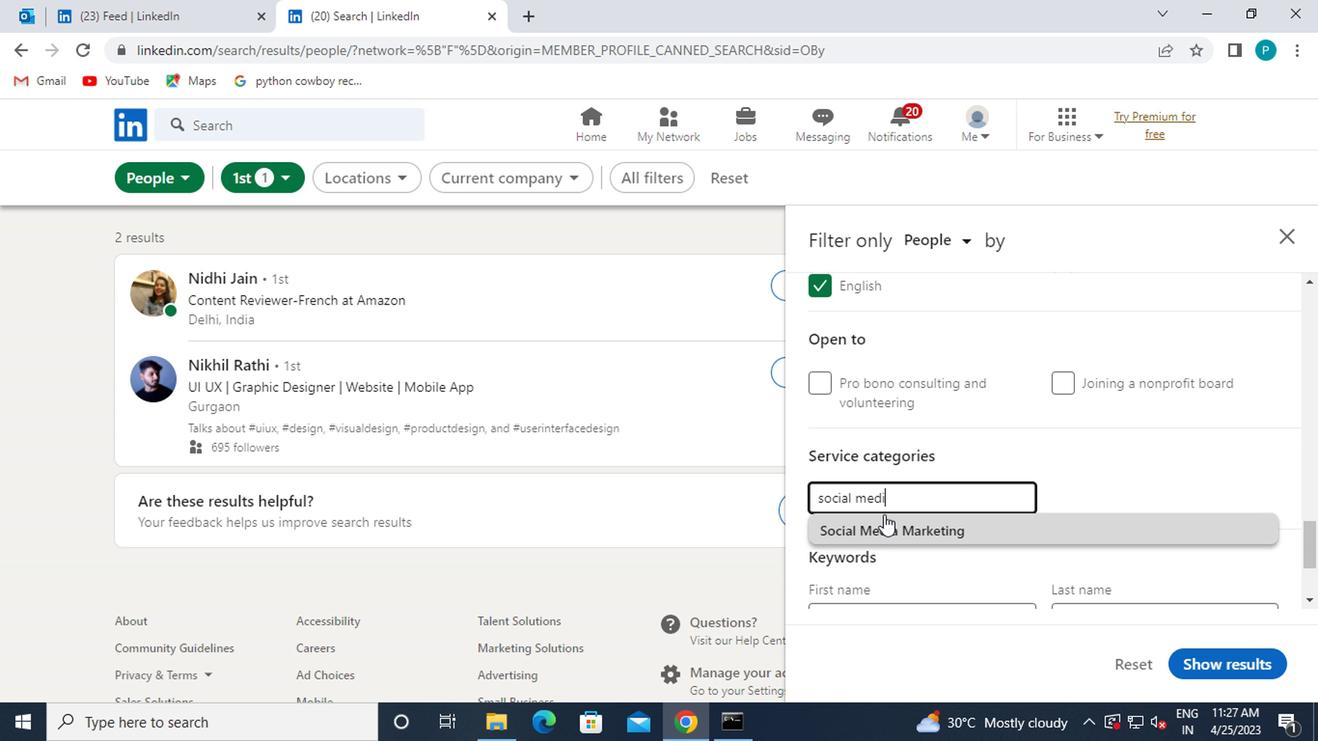 
Action: Mouse moved to (902, 531)
Screenshot: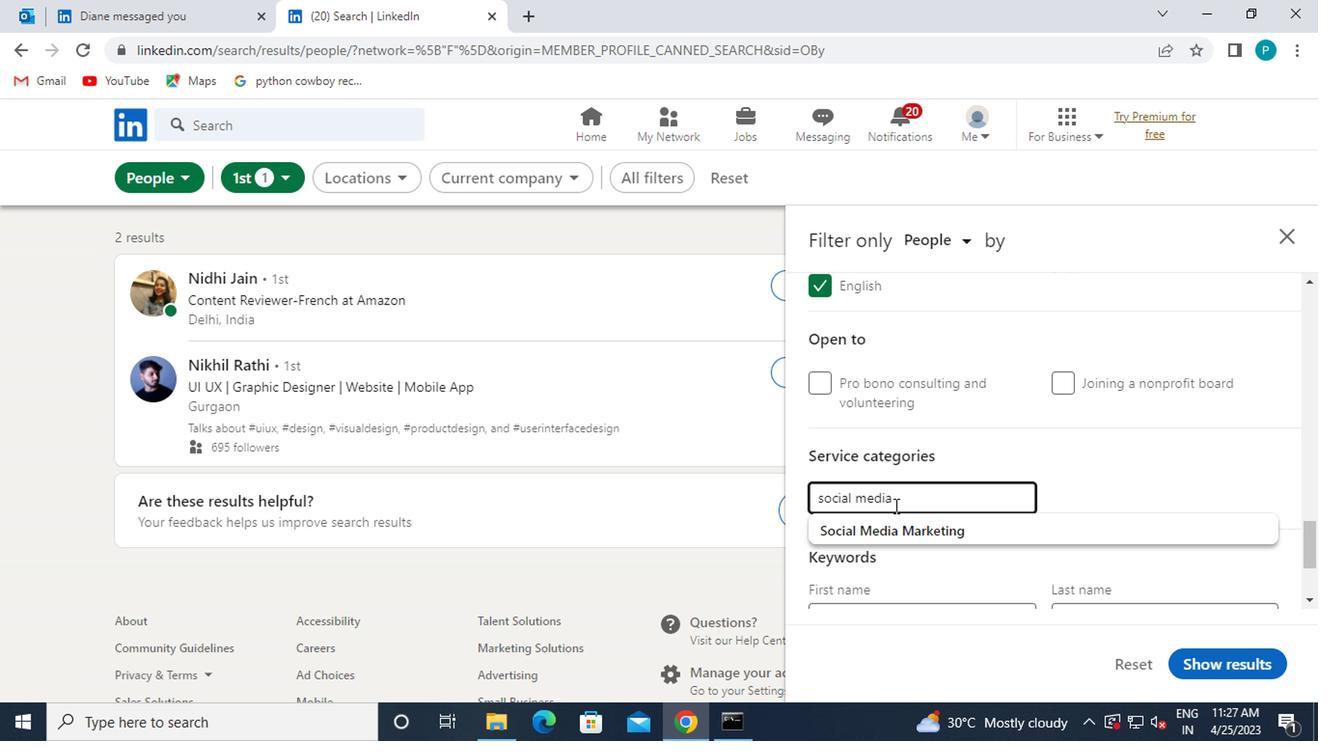 
Action: Mouse pressed left at (902, 531)
Screenshot: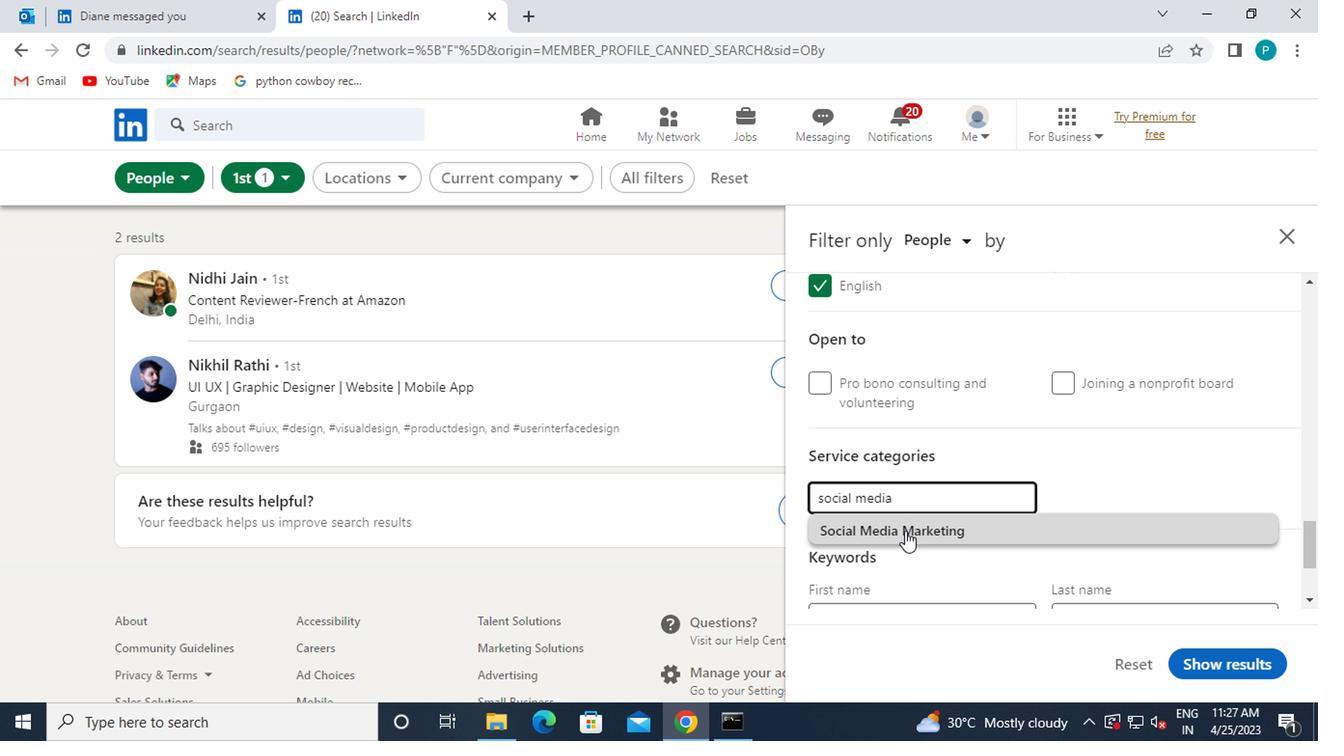 
Action: Mouse moved to (903, 531)
Screenshot: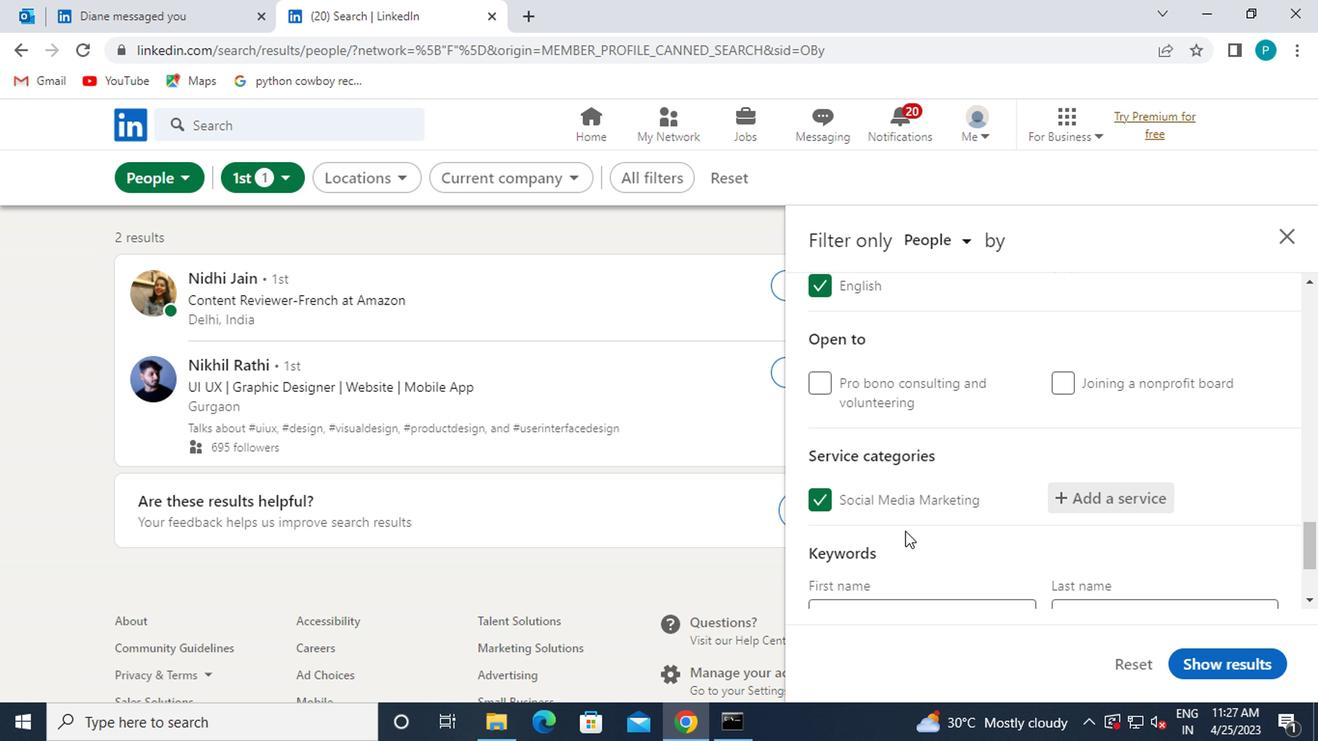 
Action: Mouse scrolled (903, 530) with delta (0, 0)
Screenshot: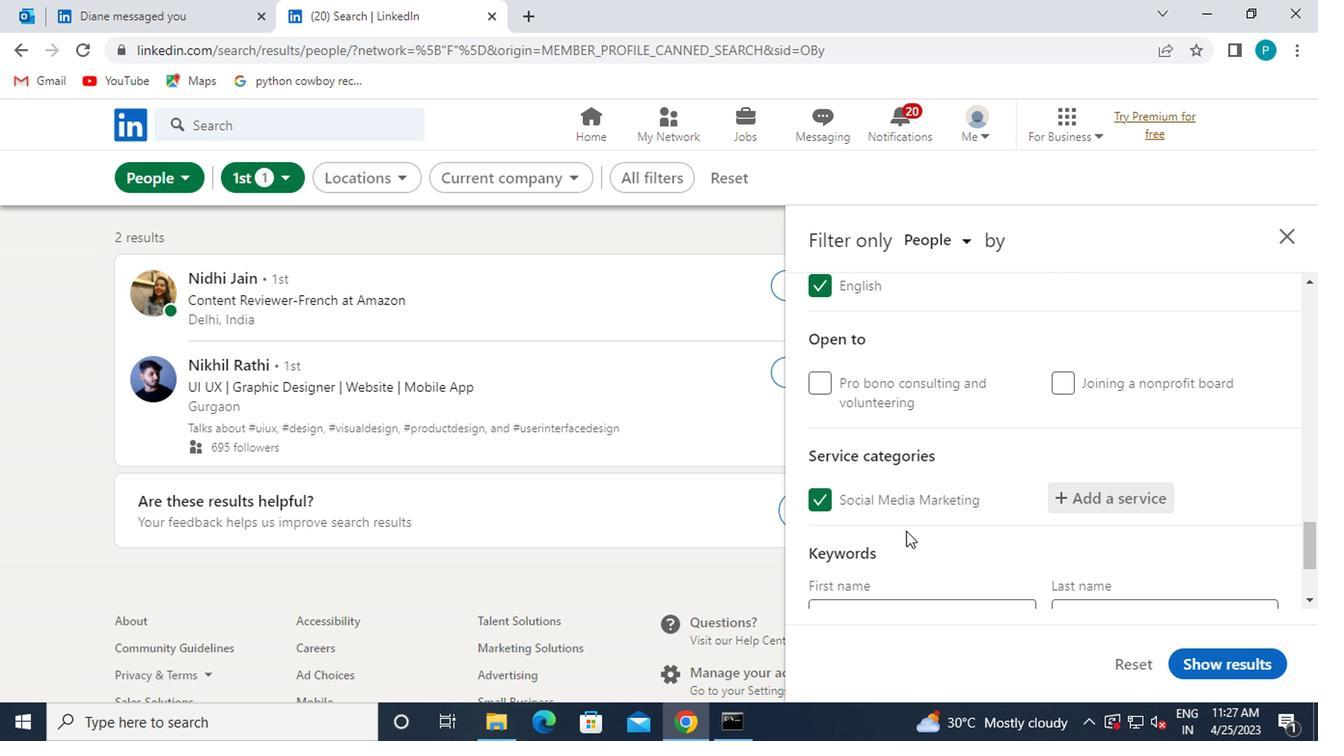 
Action: Mouse scrolled (903, 530) with delta (0, 0)
Screenshot: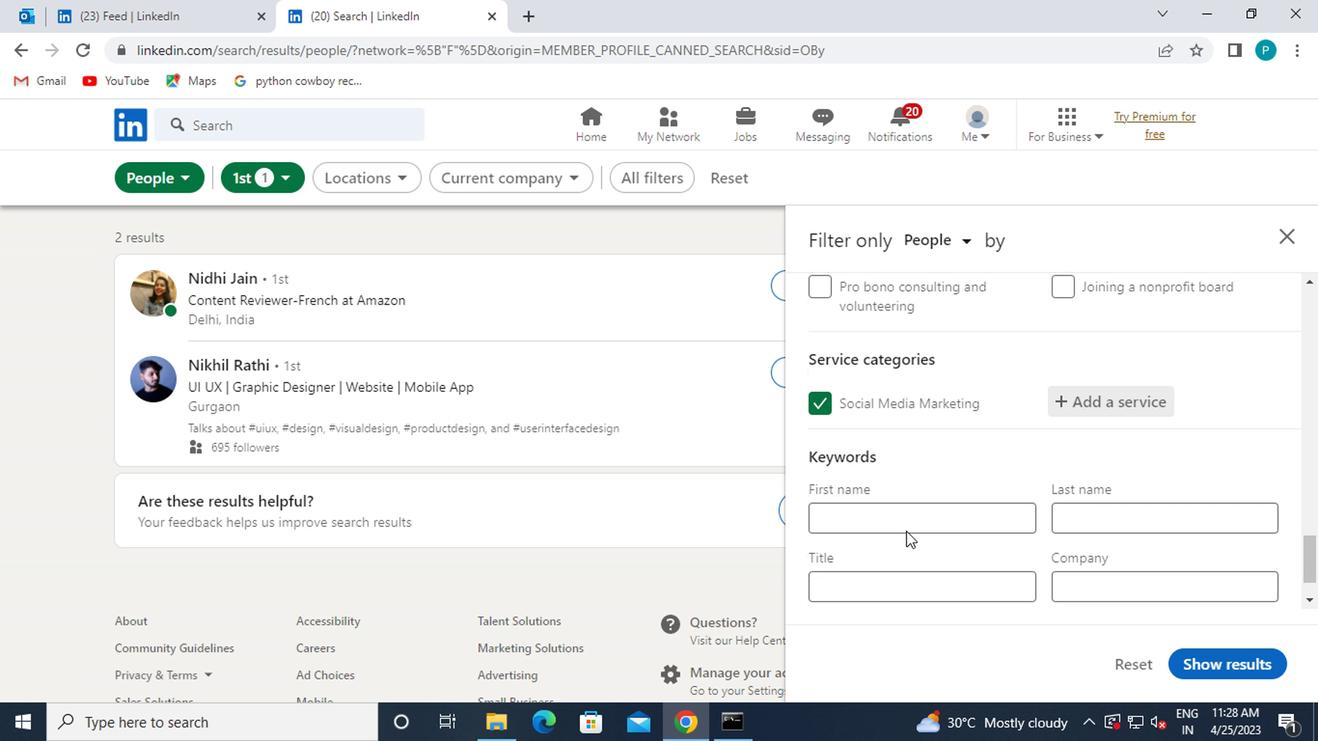 
Action: Mouse pressed left at (903, 531)
Screenshot: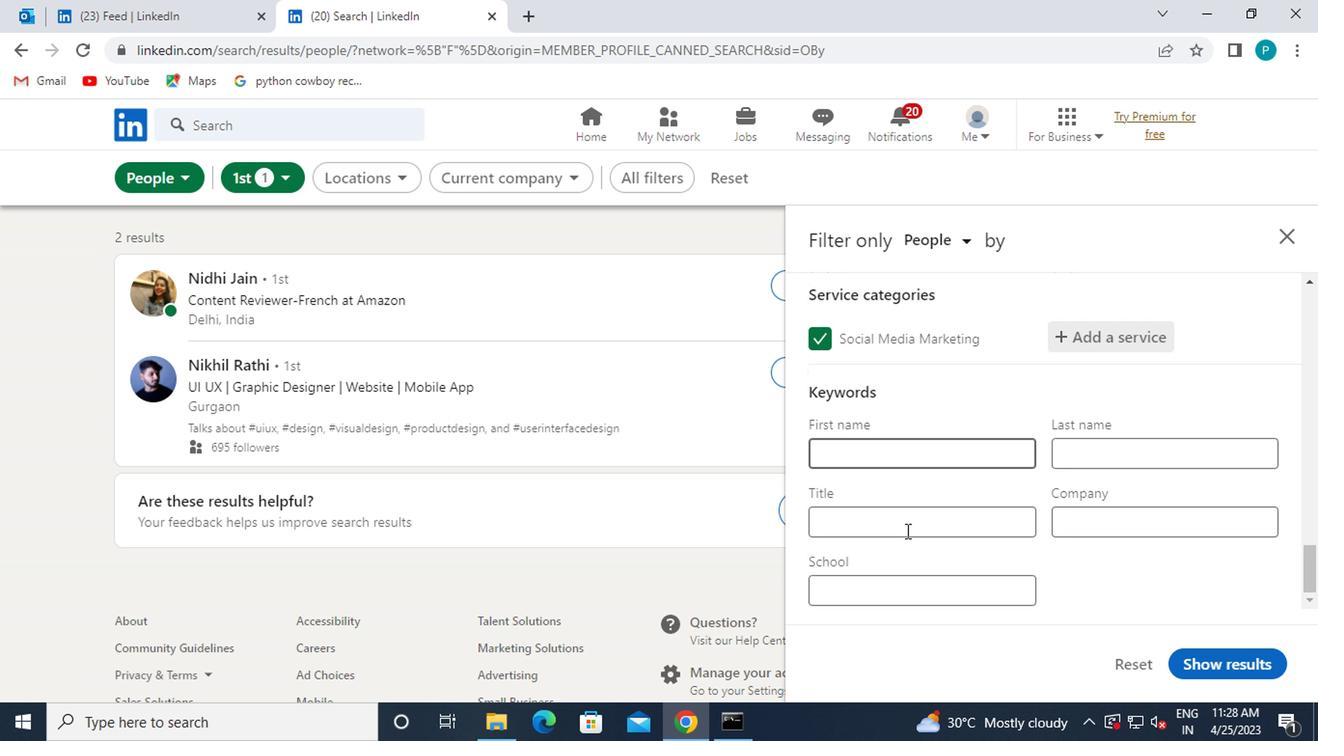 
Action: Key pressed <Key.caps_lock>F<Key.caps_lock>ILM<Key.space>CRITIC
Screenshot: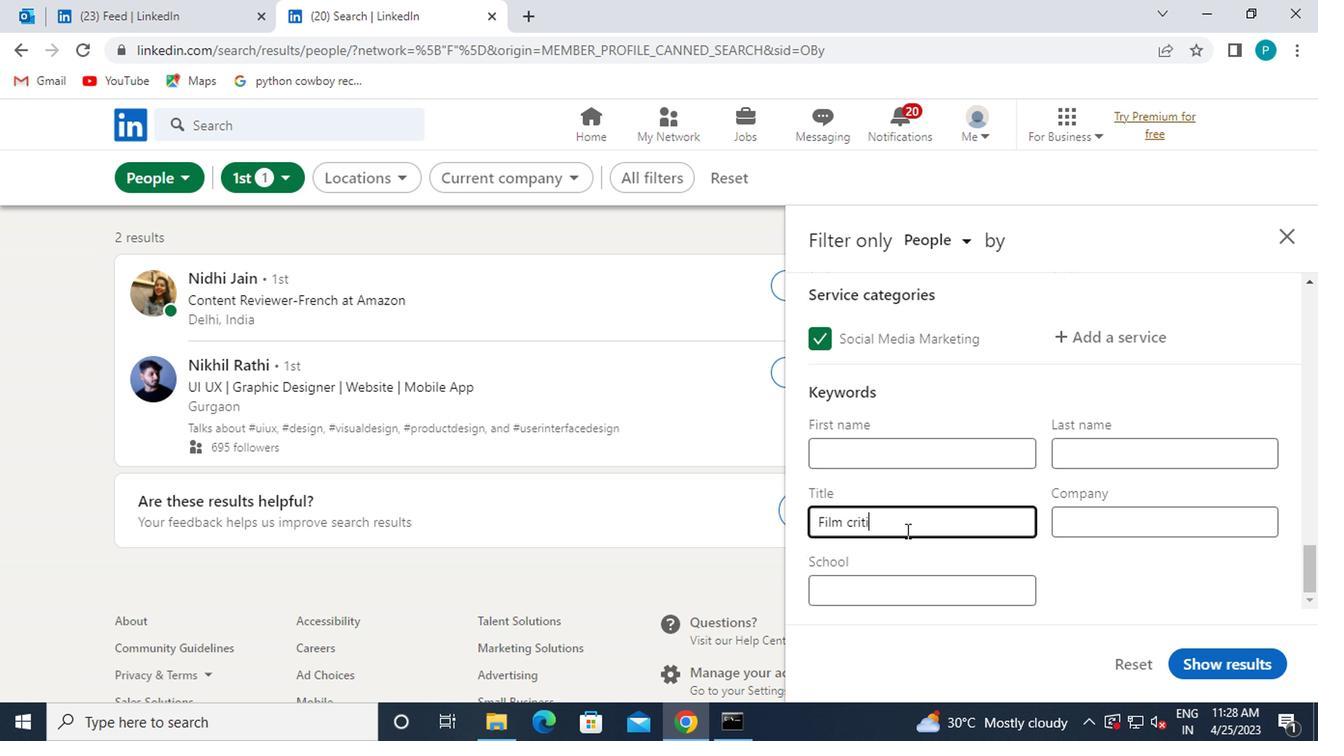 
Action: Mouse moved to (1090, 564)
Screenshot: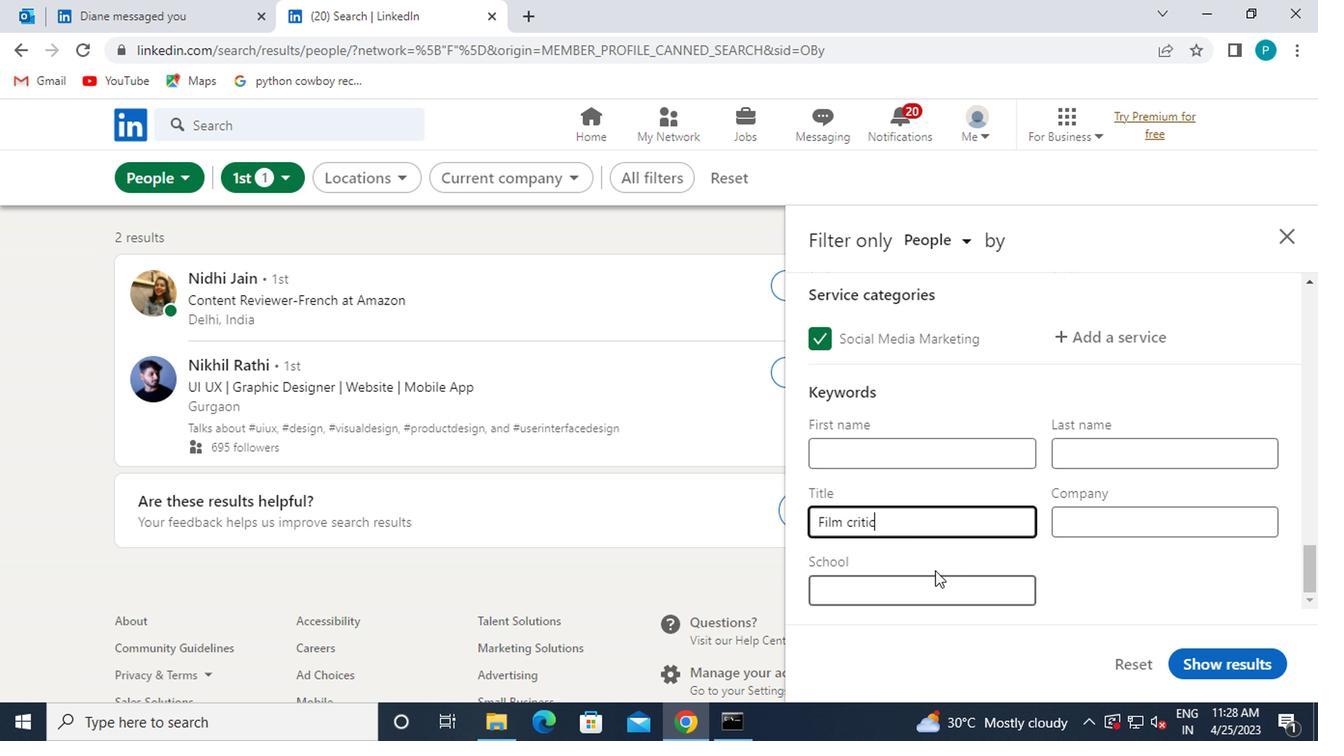 
Action: Mouse scrolled (1090, 563) with delta (0, -1)
Screenshot: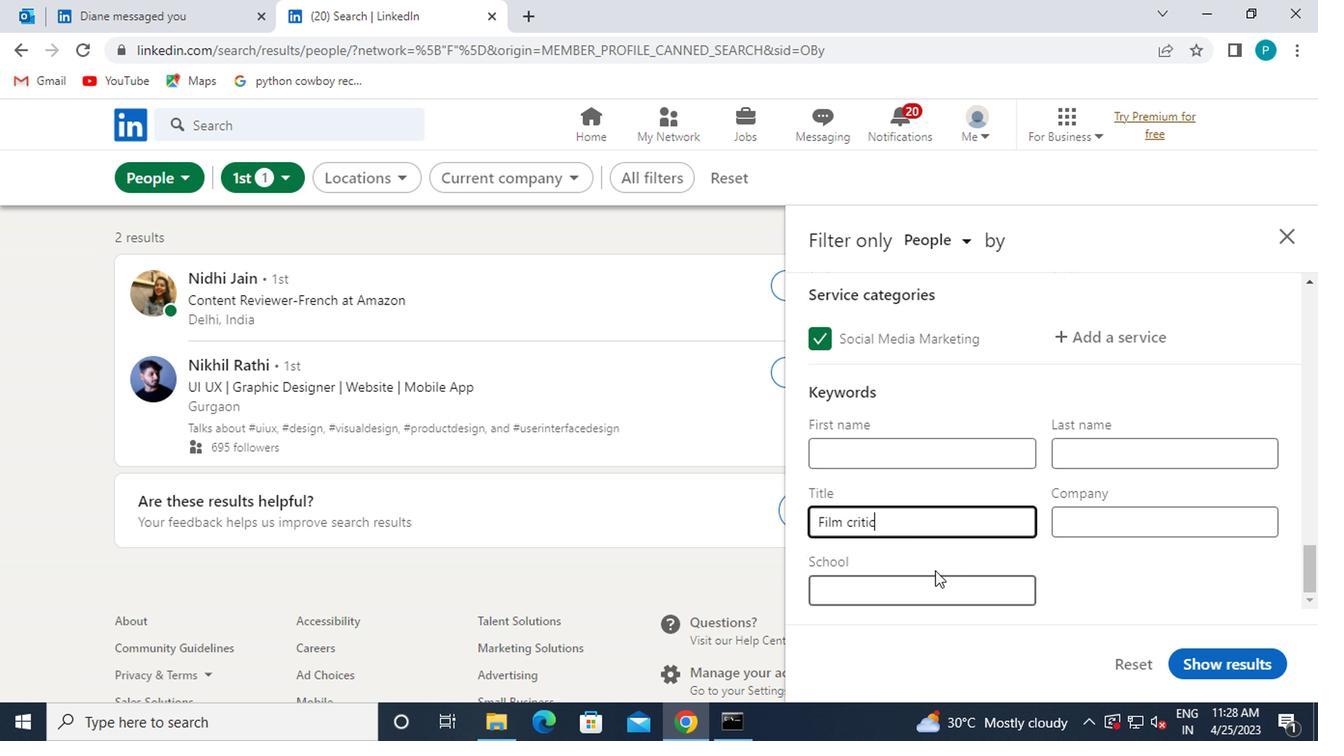 
Action: Mouse moved to (1091, 564)
Screenshot: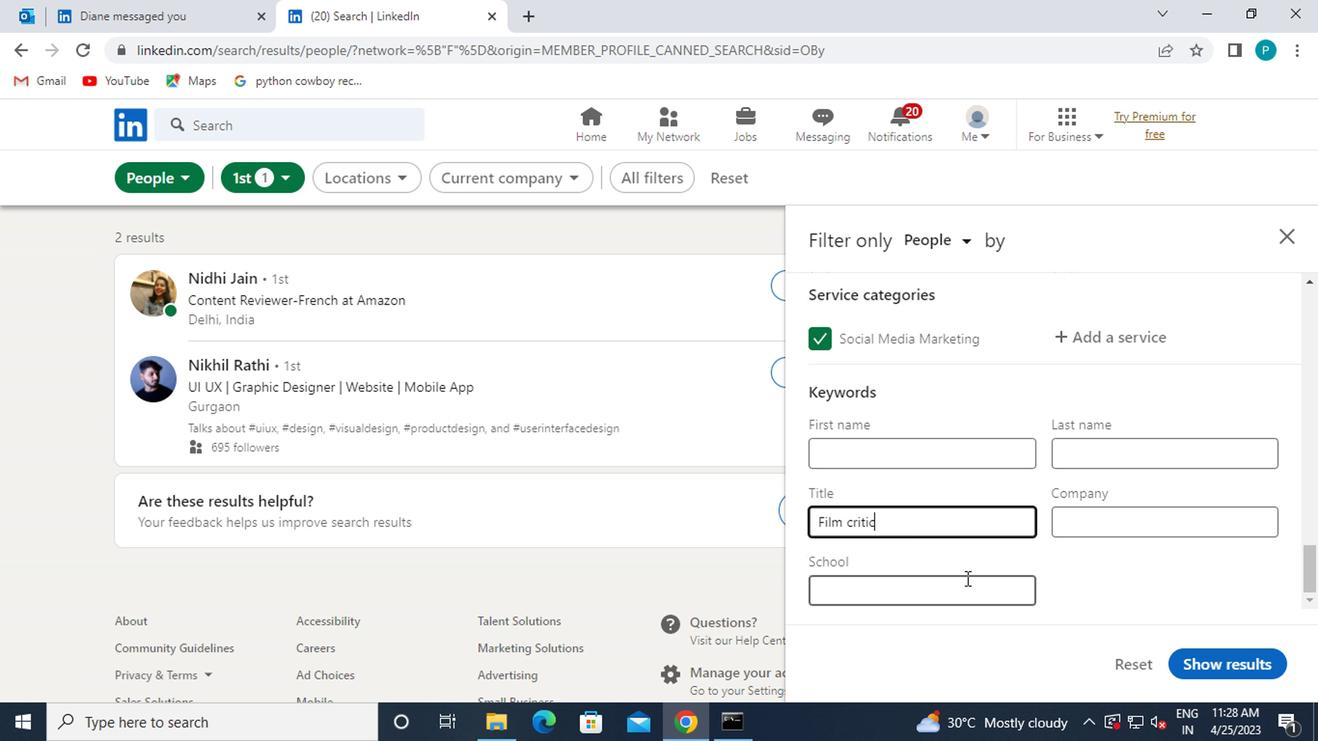 
Action: Mouse scrolled (1091, 563) with delta (0, -1)
Screenshot: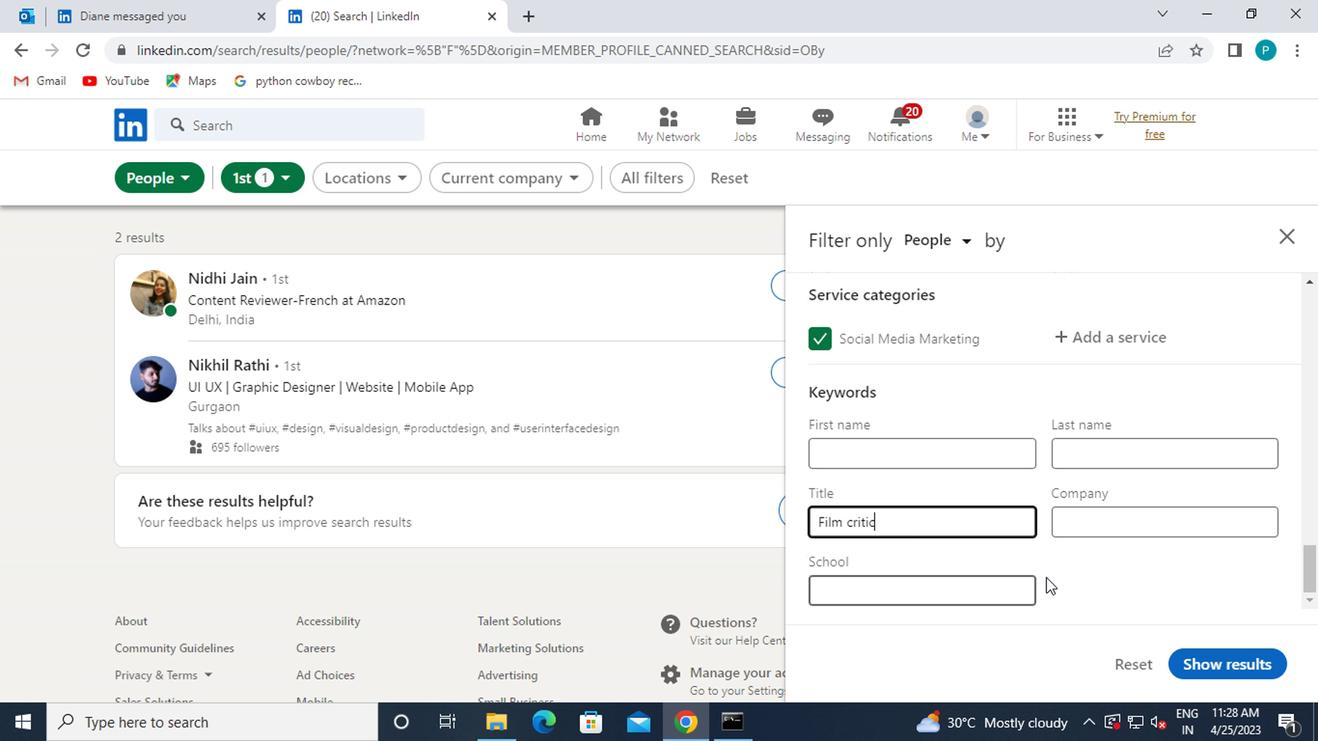
Action: Mouse moved to (1211, 656)
Screenshot: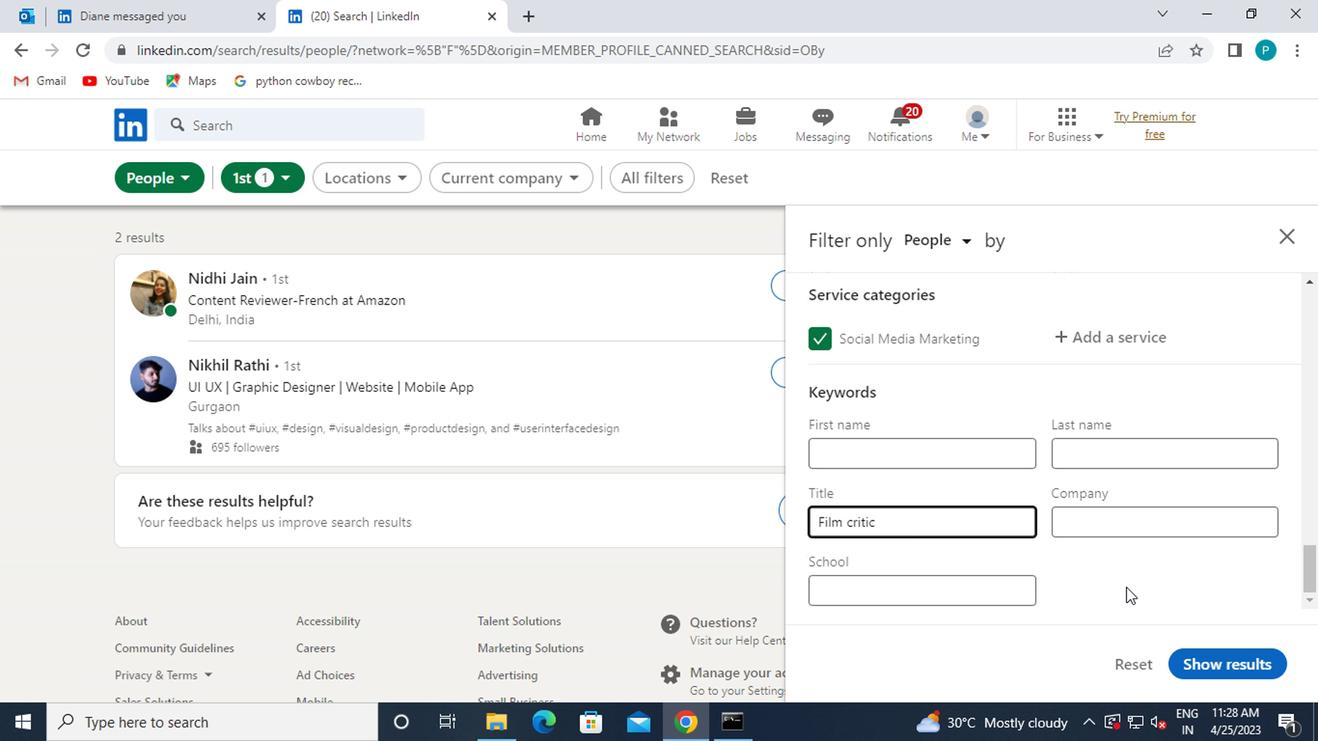 
Action: Mouse pressed left at (1211, 656)
Screenshot: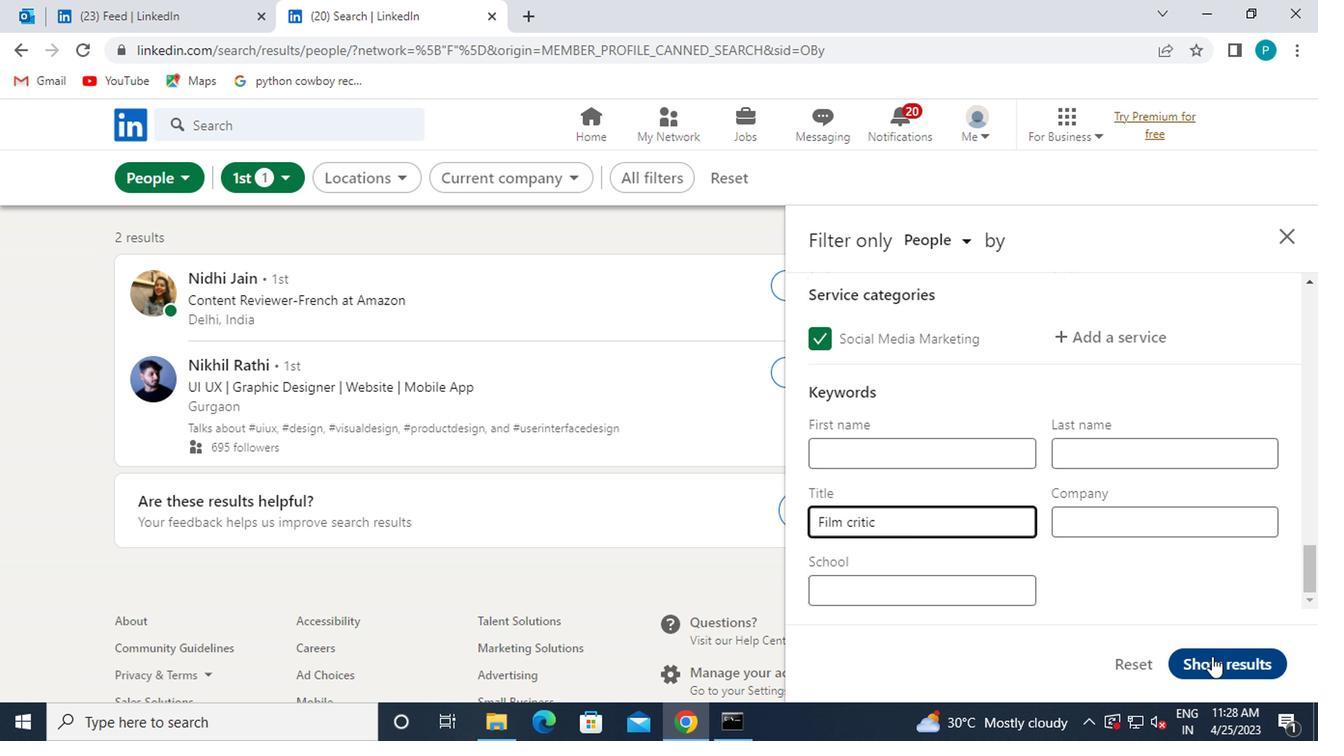 
Action: Mouse moved to (1069, 484)
Screenshot: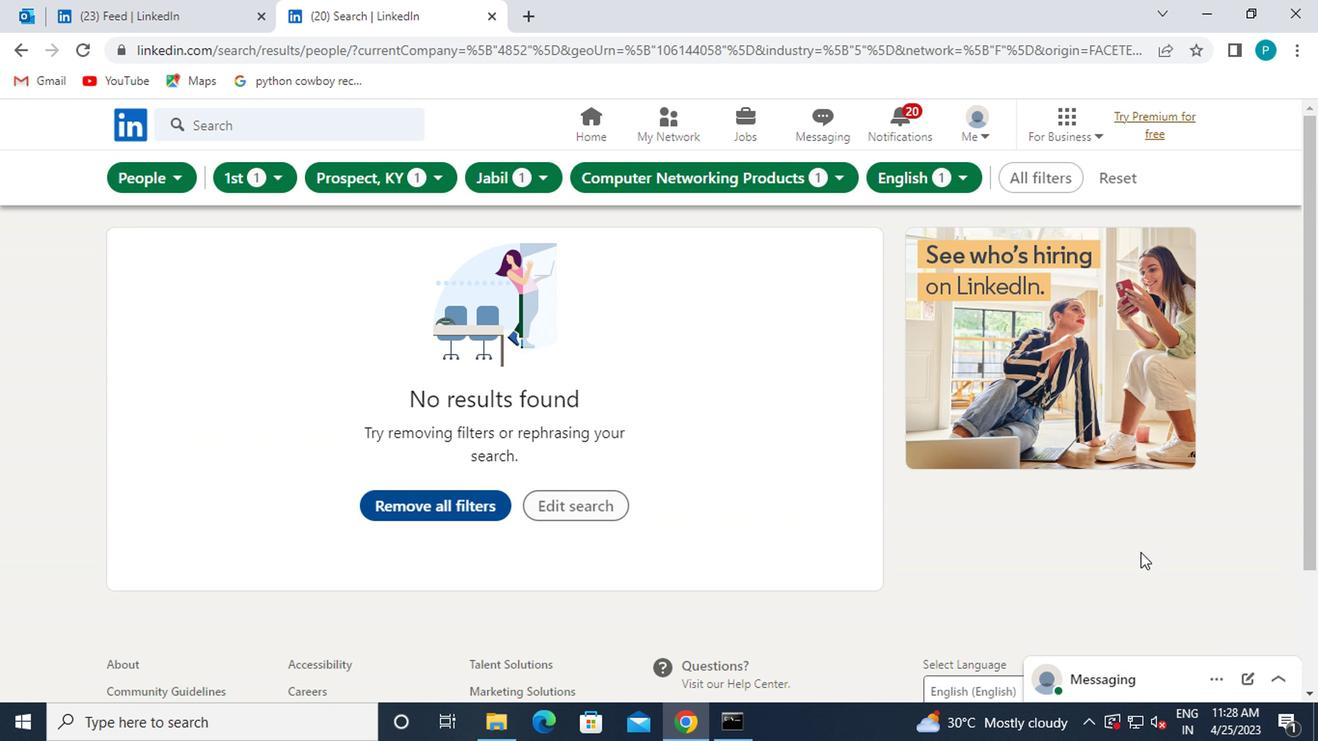 
